 Task: Compose an email with the signature John Baker with the subject Update on a market trend and the message Im reaching out to follow up on the issue we discussed in our last meeting. Has there been any progress? from softage.5@softage.net to softage.4@softage.net, select the message and change font size to small, align the email to left Send the email. Finally, move the email from Sent Items to the label Influencer outreach
Action: Mouse moved to (159, 6)
Screenshot: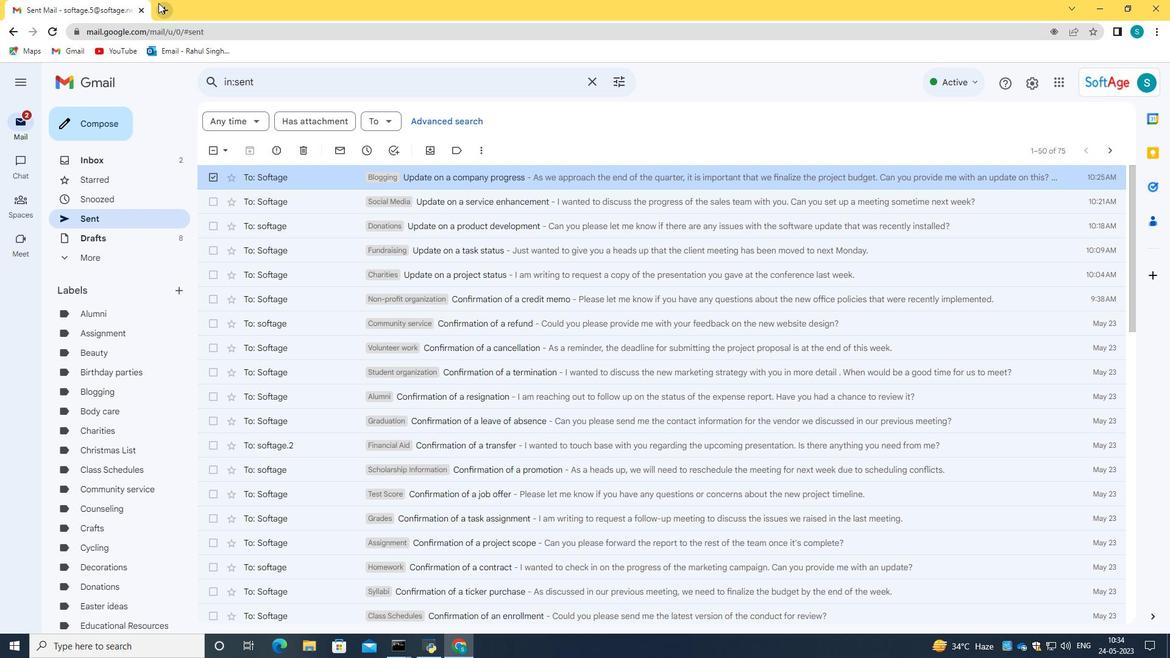
Action: Mouse pressed left at (159, 6)
Screenshot: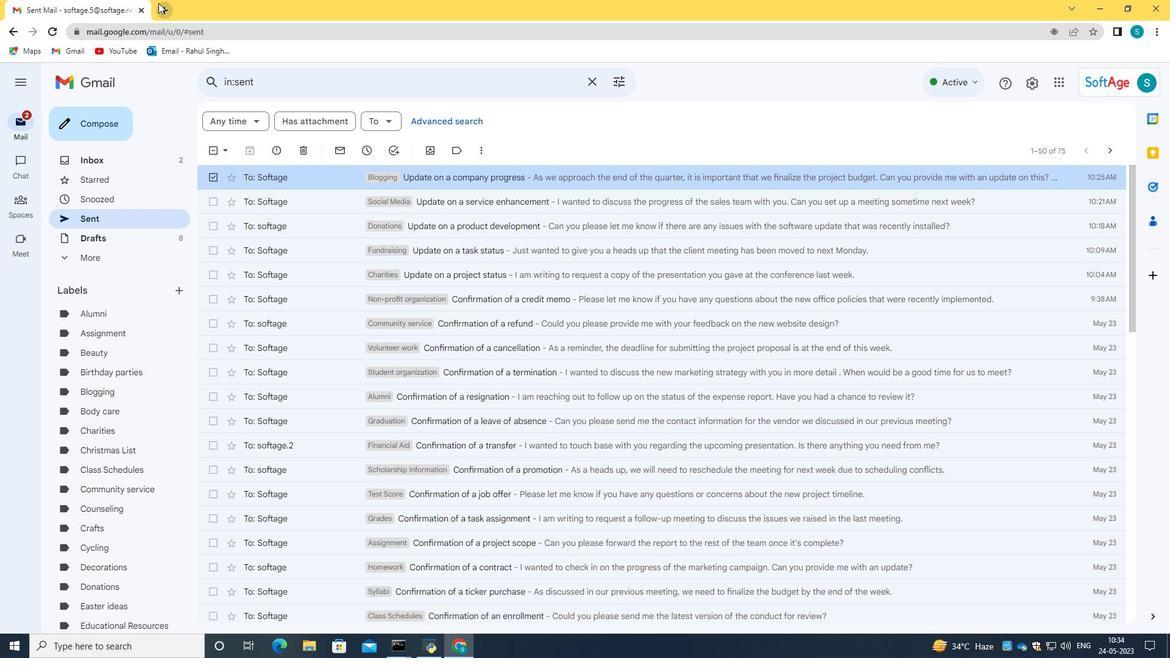 
Action: Mouse moved to (138, 10)
Screenshot: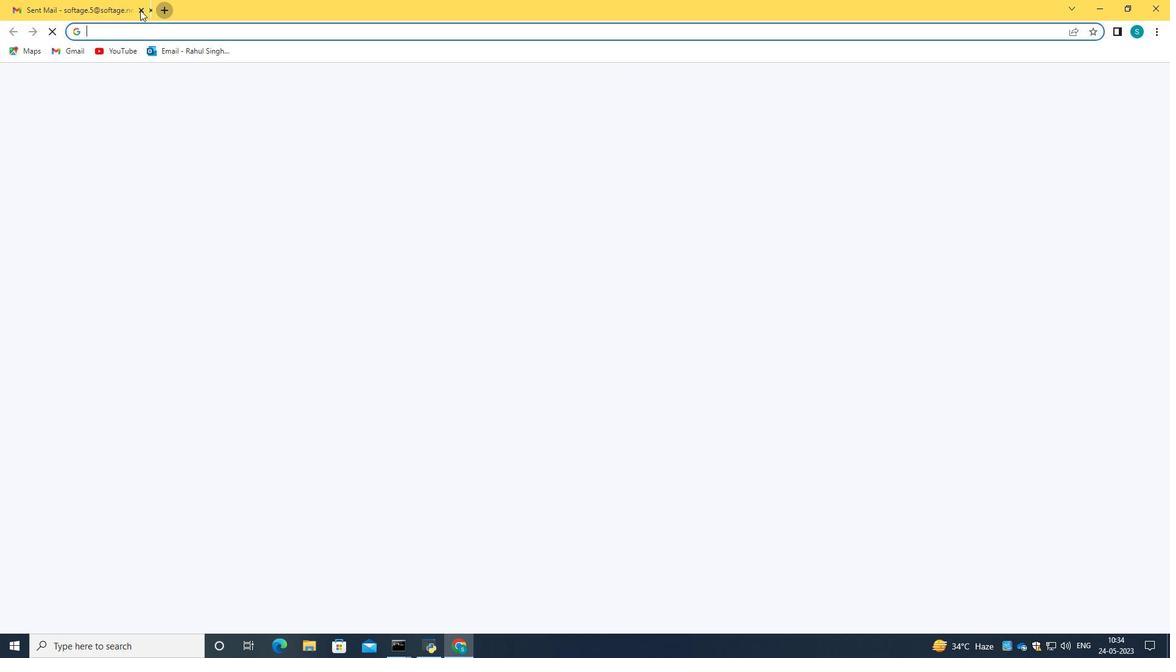 
Action: Mouse pressed left at (138, 10)
Screenshot: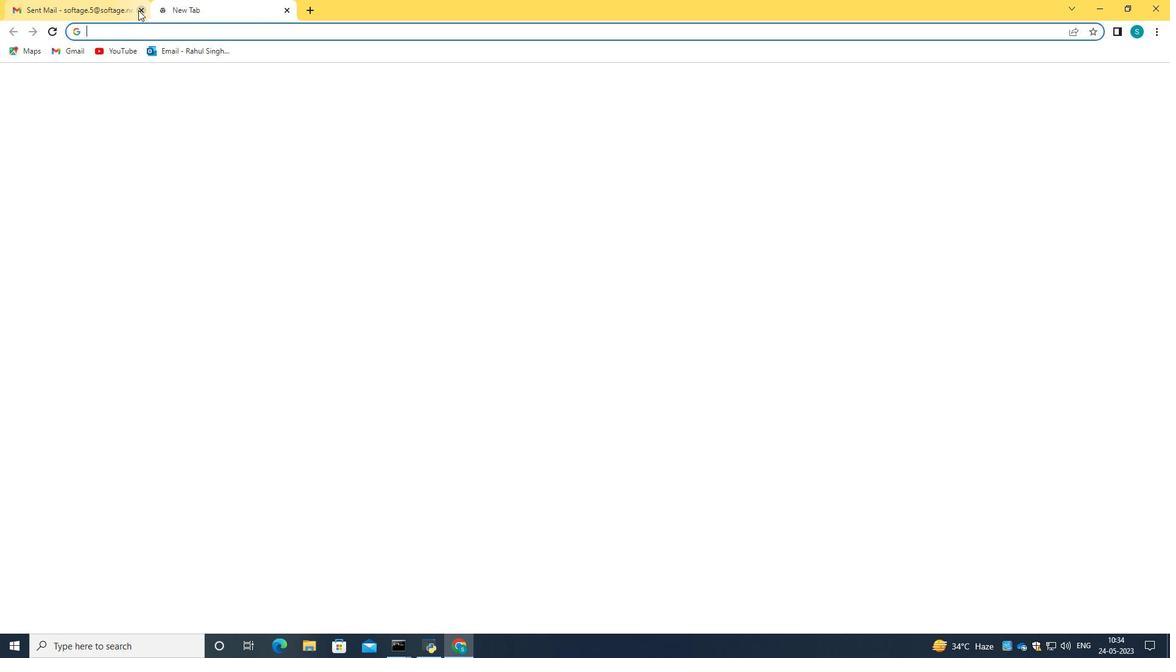 
Action: Mouse moved to (75, 50)
Screenshot: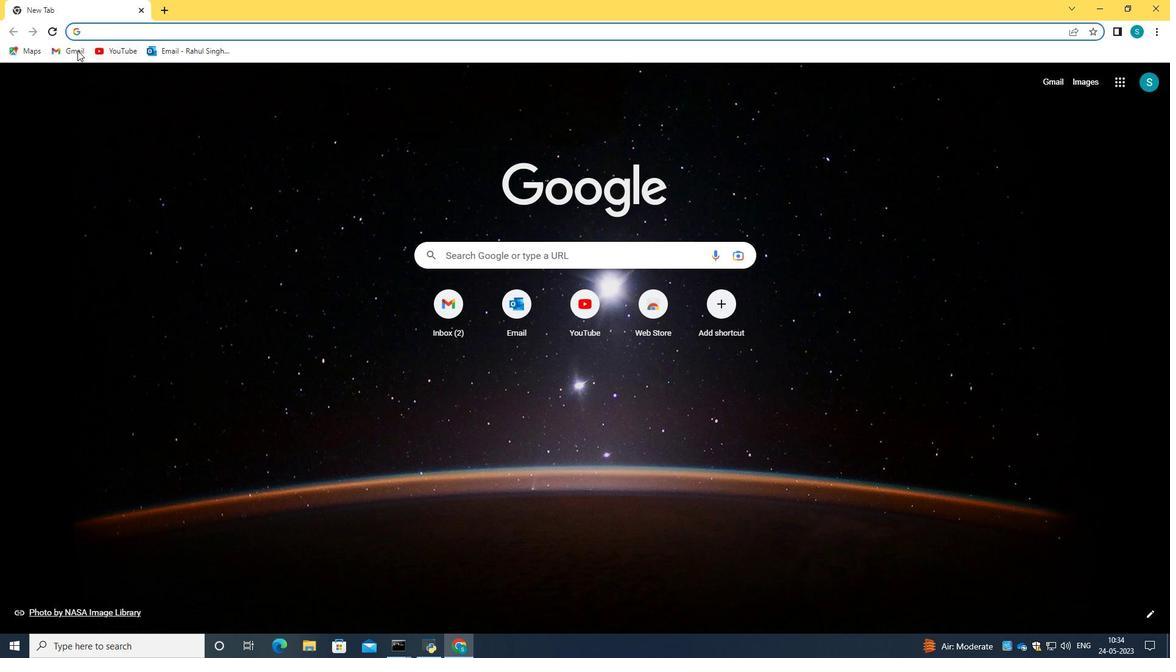 
Action: Mouse pressed left at (75, 50)
Screenshot: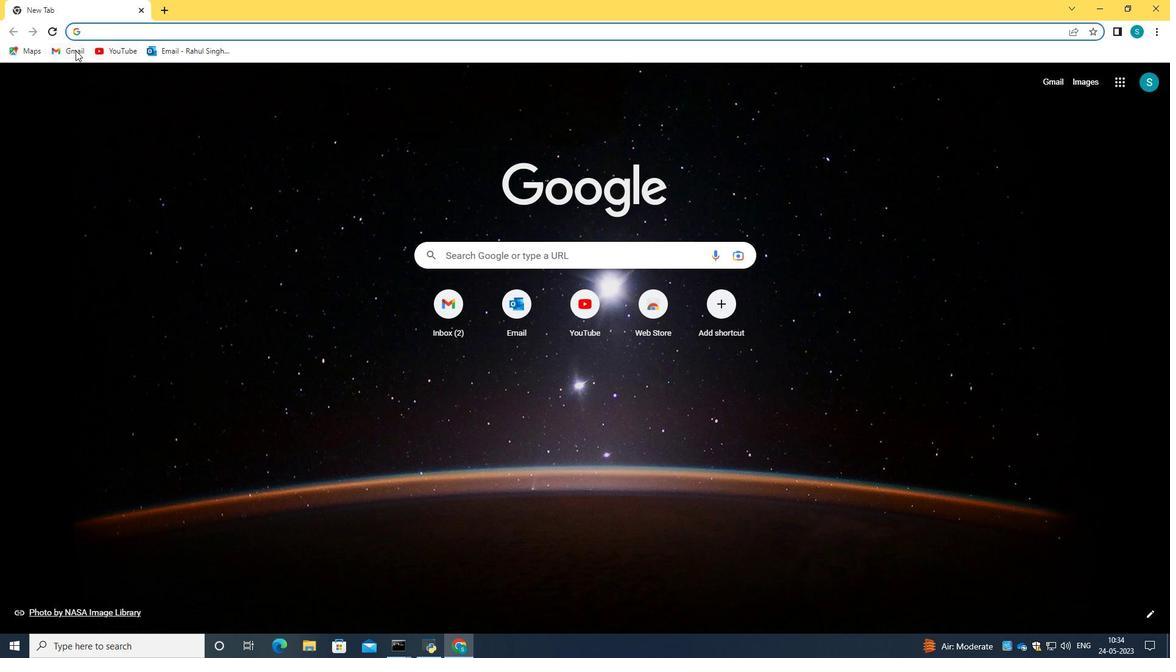 
Action: Mouse moved to (603, 191)
Screenshot: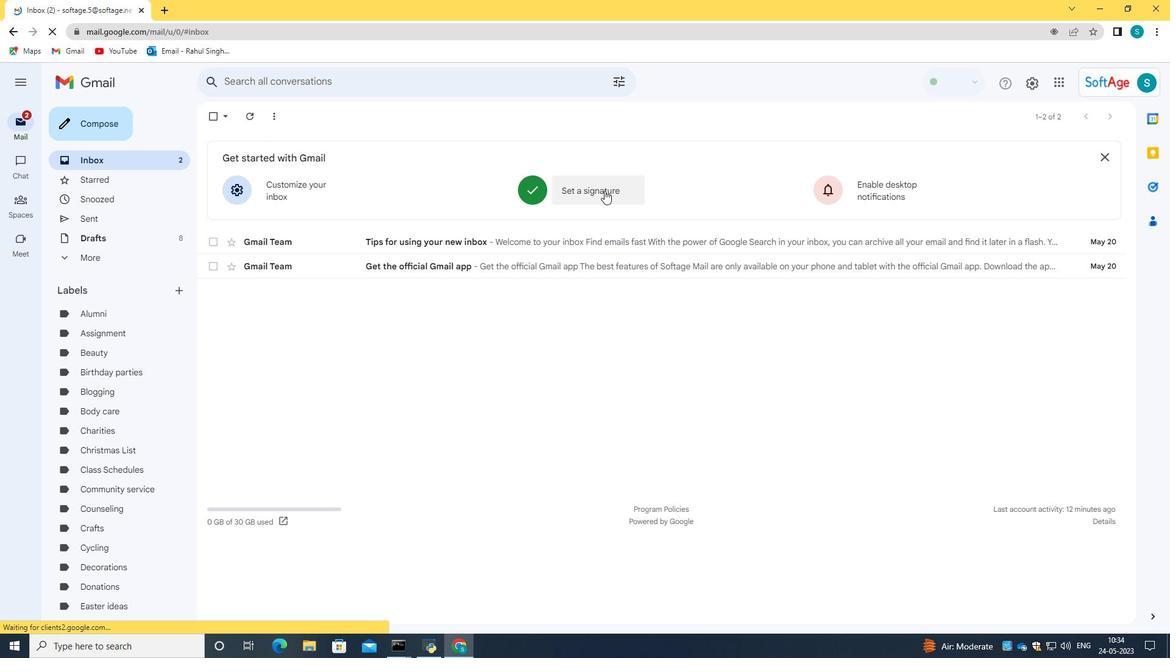 
Action: Mouse pressed left at (603, 191)
Screenshot: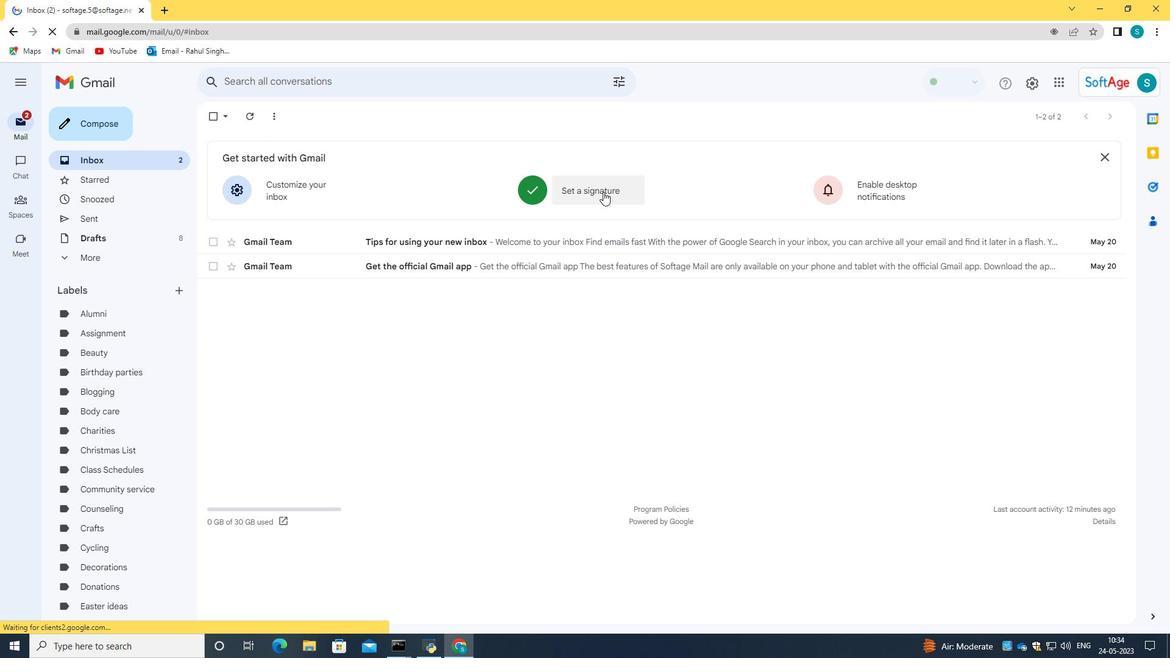 
Action: Mouse moved to (585, 229)
Screenshot: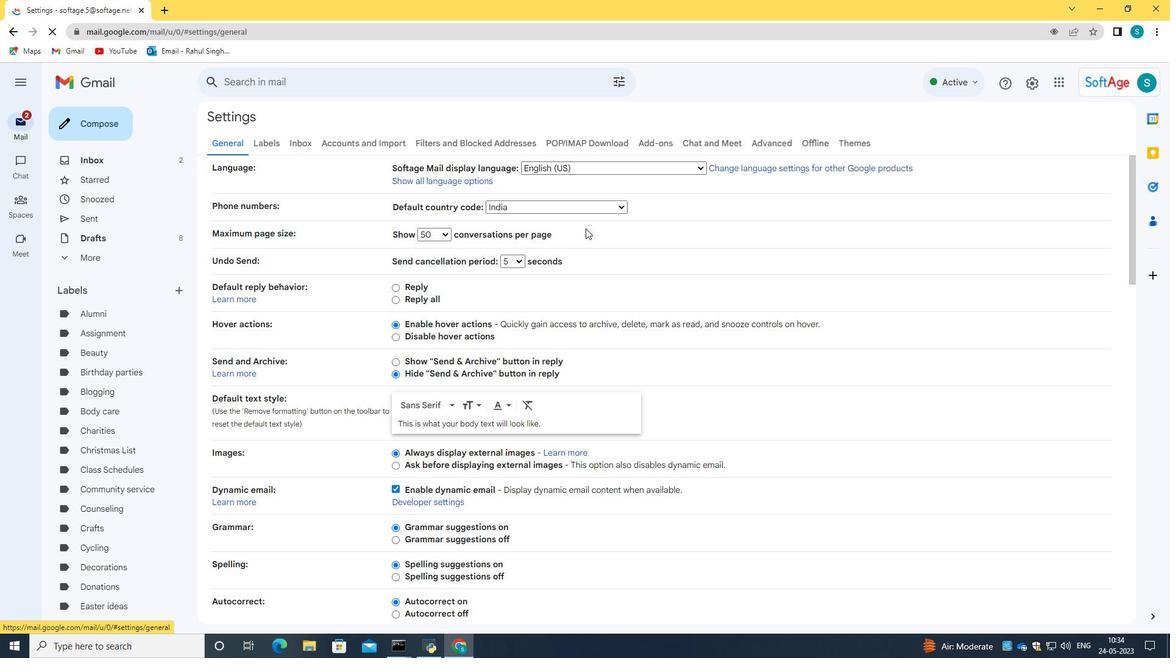 
Action: Mouse scrolled (585, 228) with delta (0, 0)
Screenshot: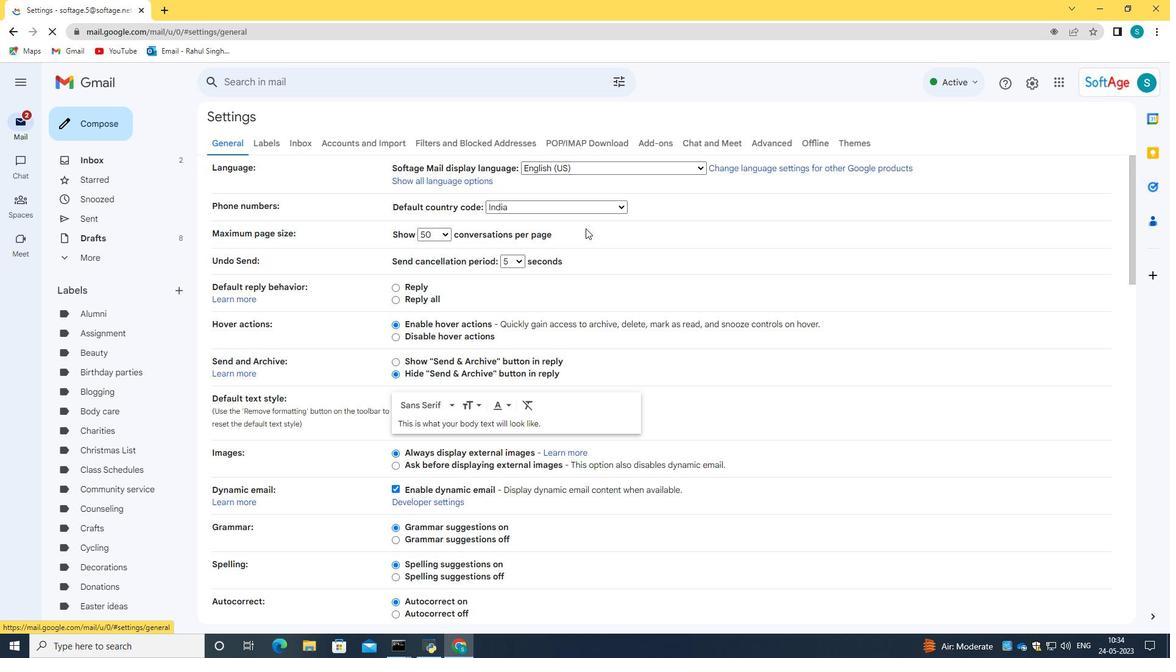 
Action: Mouse moved to (585, 229)
Screenshot: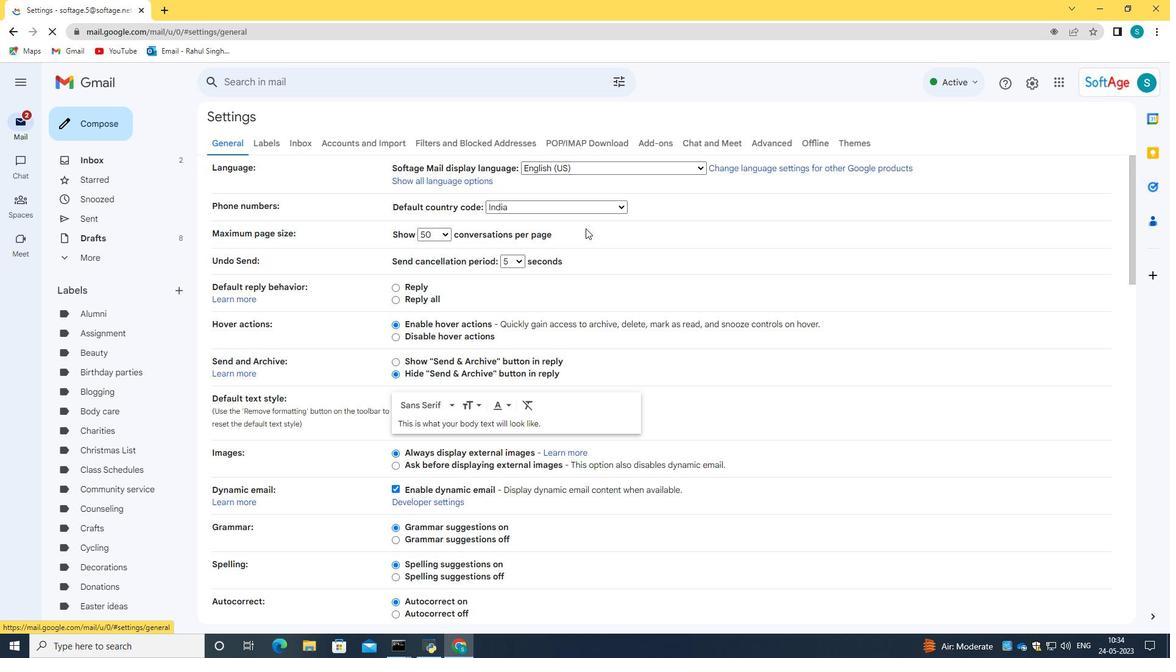
Action: Mouse scrolled (585, 229) with delta (0, 0)
Screenshot: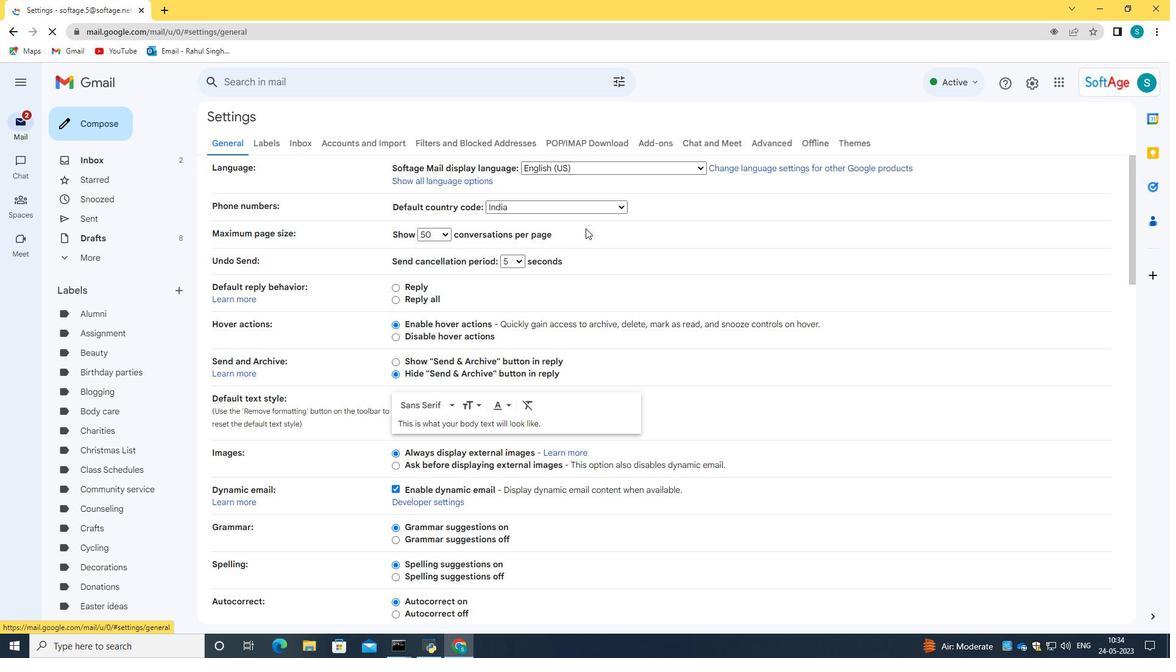 
Action: Mouse scrolled (585, 229) with delta (0, 0)
Screenshot: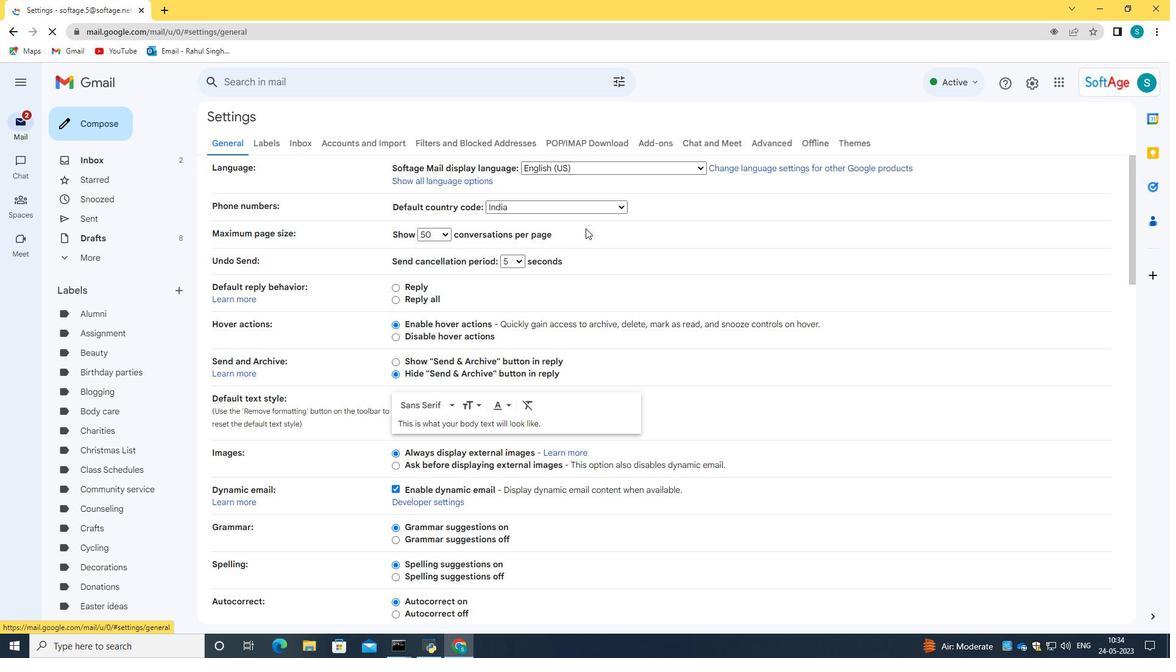 
Action: Mouse scrolled (585, 229) with delta (0, 0)
Screenshot: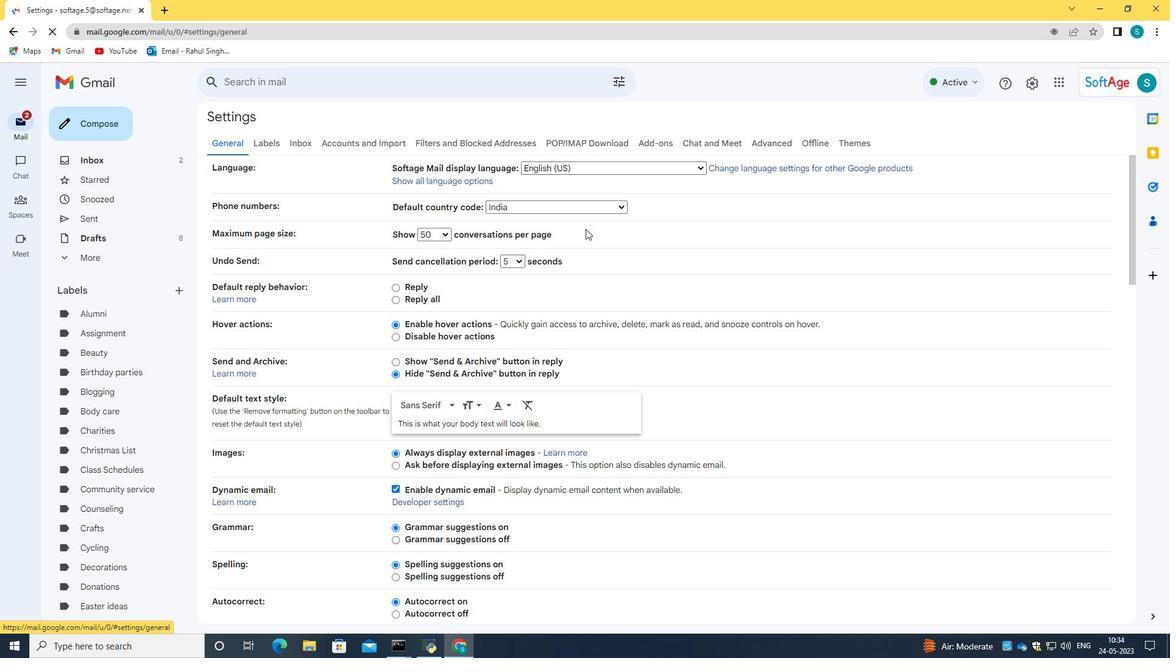 
Action: Mouse moved to (586, 230)
Screenshot: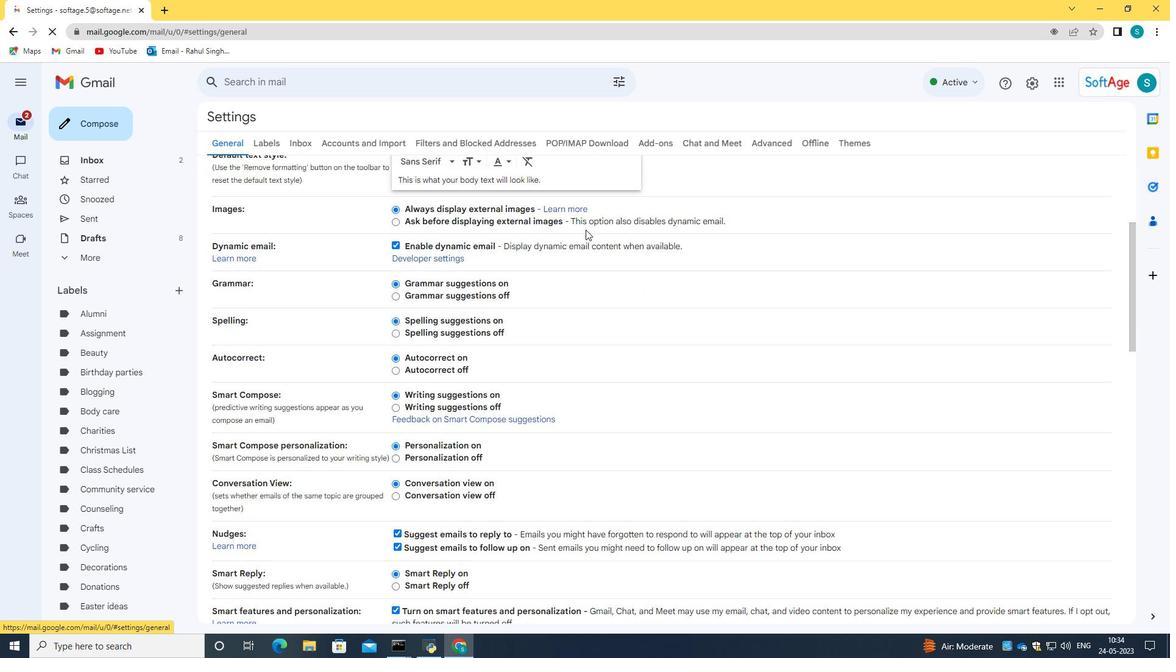
Action: Mouse scrolled (586, 229) with delta (0, 0)
Screenshot: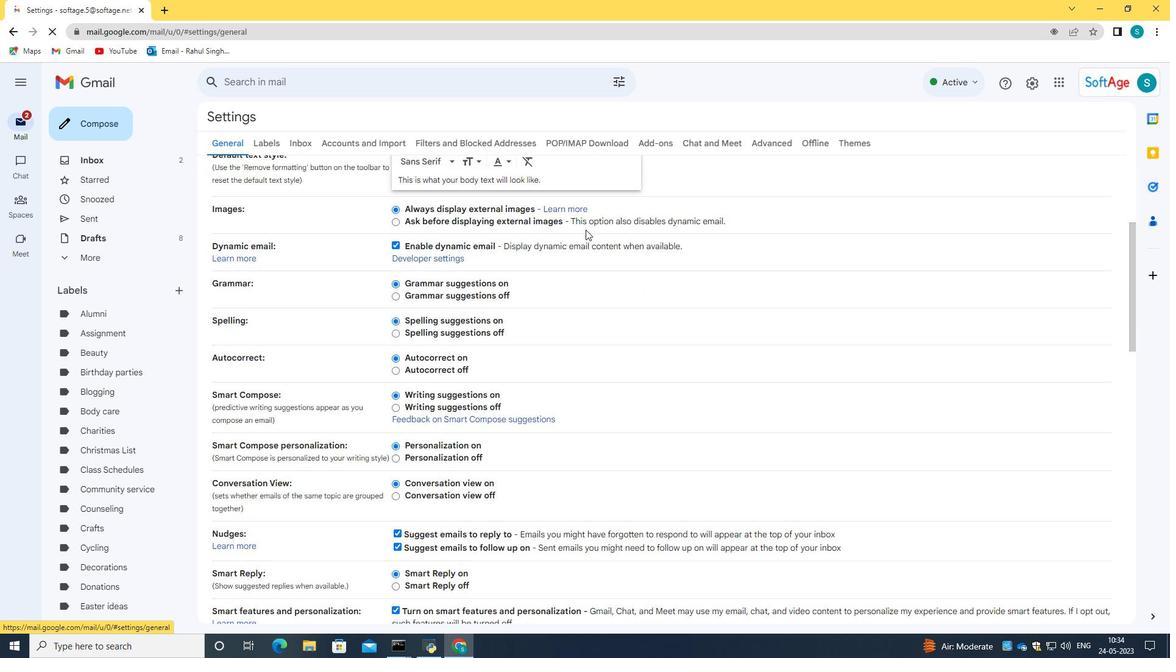 
Action: Mouse scrolled (586, 229) with delta (0, 0)
Screenshot: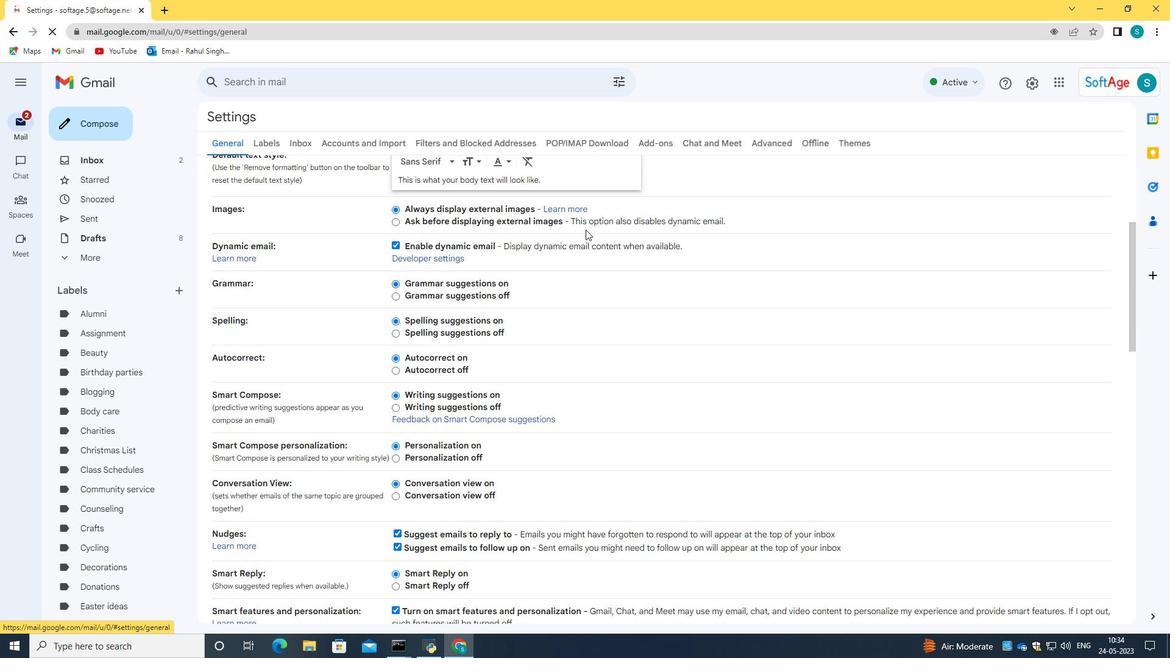 
Action: Mouse scrolled (586, 229) with delta (0, 0)
Screenshot: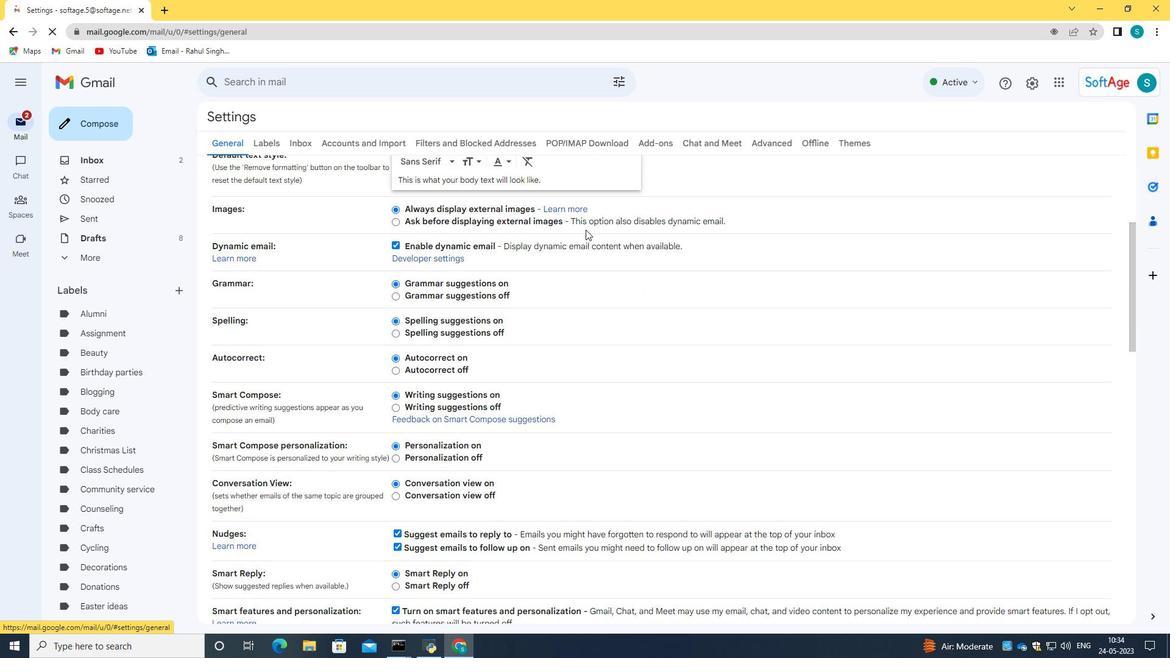 
Action: Mouse scrolled (586, 229) with delta (0, 0)
Screenshot: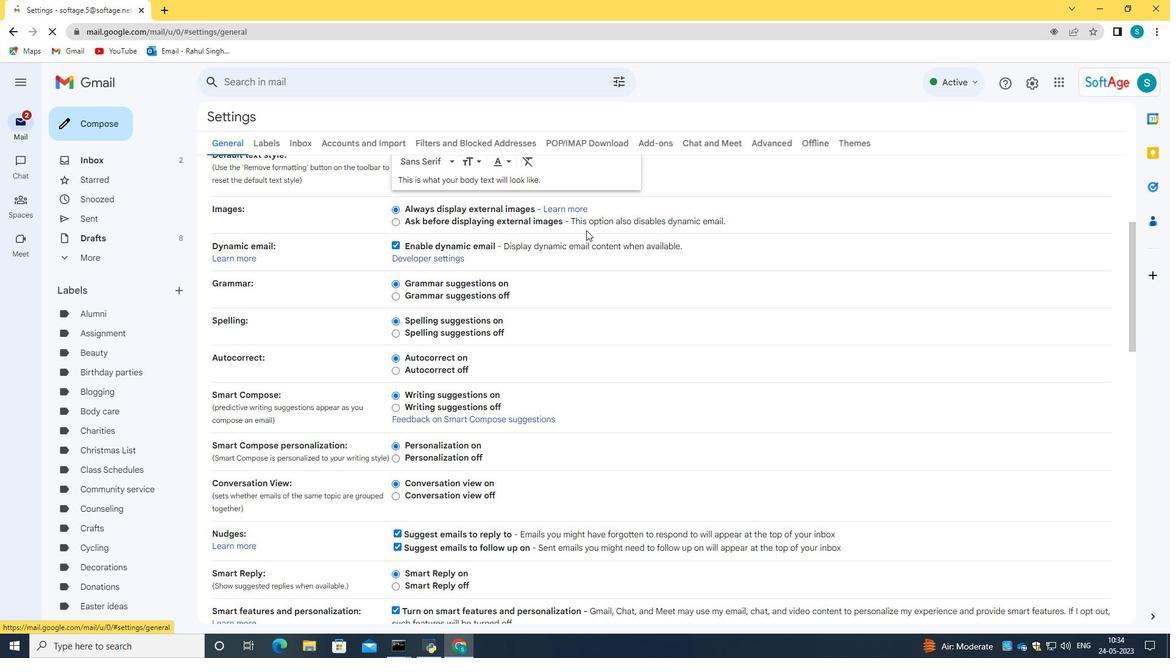 
Action: Mouse scrolled (586, 229) with delta (0, 0)
Screenshot: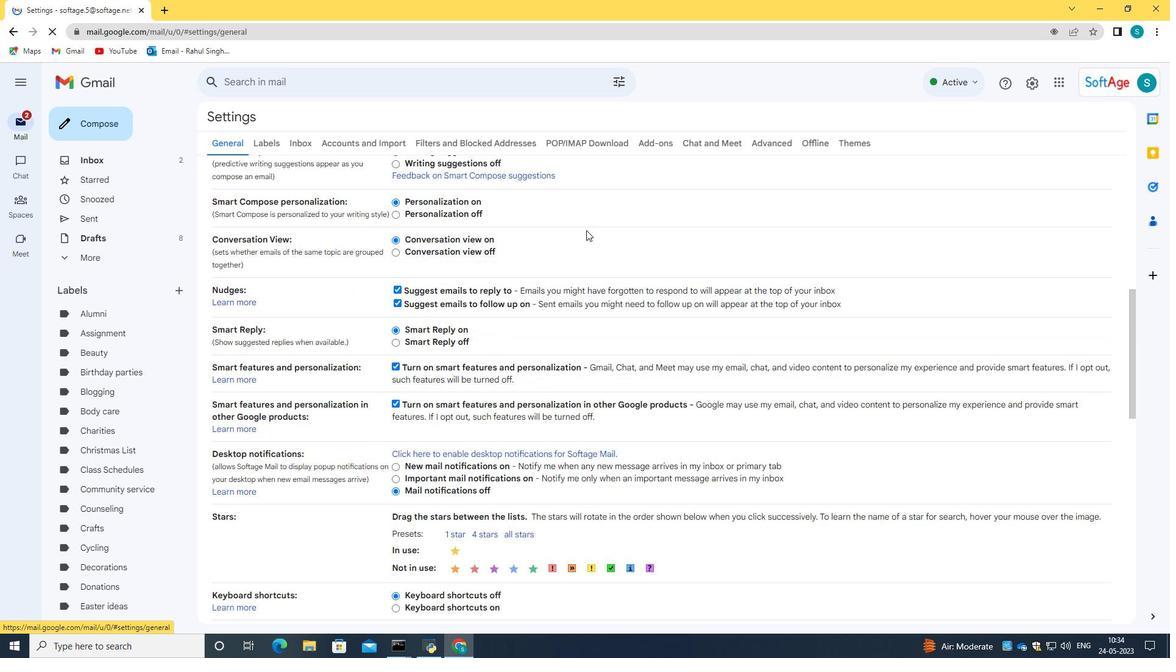 
Action: Mouse scrolled (586, 229) with delta (0, 0)
Screenshot: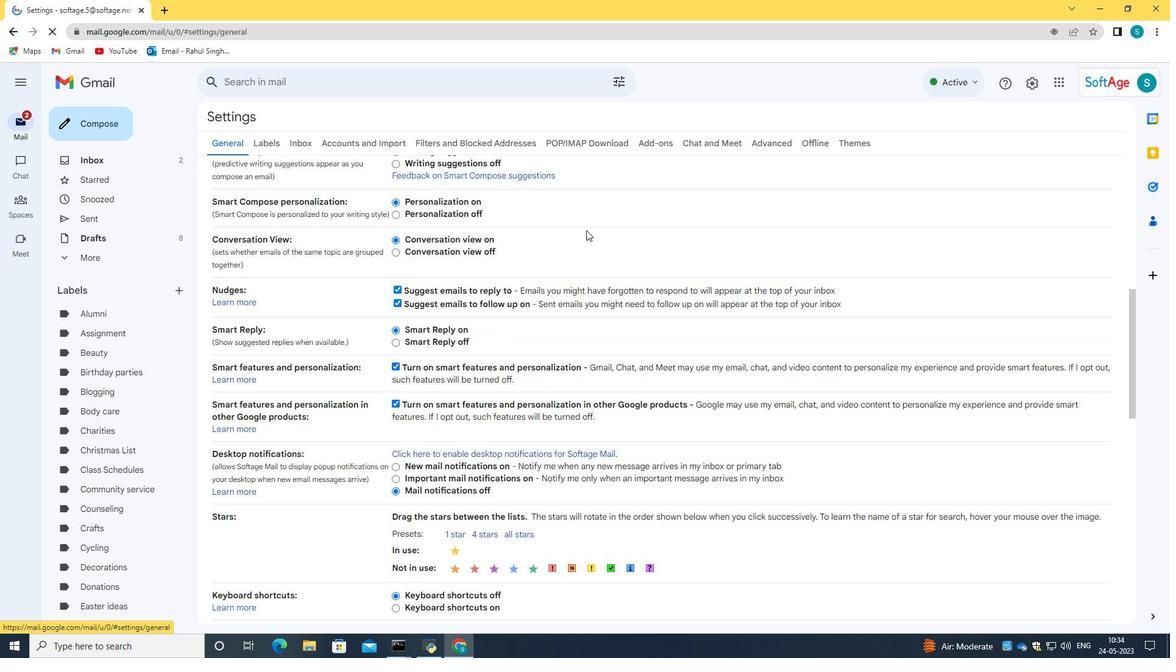 
Action: Mouse scrolled (586, 229) with delta (0, 0)
Screenshot: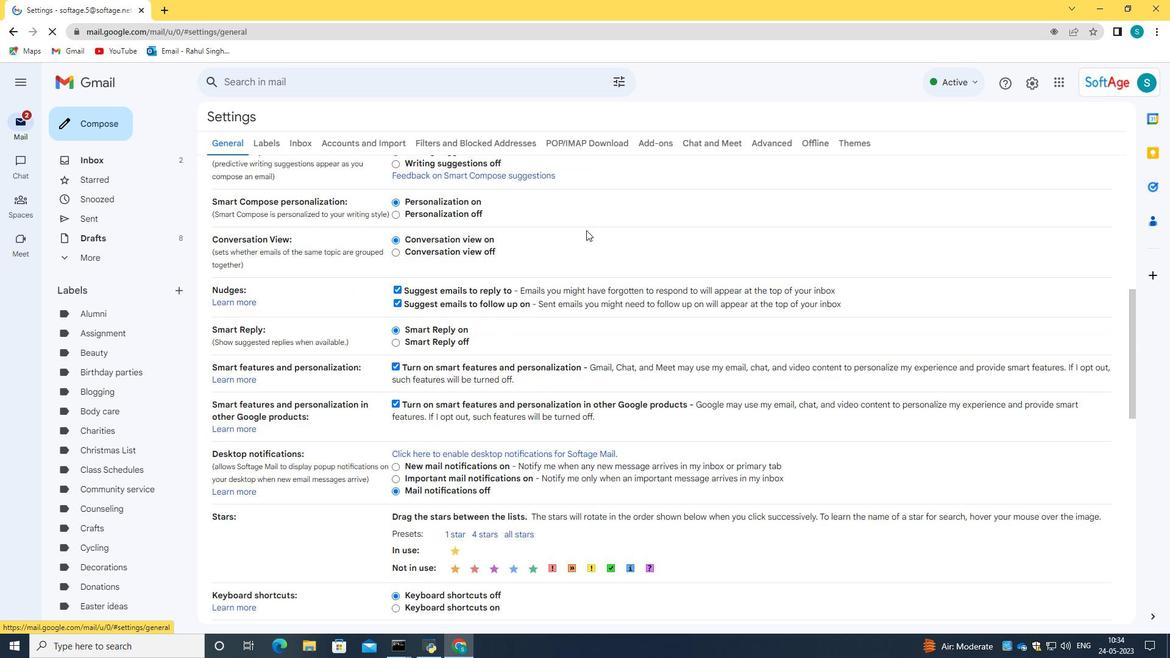
Action: Mouse scrolled (586, 229) with delta (0, 0)
Screenshot: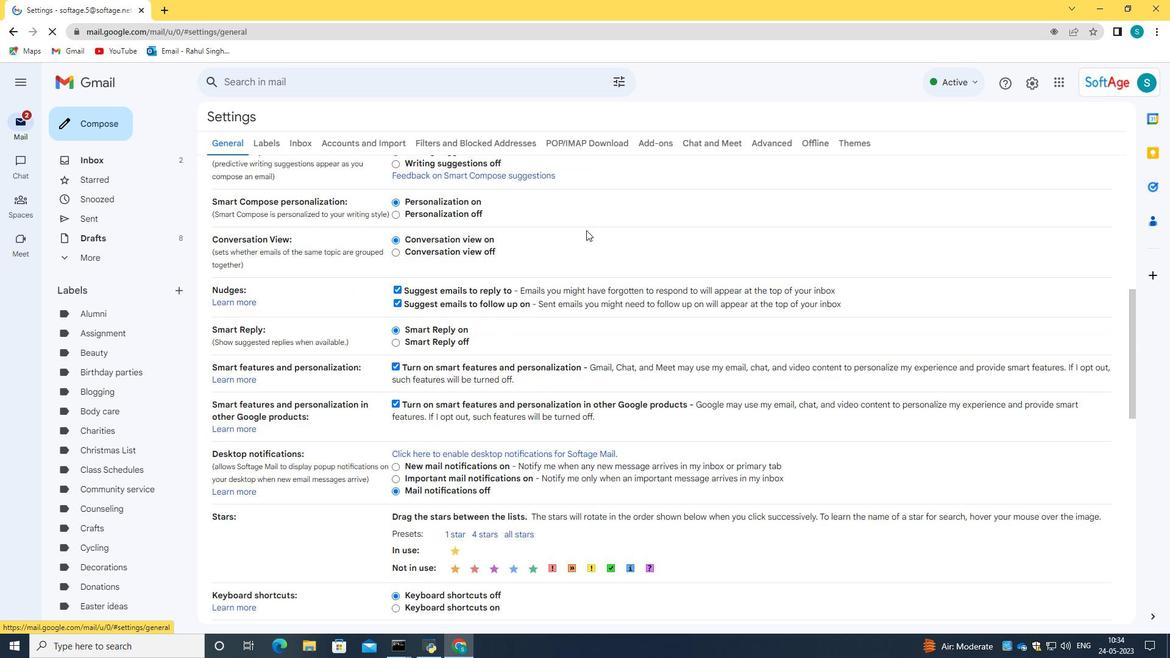 
Action: Mouse moved to (588, 243)
Screenshot: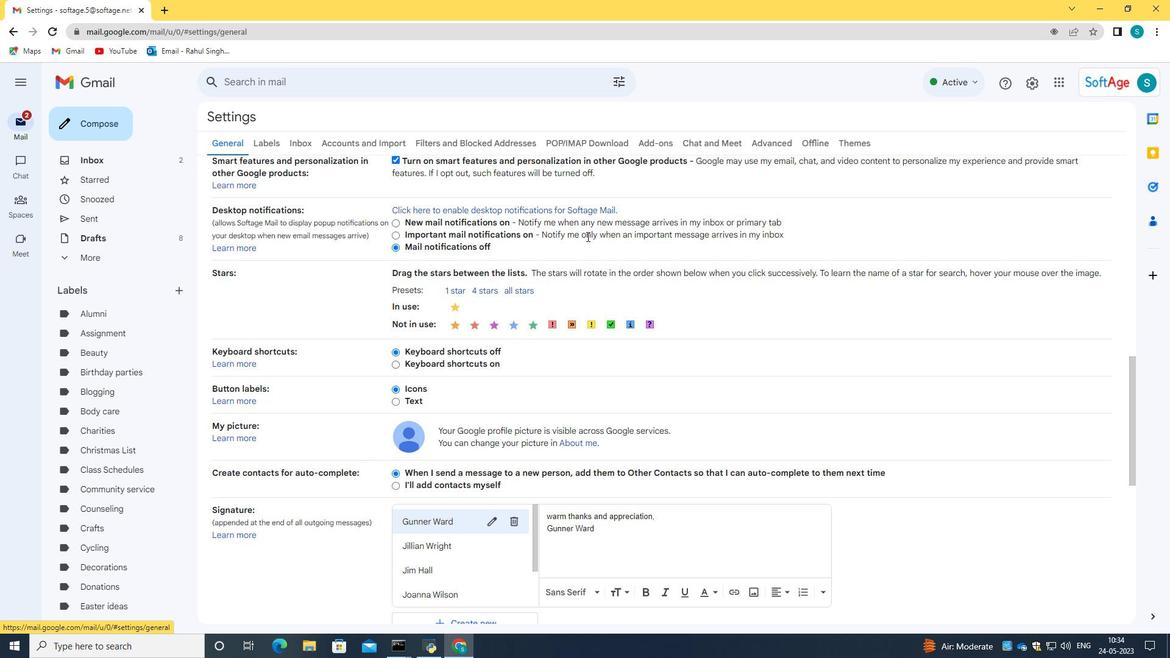 
Action: Mouse scrolled (588, 242) with delta (0, 0)
Screenshot: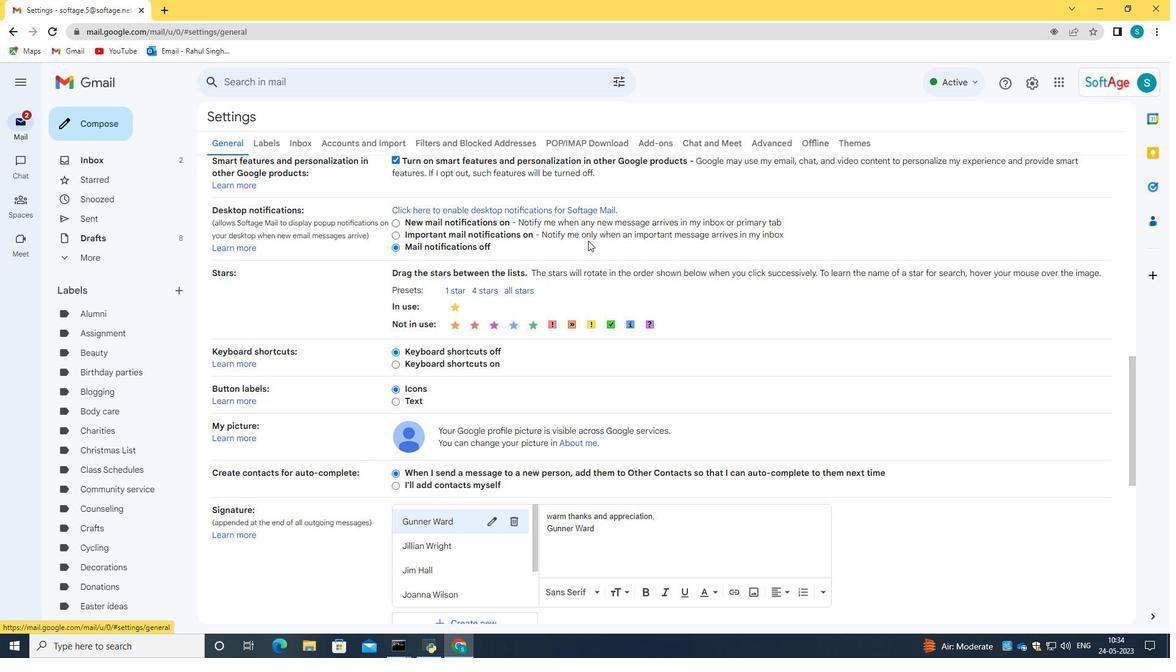 
Action: Mouse moved to (588, 244)
Screenshot: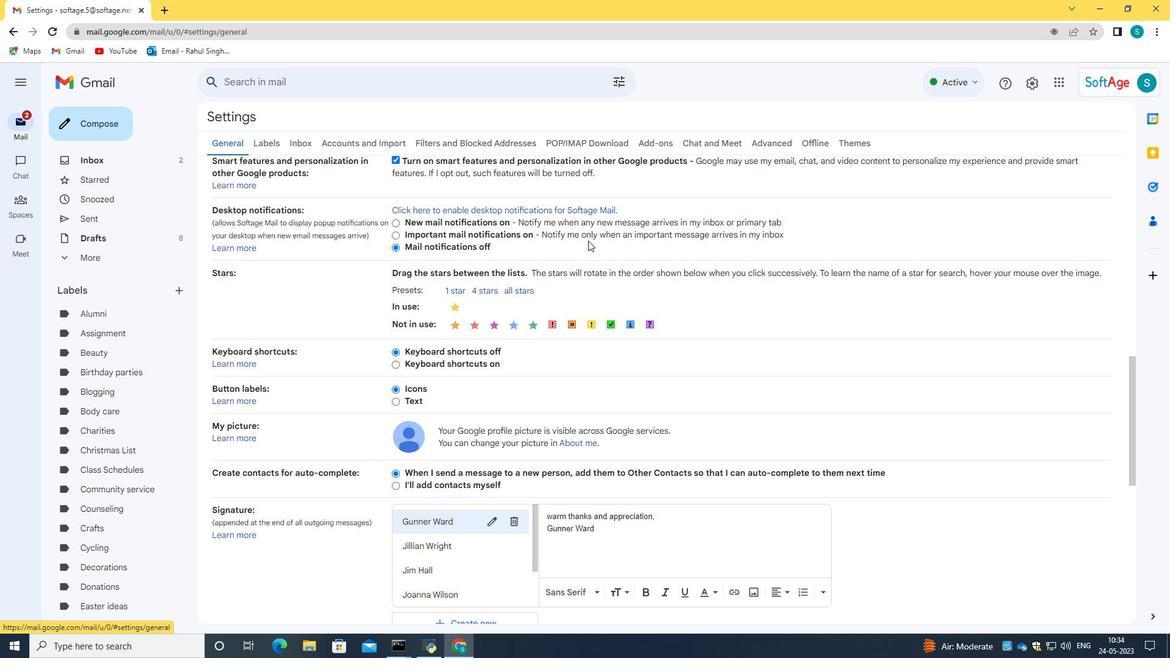 
Action: Mouse scrolled (588, 243) with delta (0, 0)
Screenshot: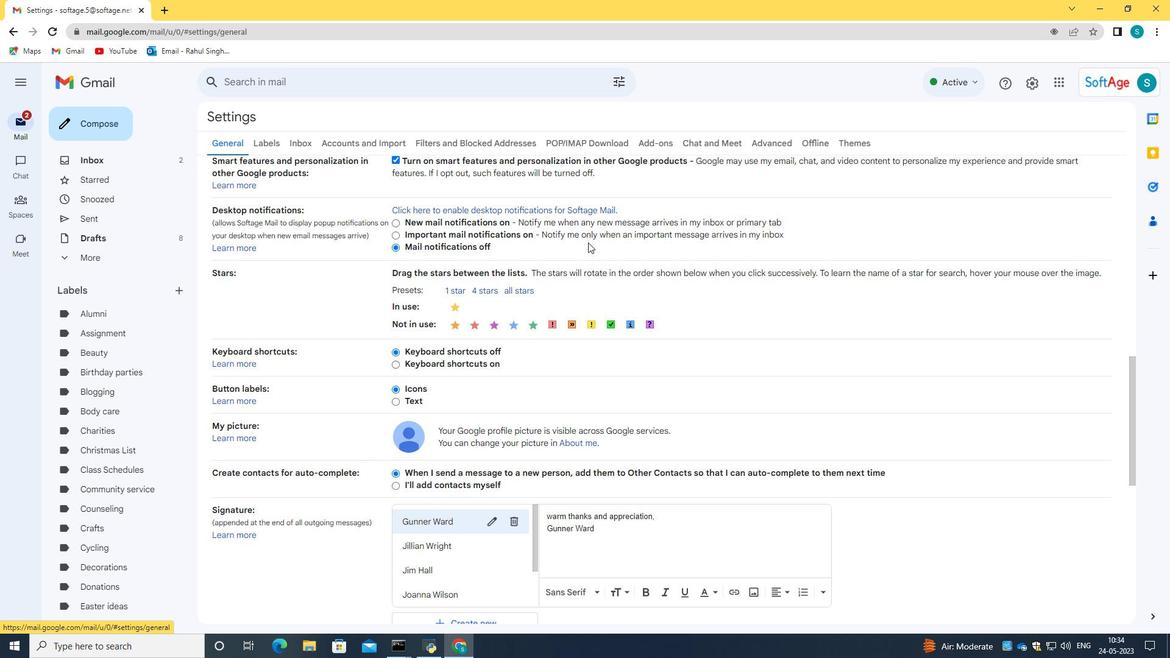 
Action: Mouse scrolled (588, 243) with delta (0, 0)
Screenshot: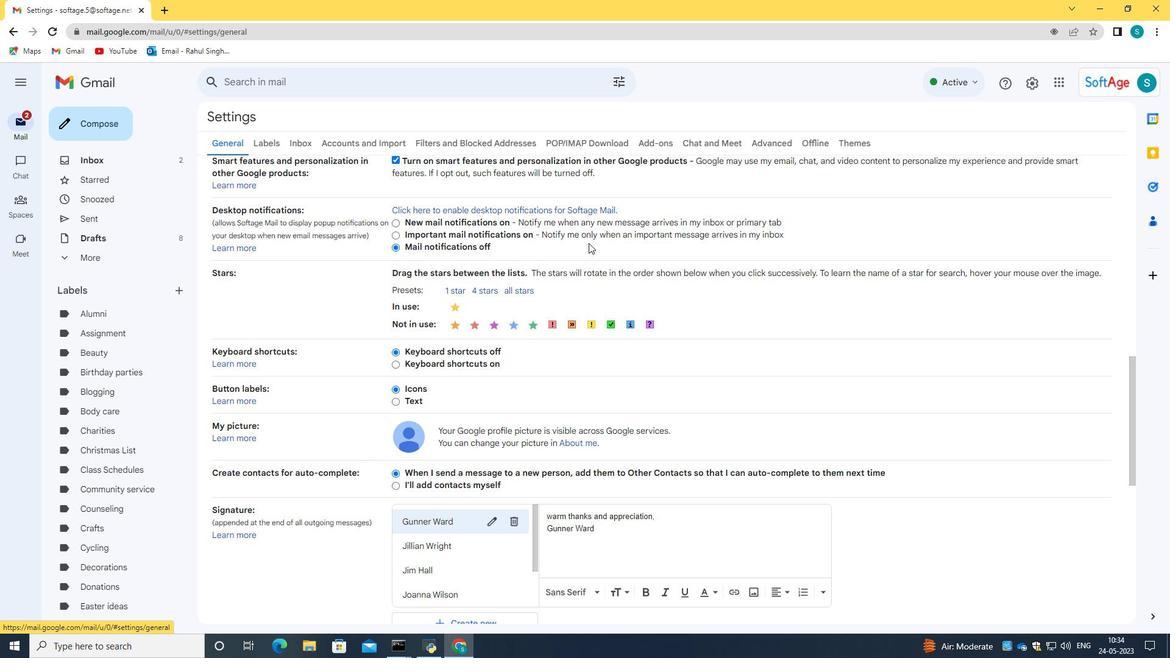 
Action: Mouse moved to (488, 441)
Screenshot: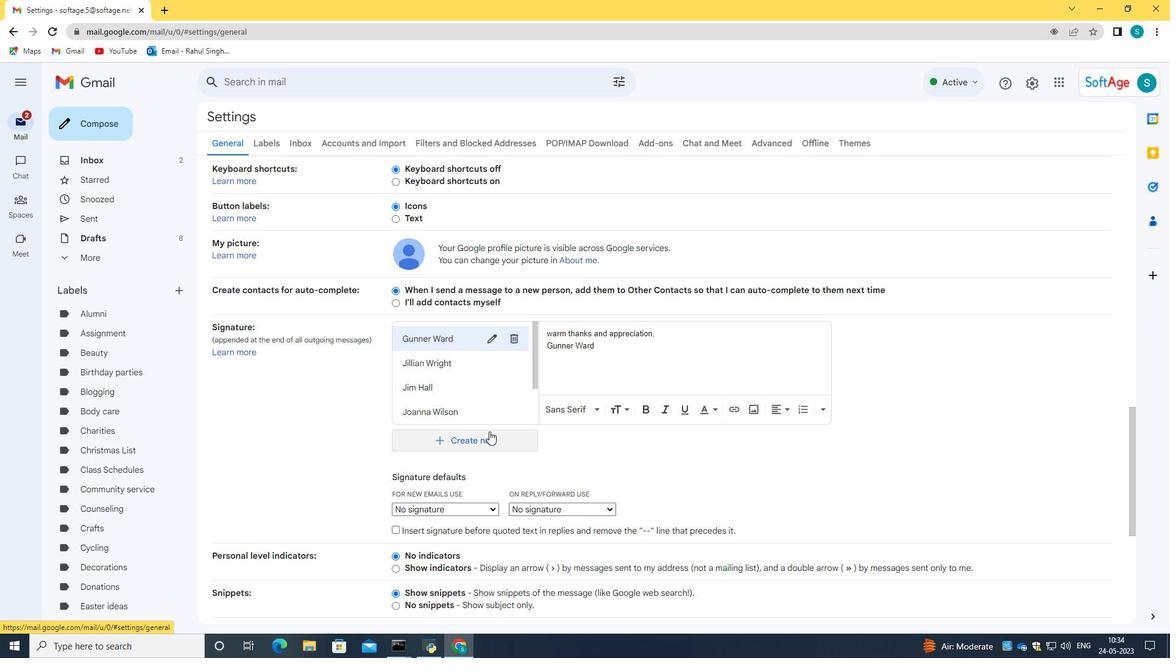 
Action: Mouse pressed left at (488, 441)
Screenshot: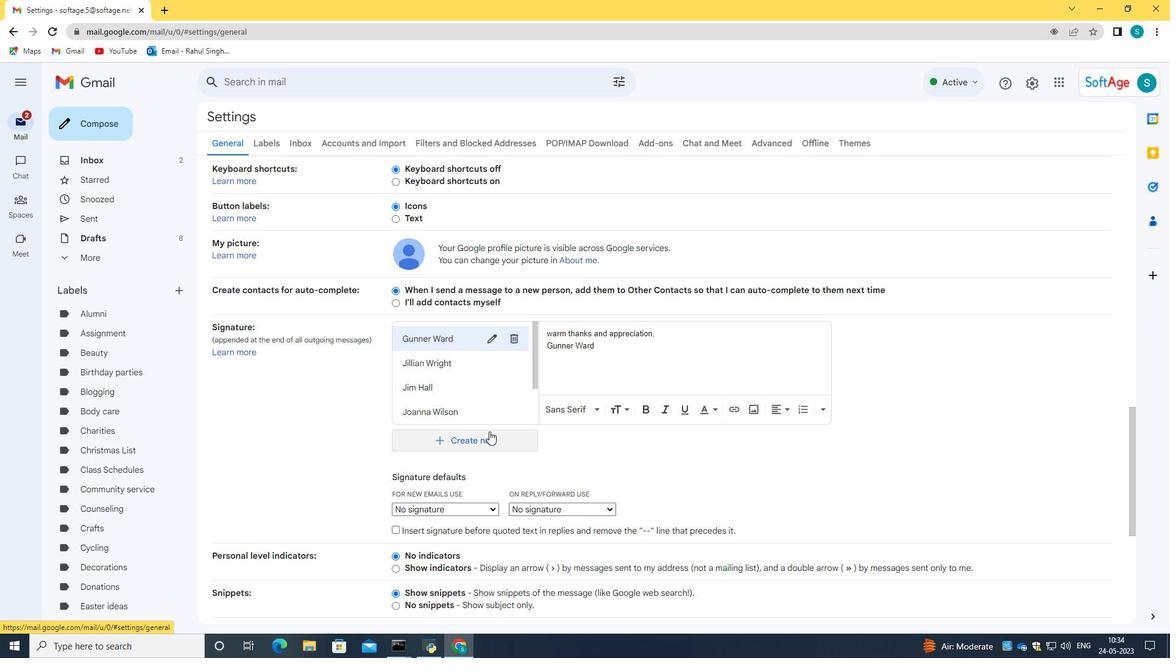 
Action: Mouse moved to (556, 337)
Screenshot: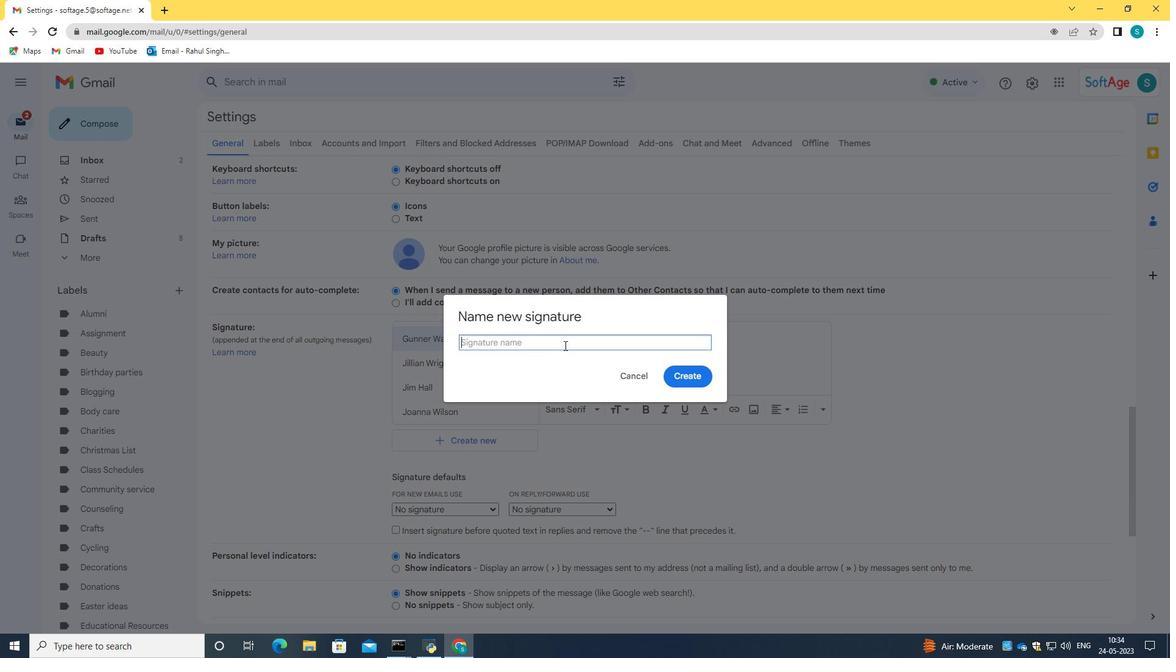 
Action: Key pressed <Key.caps_lock>J<Key.caps_lock>hon<Key.space><Key.caps_lock><Key.backspace><Key.backspace><Key.backspace><Key.backspace>OHN<Key.space><Key.backspace><Key.backspace><Key.backspace><Key.backspace><Key.caps_lock>ohn<Key.space><Key.caps_lock>B<Key.caps_lock>aker
Screenshot: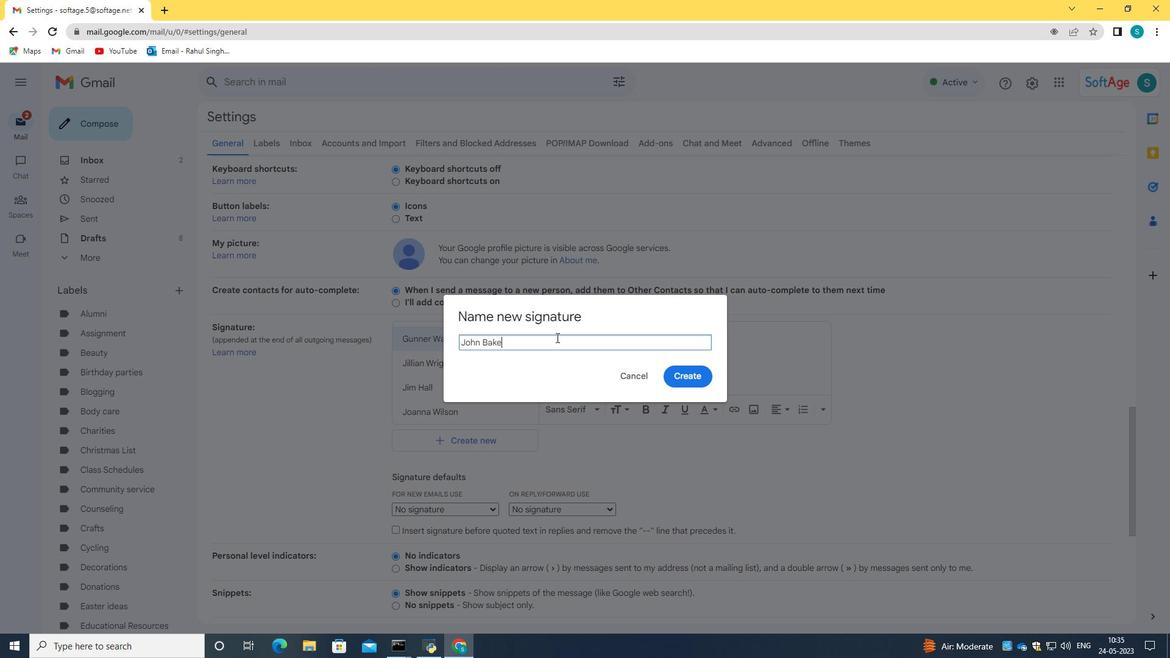 
Action: Mouse moved to (689, 377)
Screenshot: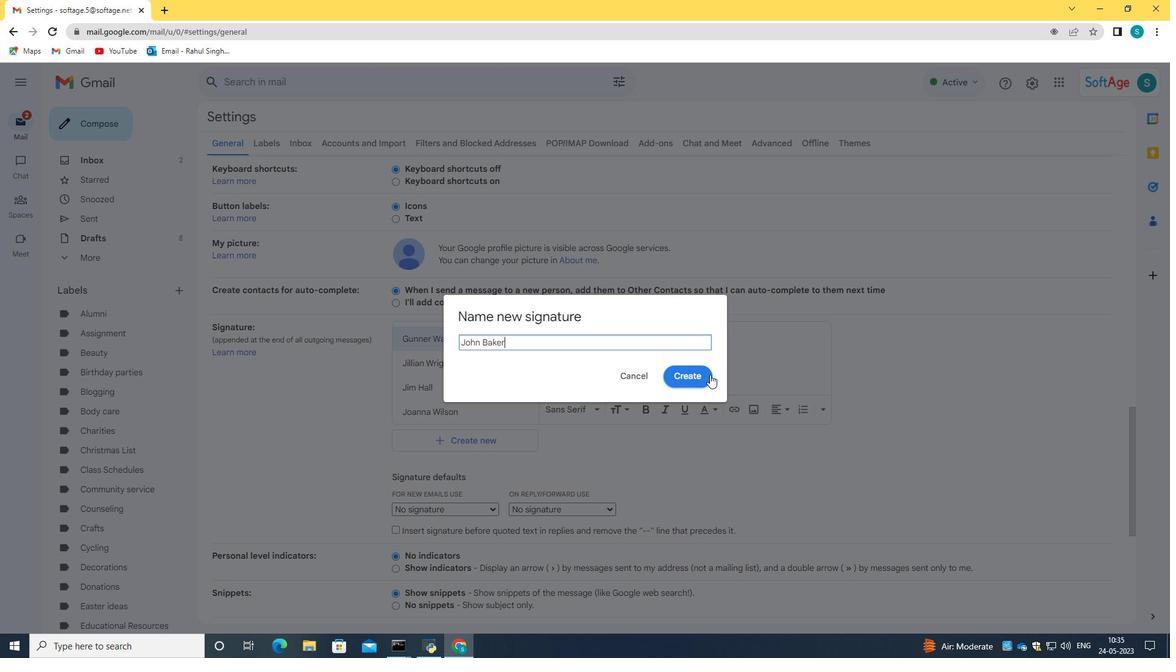 
Action: Mouse pressed left at (689, 377)
Screenshot: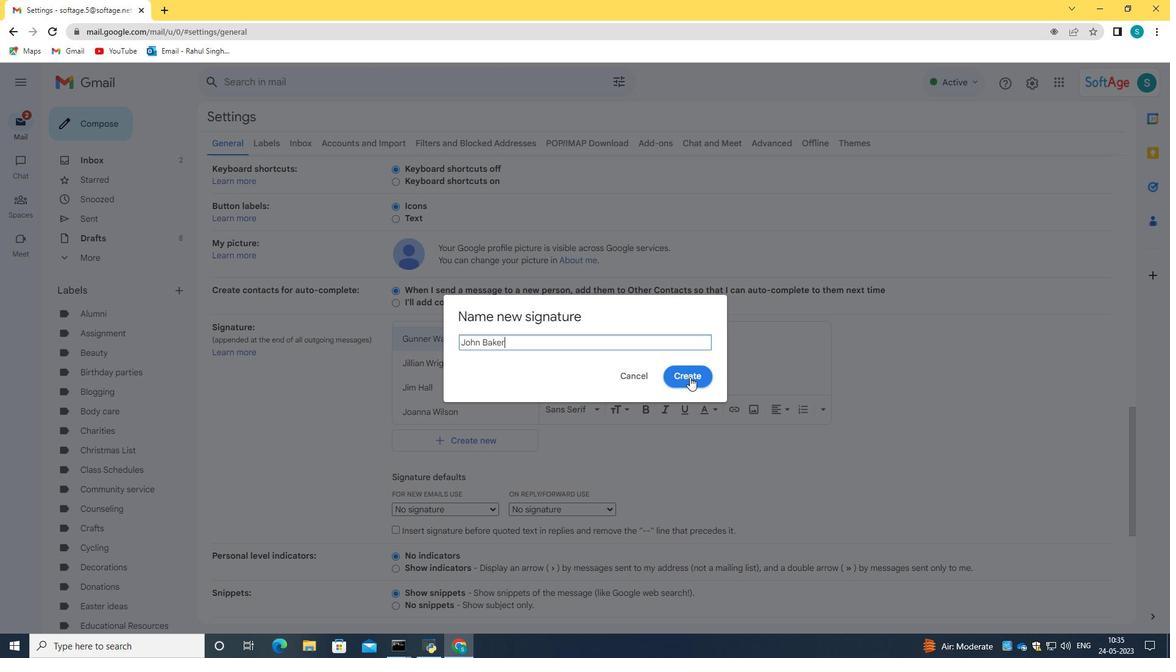 
Action: Mouse moved to (688, 362)
Screenshot: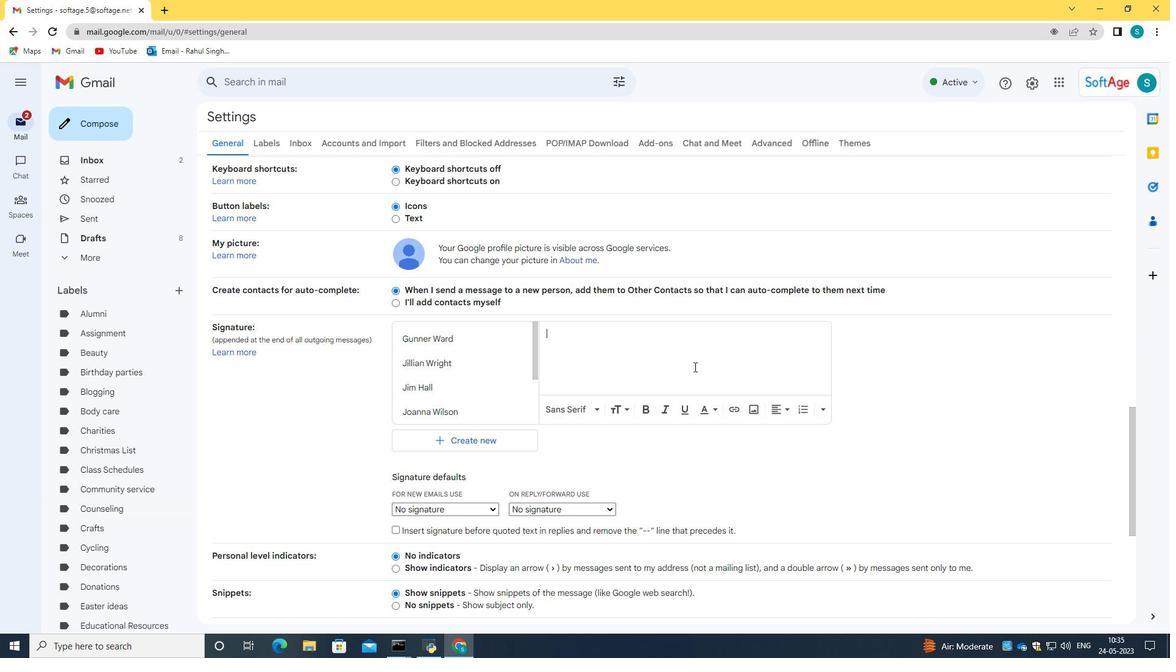 
Action: Mouse pressed left at (688, 362)
Screenshot: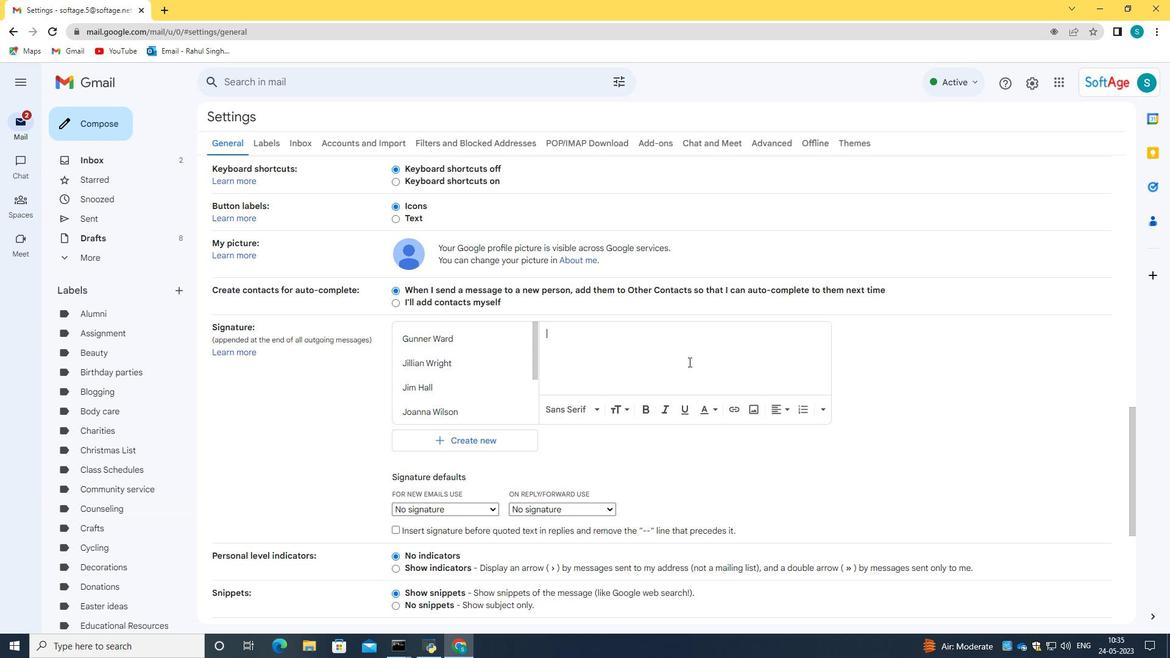 
Action: Key pressed <Key.caps_lock>J<Key.caps_lock>oha<Key.backspace>n<Key.space><Key.caps_lock>B<Key.caps_lock>aker
Screenshot: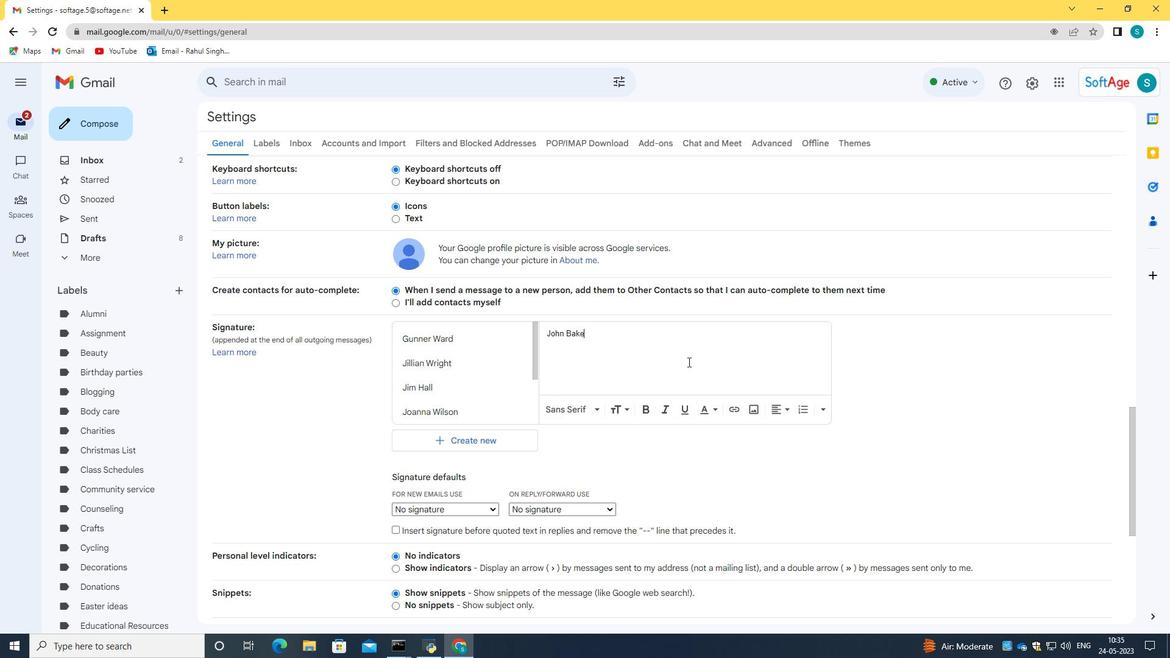 
Action: Mouse scrolled (688, 361) with delta (0, 0)
Screenshot: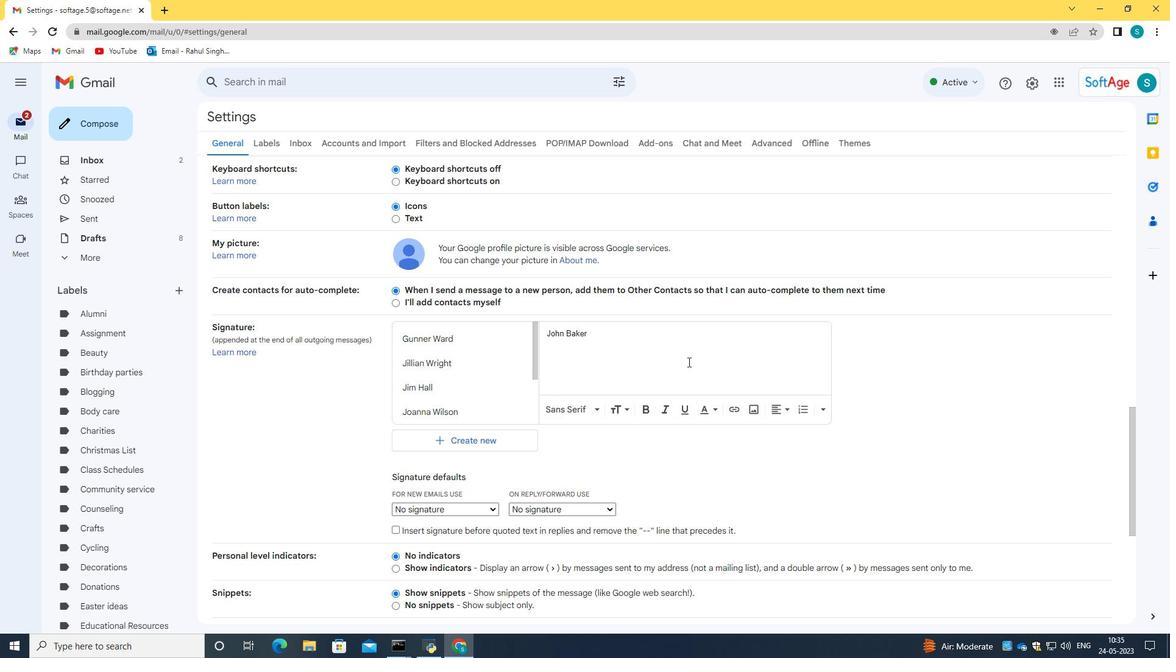
Action: Mouse scrolled (688, 361) with delta (0, 0)
Screenshot: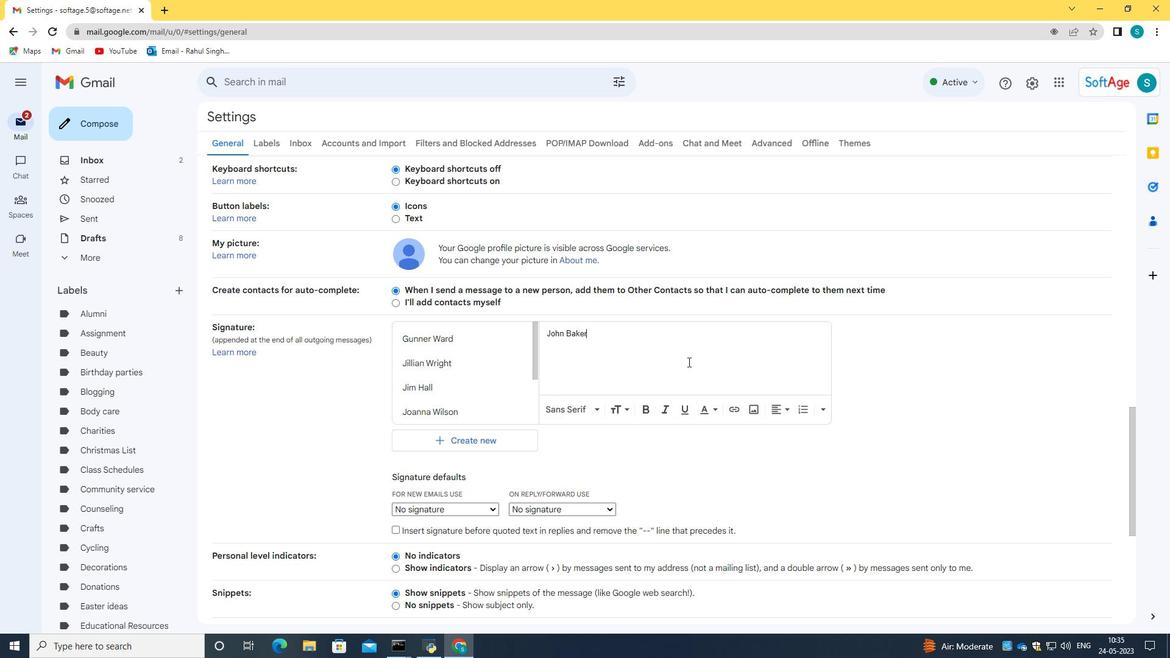 
Action: Mouse scrolled (688, 361) with delta (0, 0)
Screenshot: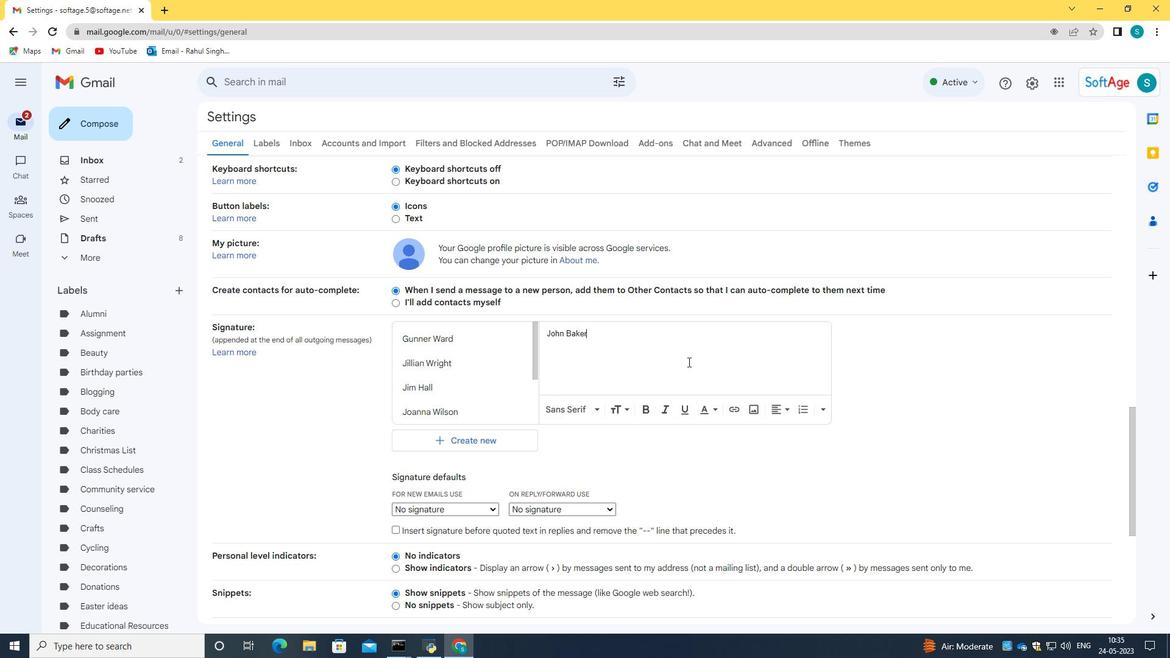
Action: Mouse scrolled (688, 361) with delta (0, 0)
Screenshot: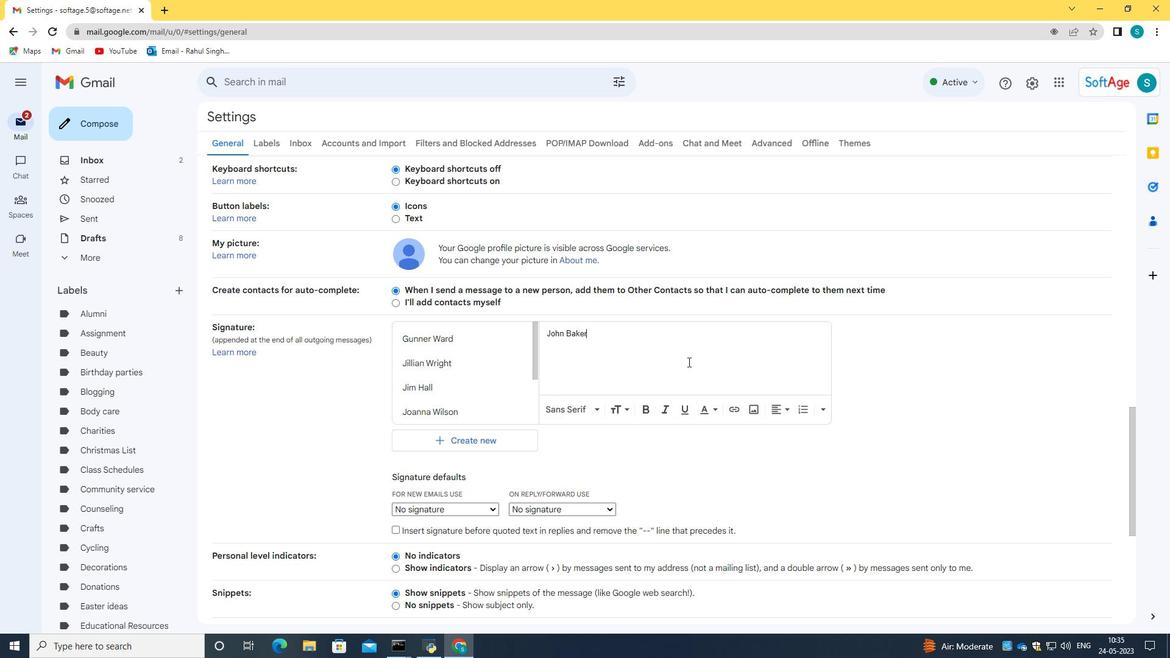 
Action: Mouse scrolled (688, 361) with delta (0, 0)
Screenshot: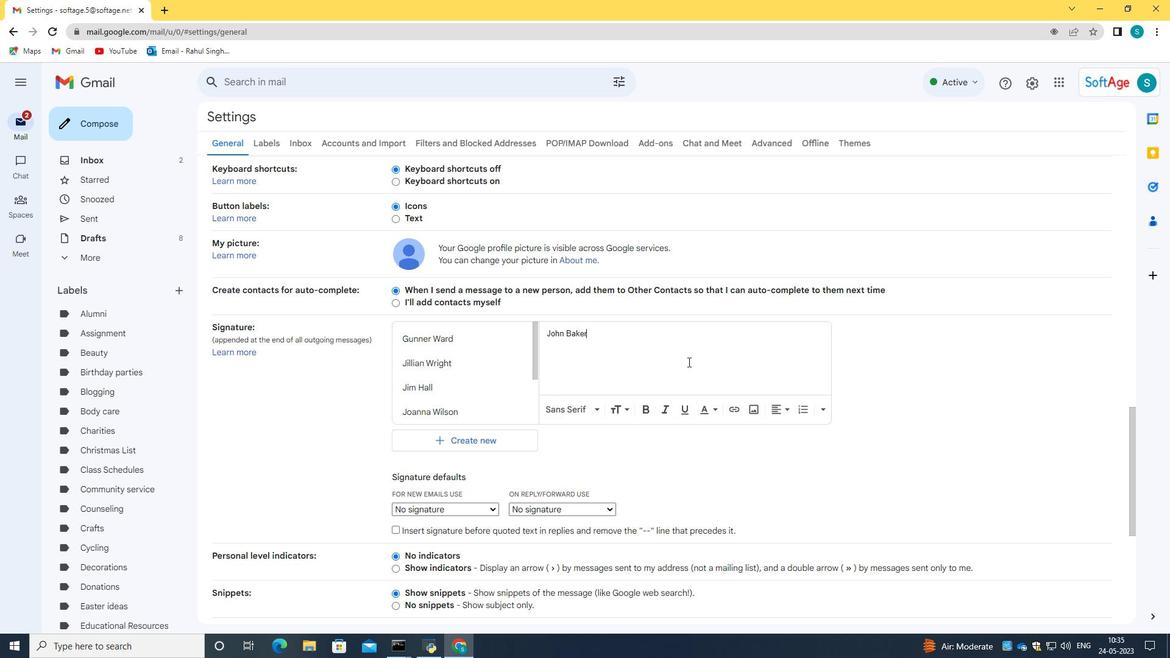 
Action: Mouse scrolled (688, 361) with delta (0, 0)
Screenshot: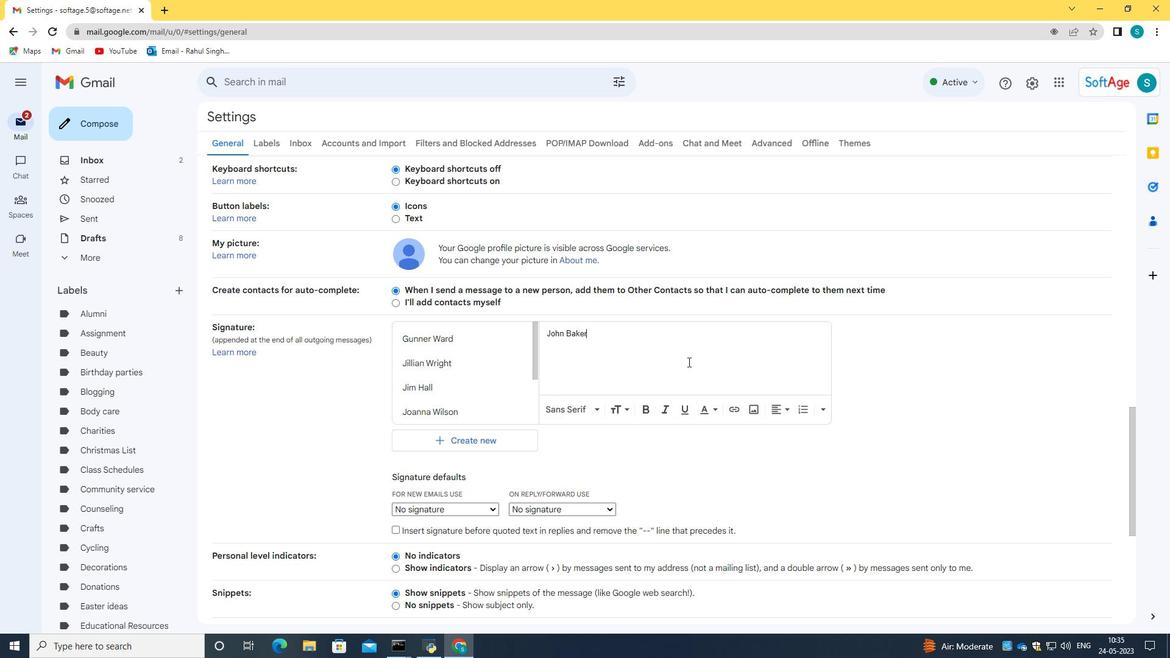 
Action: Mouse scrolled (688, 361) with delta (0, 0)
Screenshot: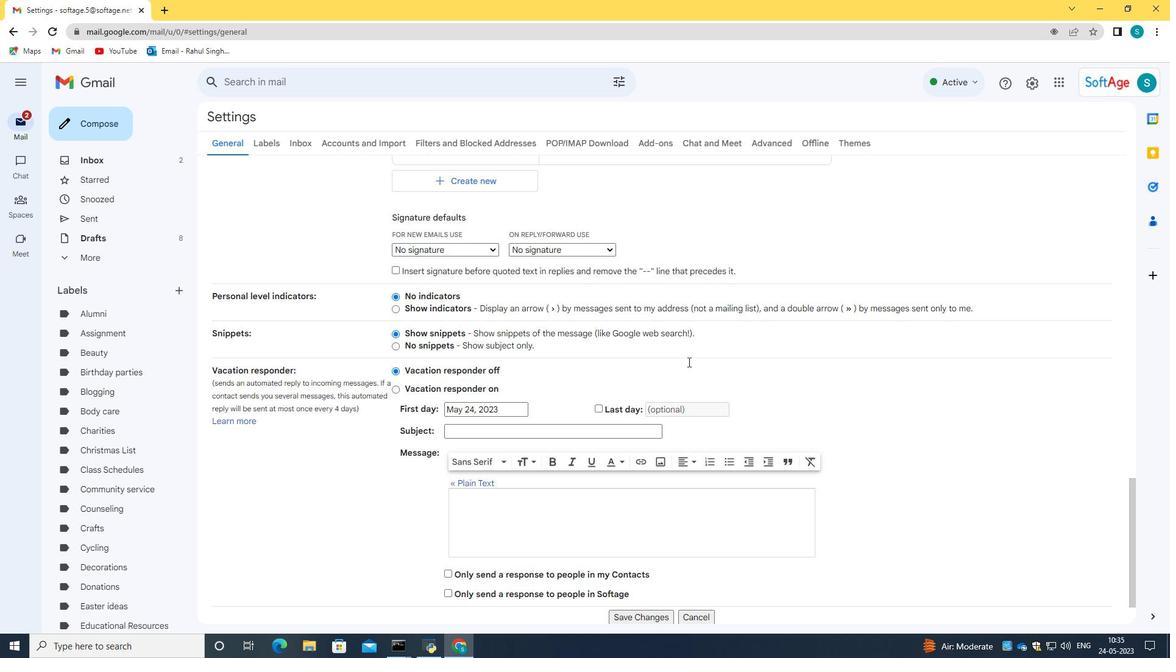
Action: Mouse scrolled (688, 361) with delta (0, 0)
Screenshot: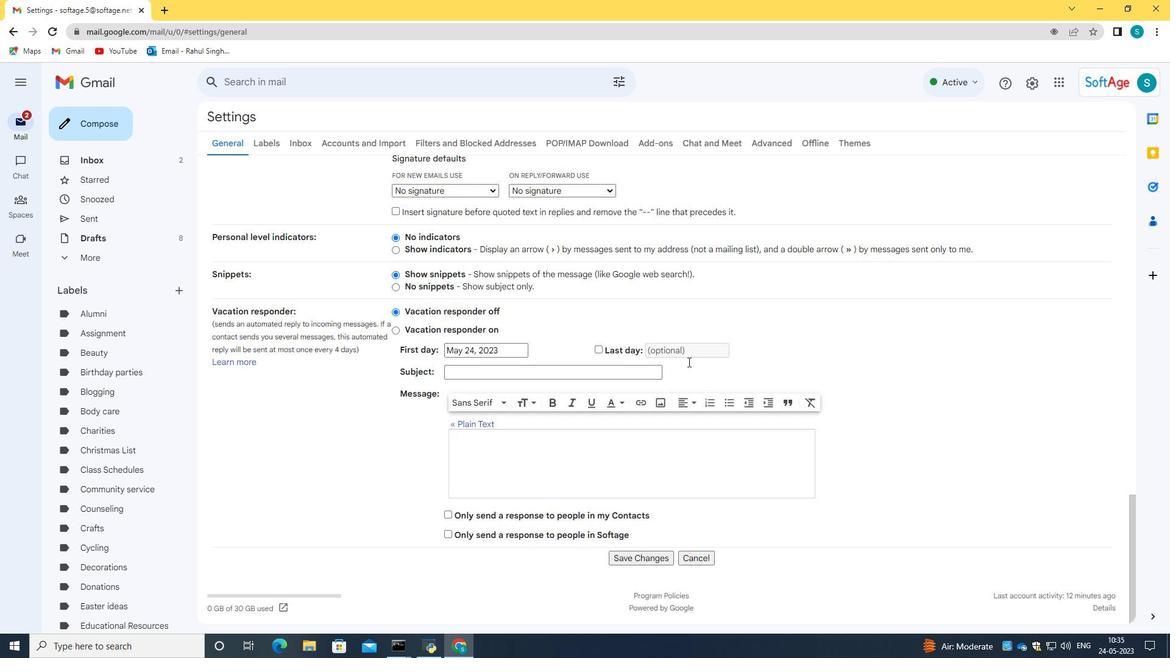
Action: Mouse scrolled (688, 361) with delta (0, 0)
Screenshot: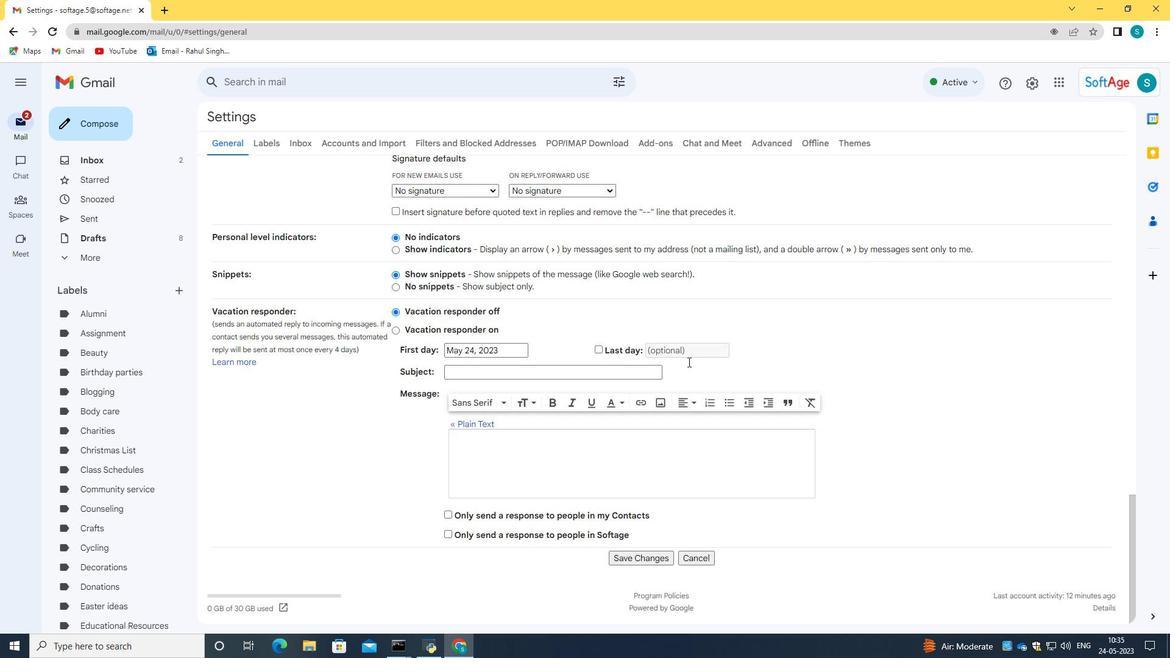 
Action: Mouse moved to (643, 563)
Screenshot: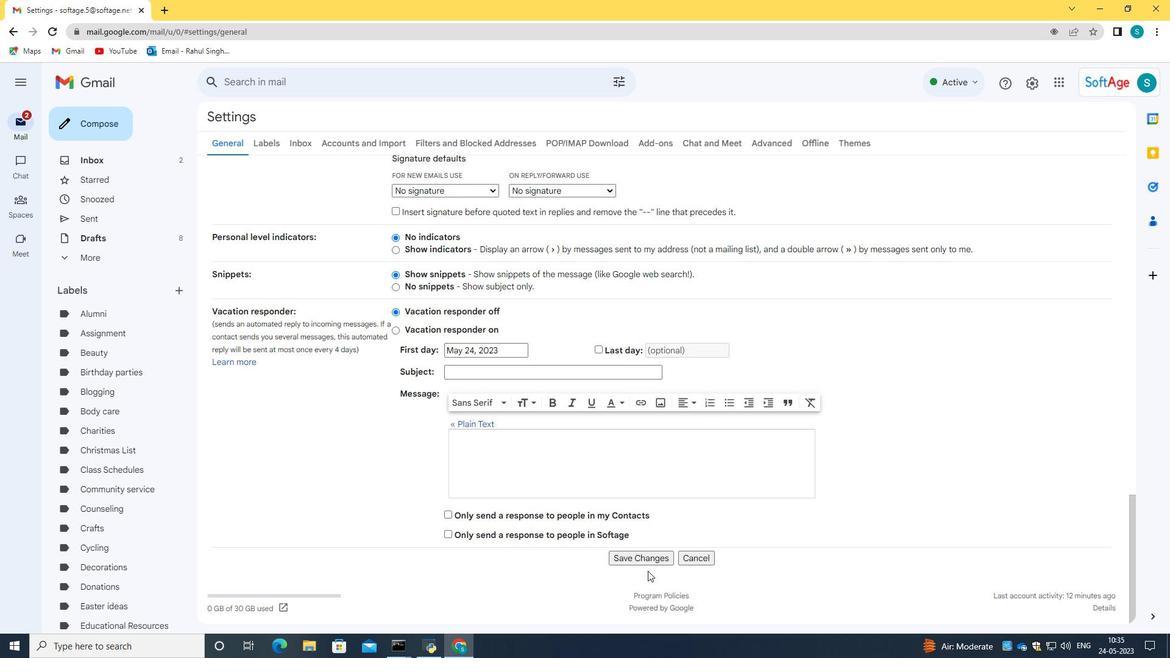 
Action: Mouse pressed left at (643, 563)
Screenshot: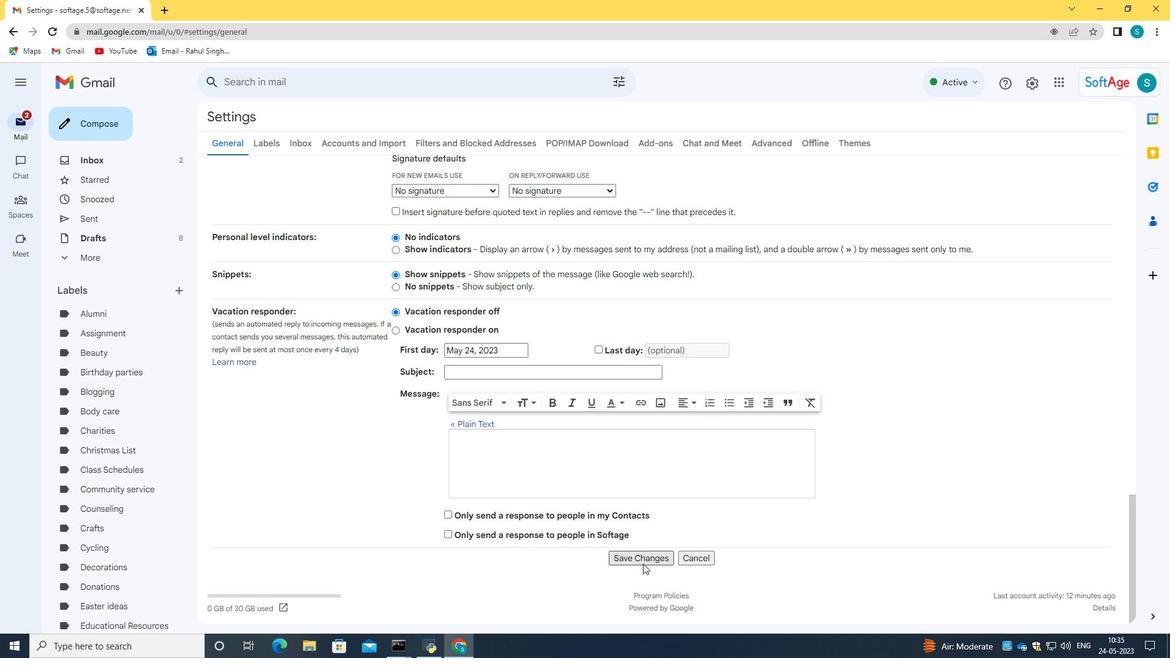 
Action: Mouse moved to (619, 446)
Screenshot: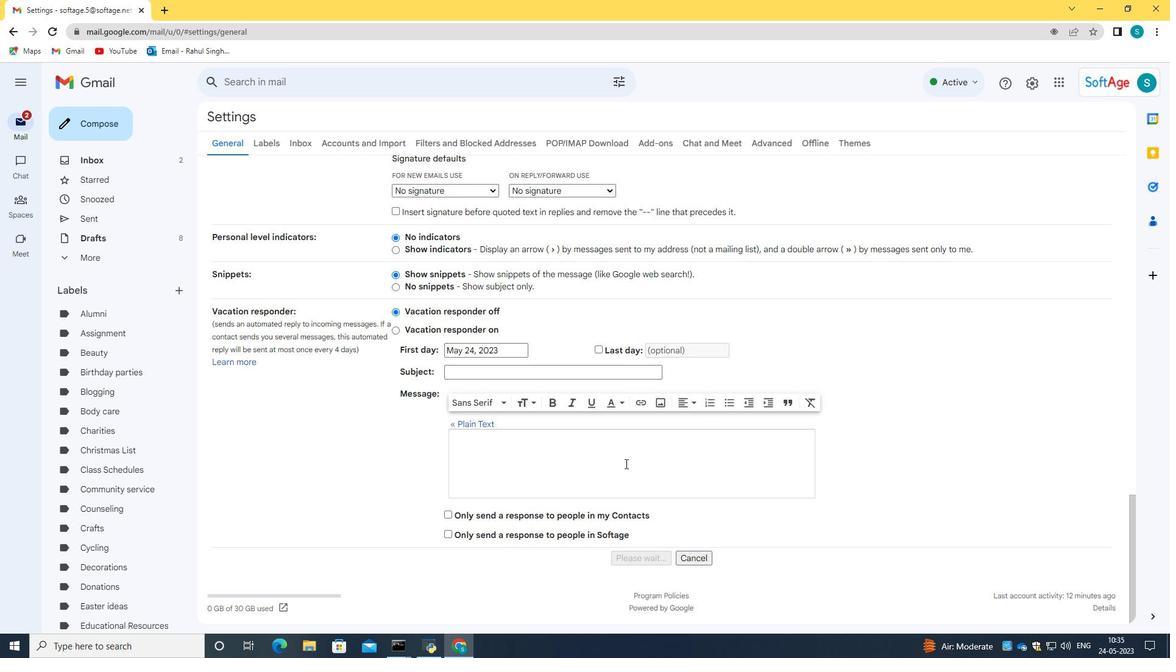 
Action: Mouse scrolled (619, 446) with delta (0, 0)
Screenshot: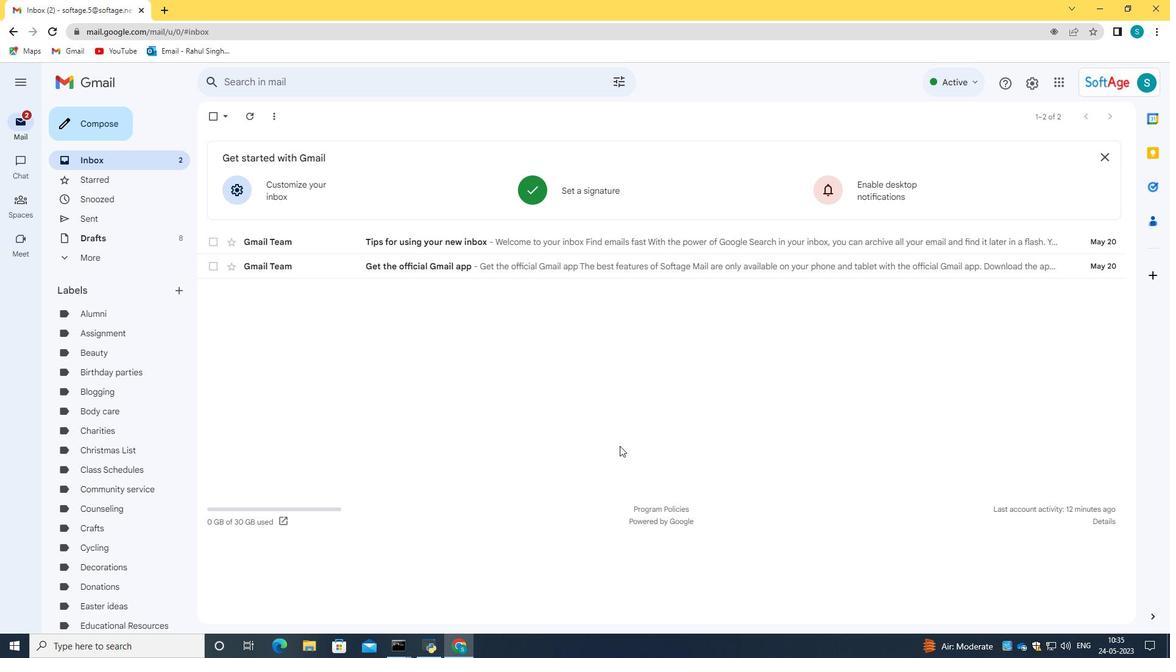 
Action: Mouse scrolled (619, 446) with delta (0, 0)
Screenshot: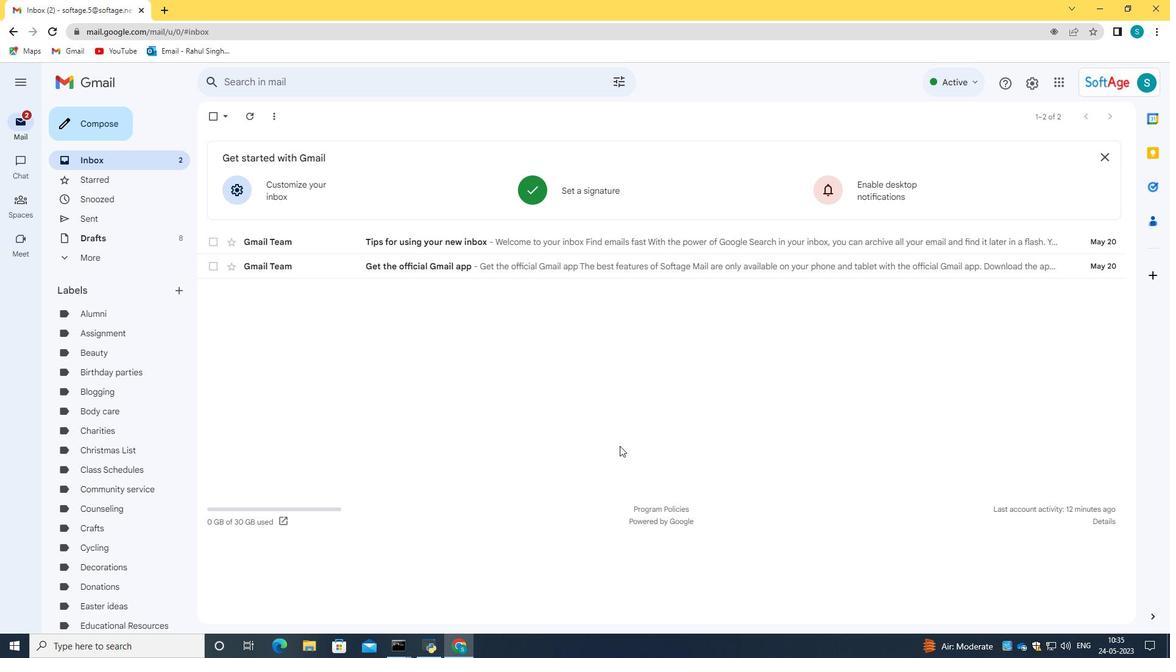
Action: Mouse moved to (124, 219)
Screenshot: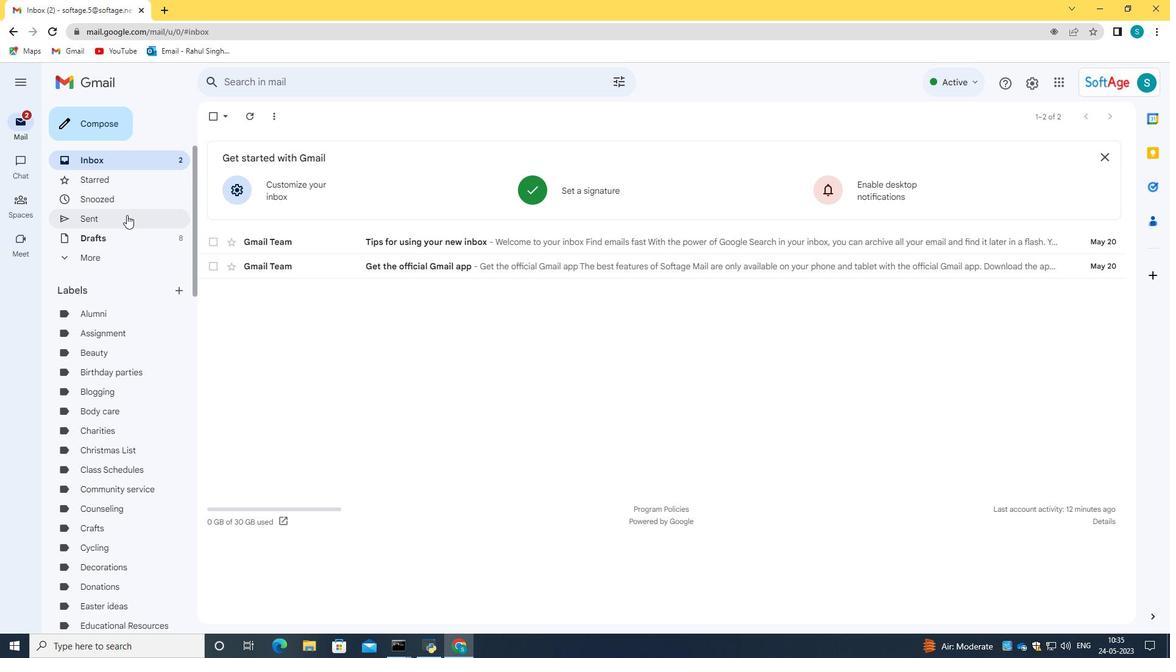 
Action: Mouse pressed left at (124, 219)
Screenshot: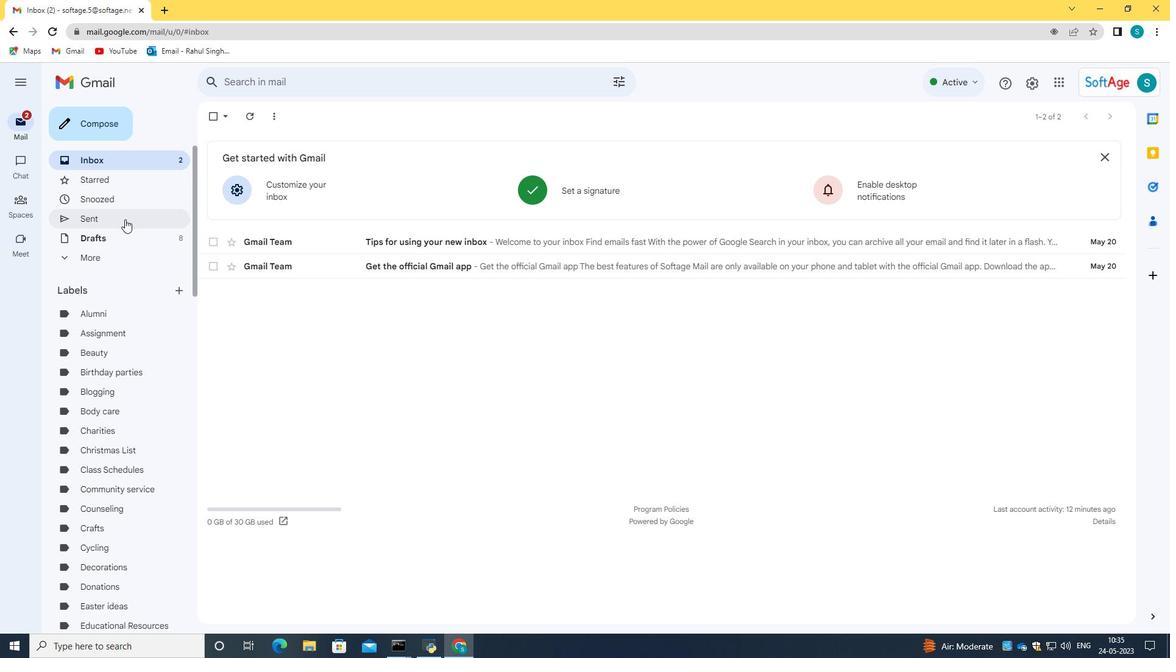 
Action: Mouse moved to (109, 159)
Screenshot: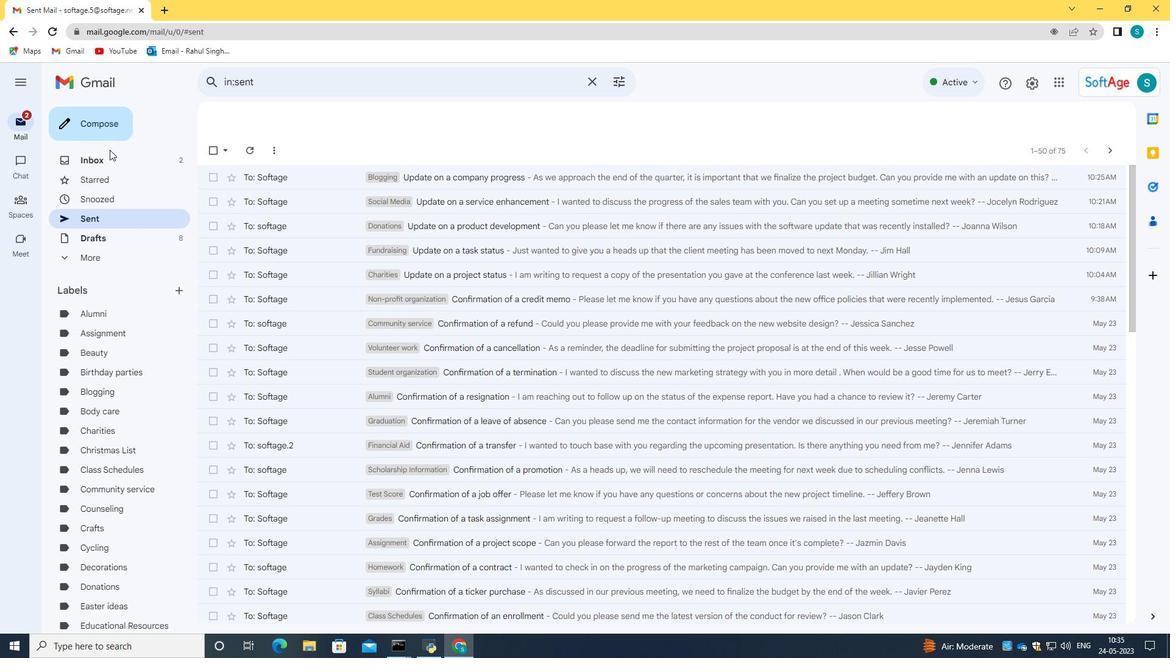 
Action: Mouse pressed left at (109, 159)
Screenshot: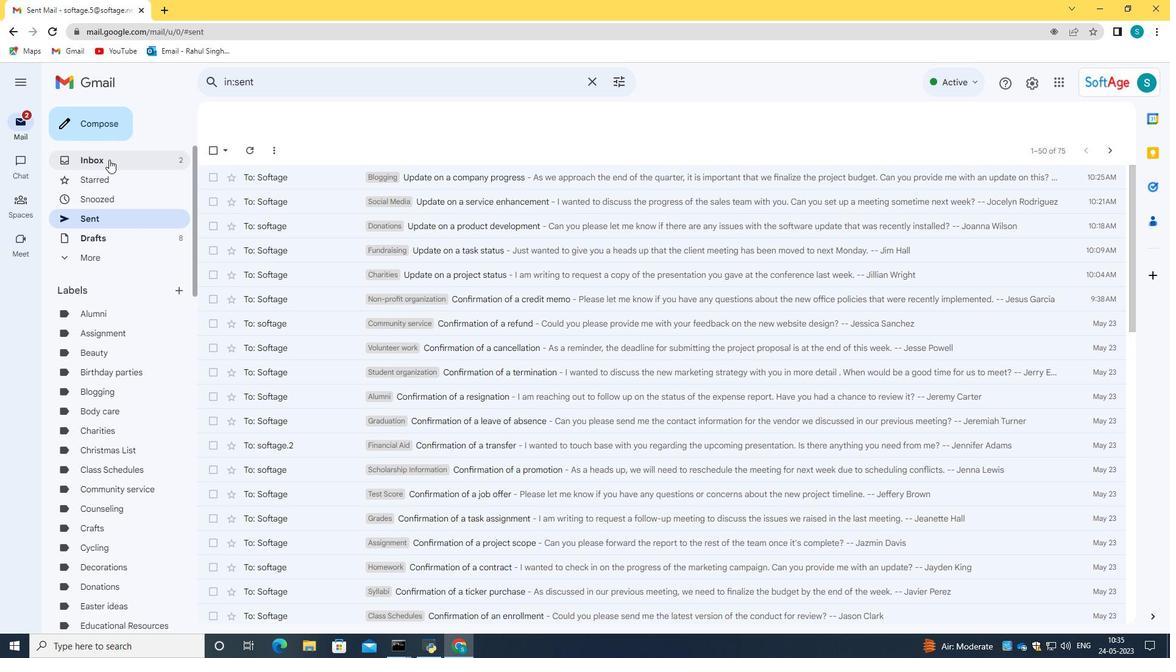 
Action: Mouse moved to (99, 120)
Screenshot: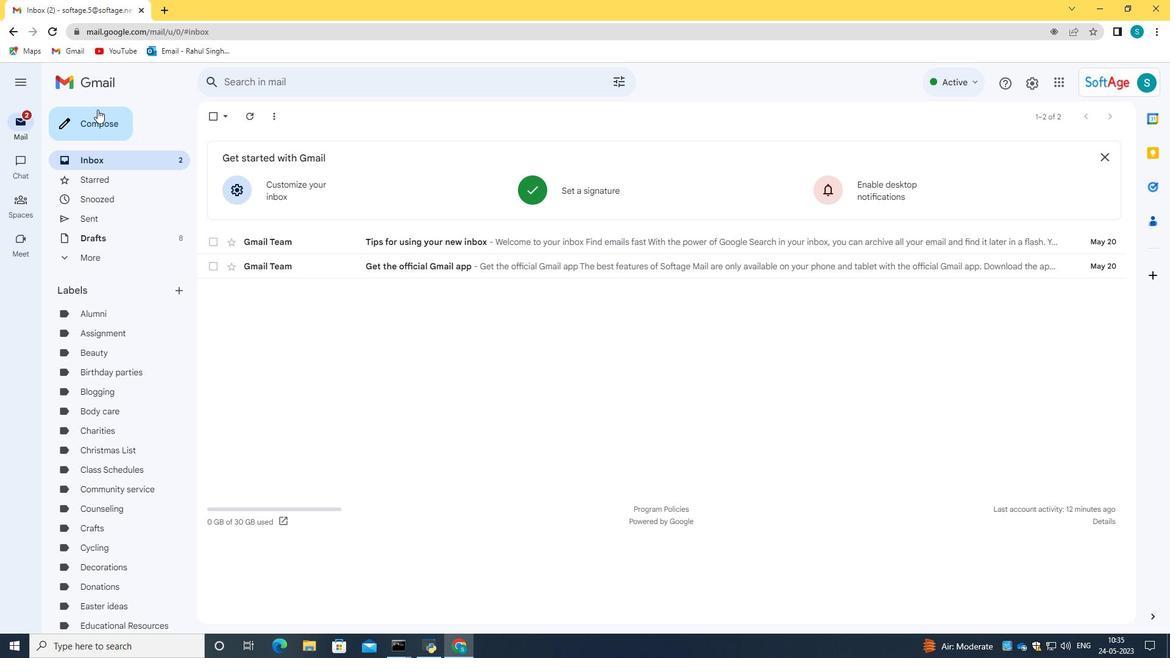 
Action: Mouse pressed left at (99, 120)
Screenshot: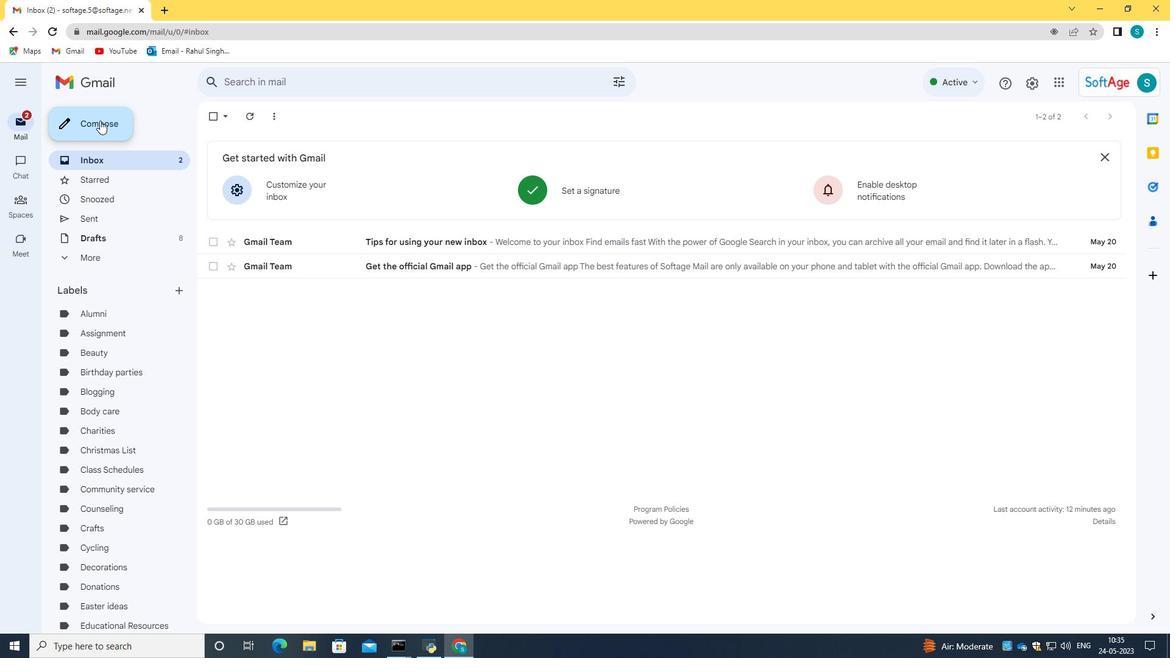 
Action: Mouse moved to (1101, 270)
Screenshot: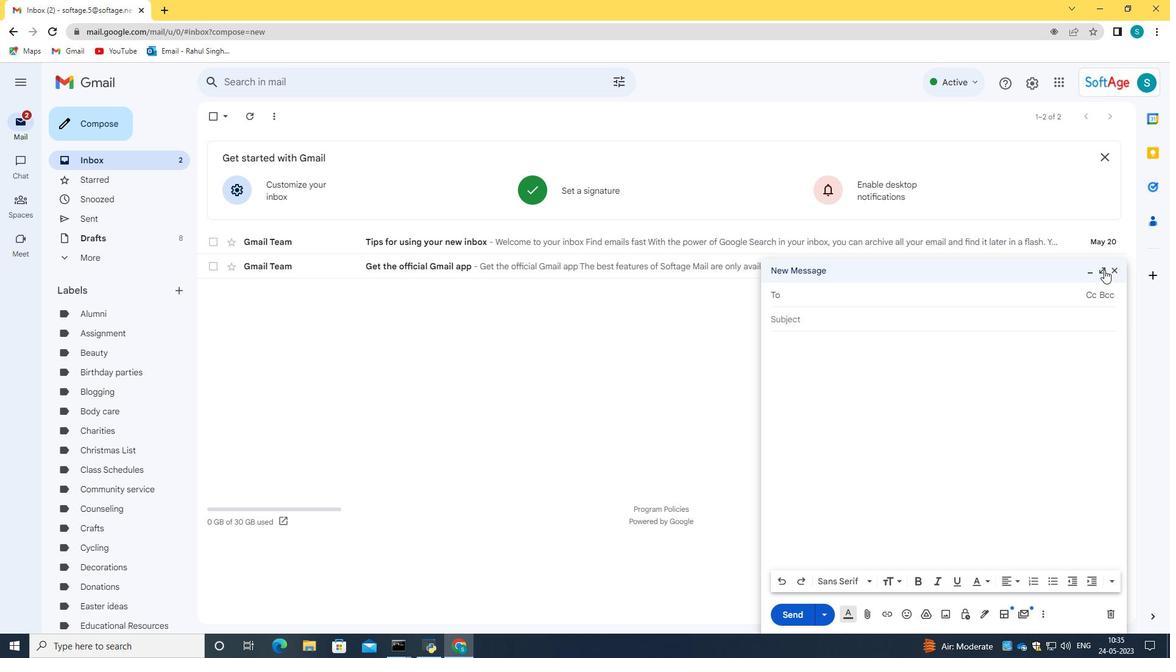 
Action: Mouse pressed left at (1101, 270)
Screenshot: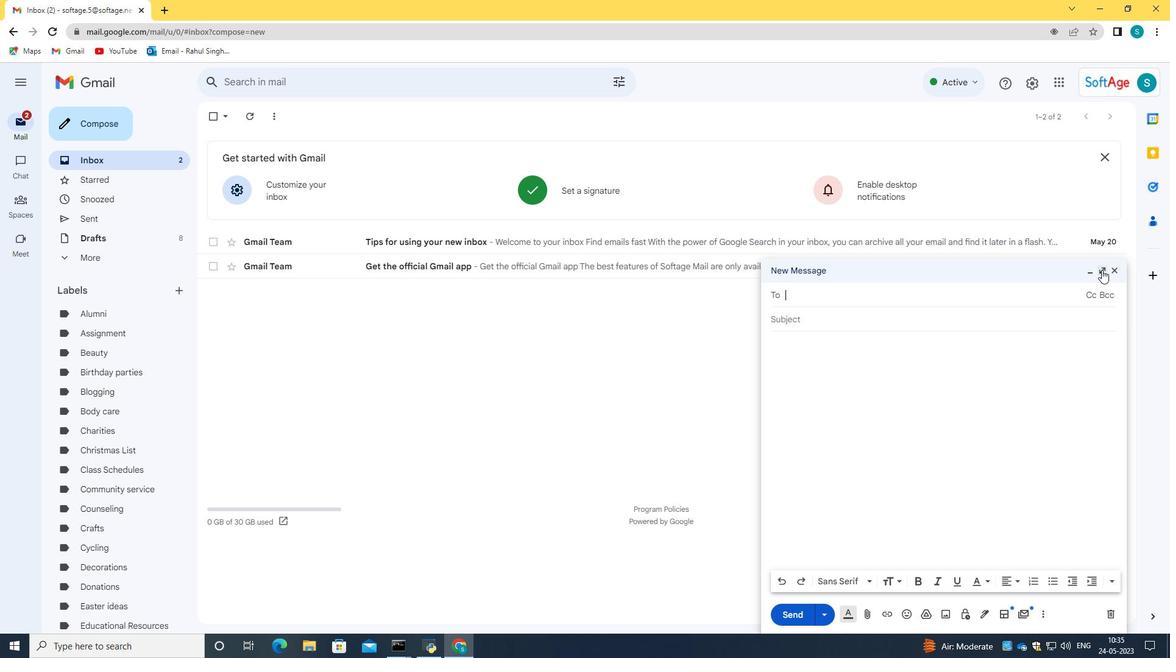 
Action: Mouse moved to (163, 143)
Screenshot: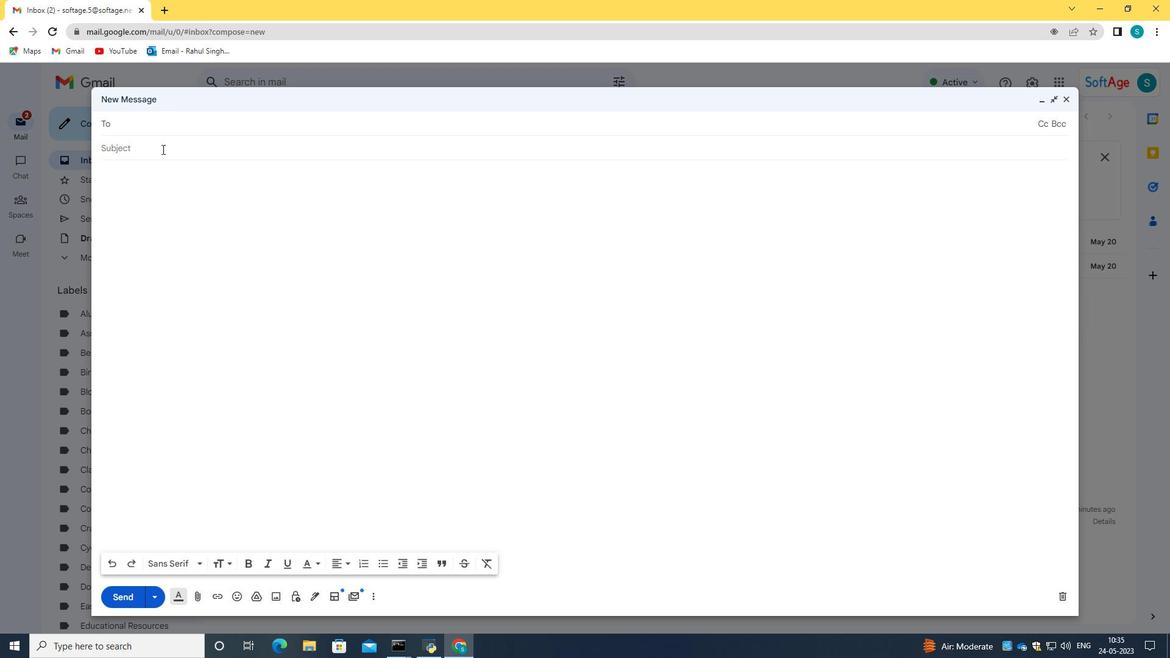 
Action: Mouse pressed left at (163, 143)
Screenshot: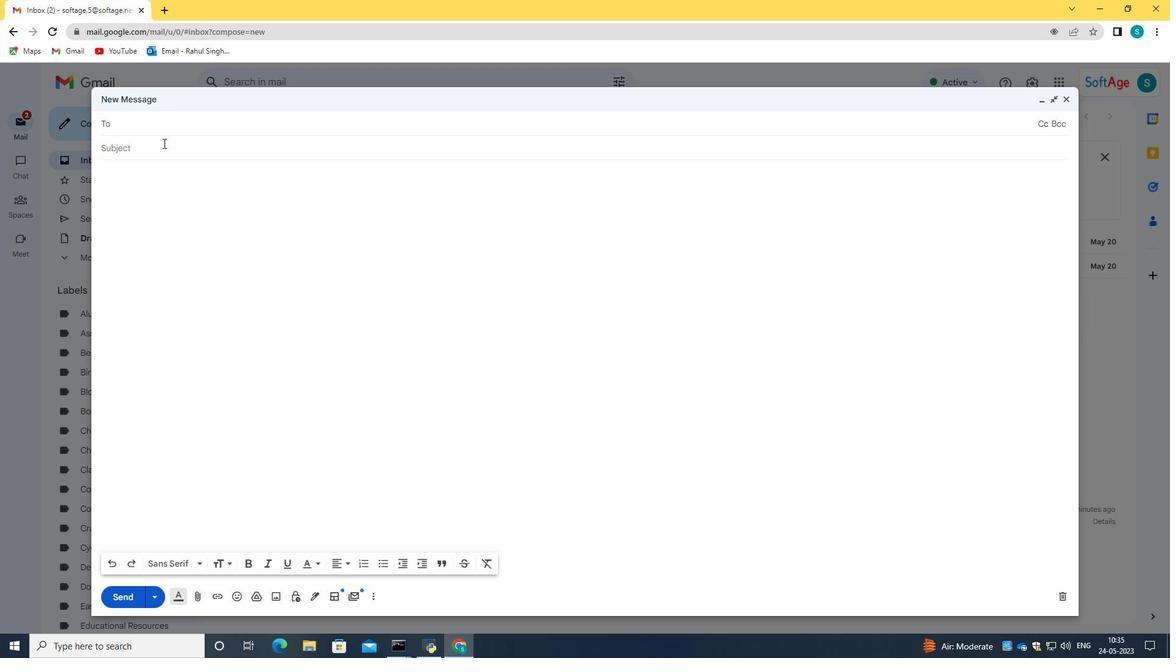 
Action: Mouse moved to (149, 237)
Screenshot: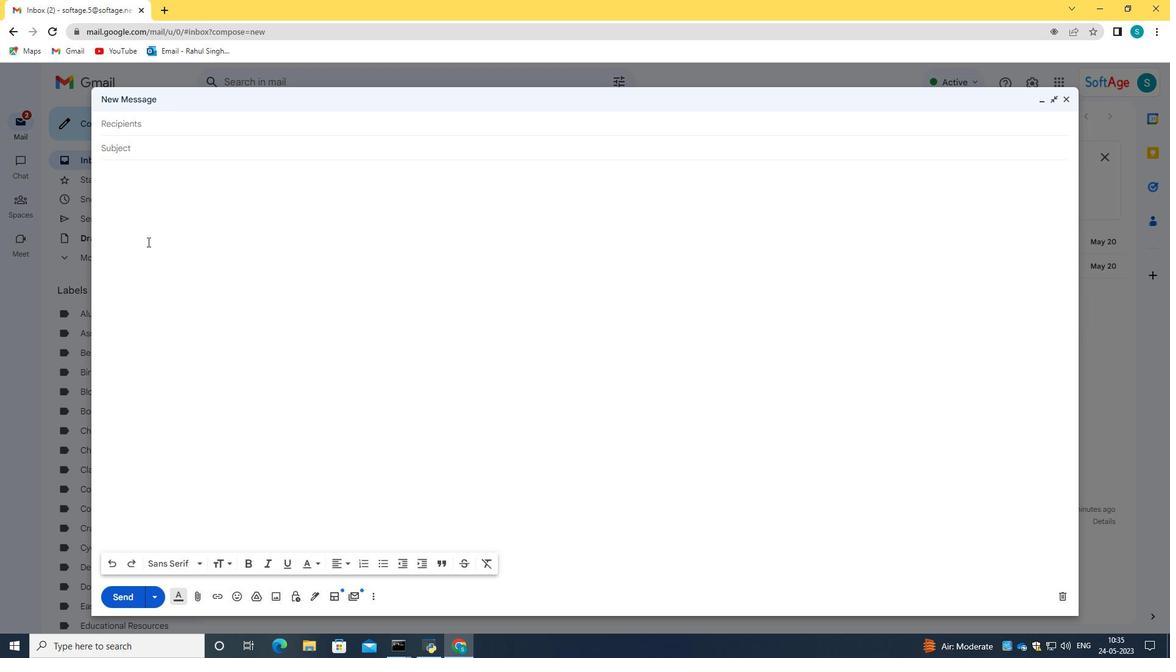 
Action: Mouse pressed left at (149, 237)
Screenshot: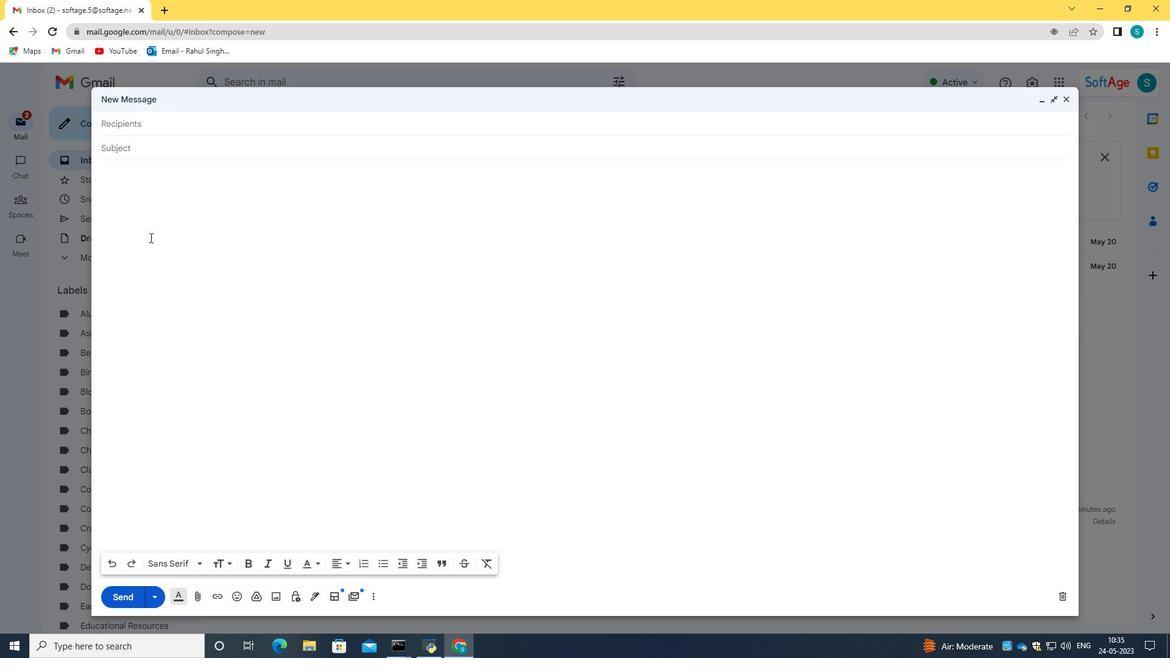 
Action: Mouse moved to (307, 596)
Screenshot: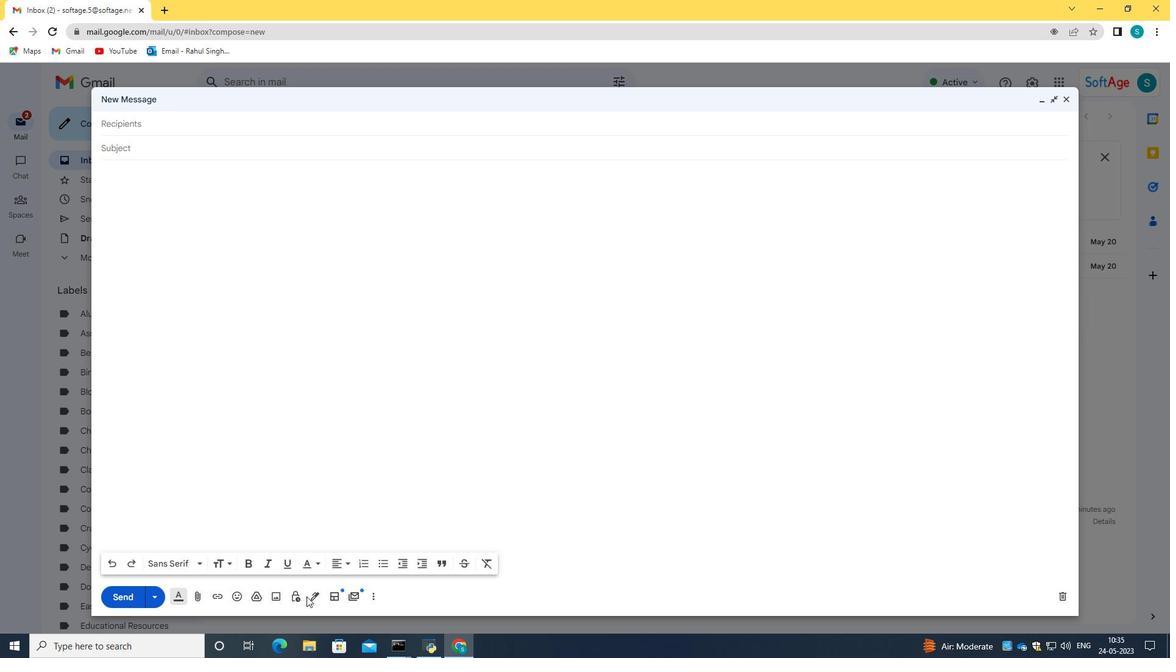 
Action: Mouse pressed left at (307, 596)
Screenshot: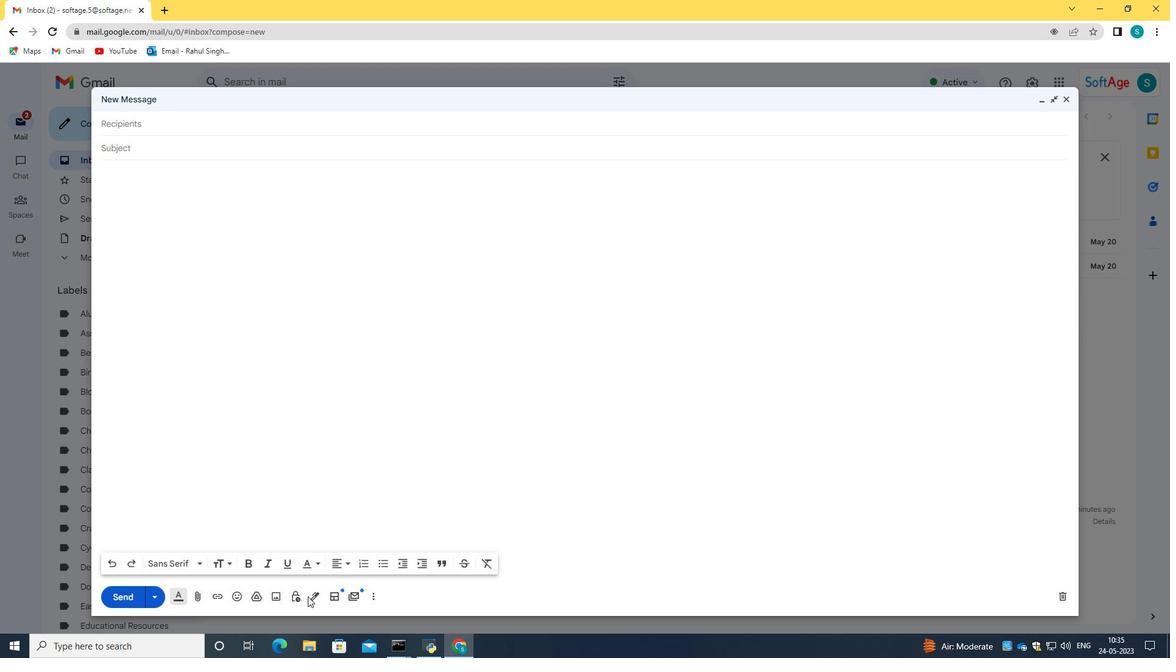 
Action: Mouse moved to (312, 597)
Screenshot: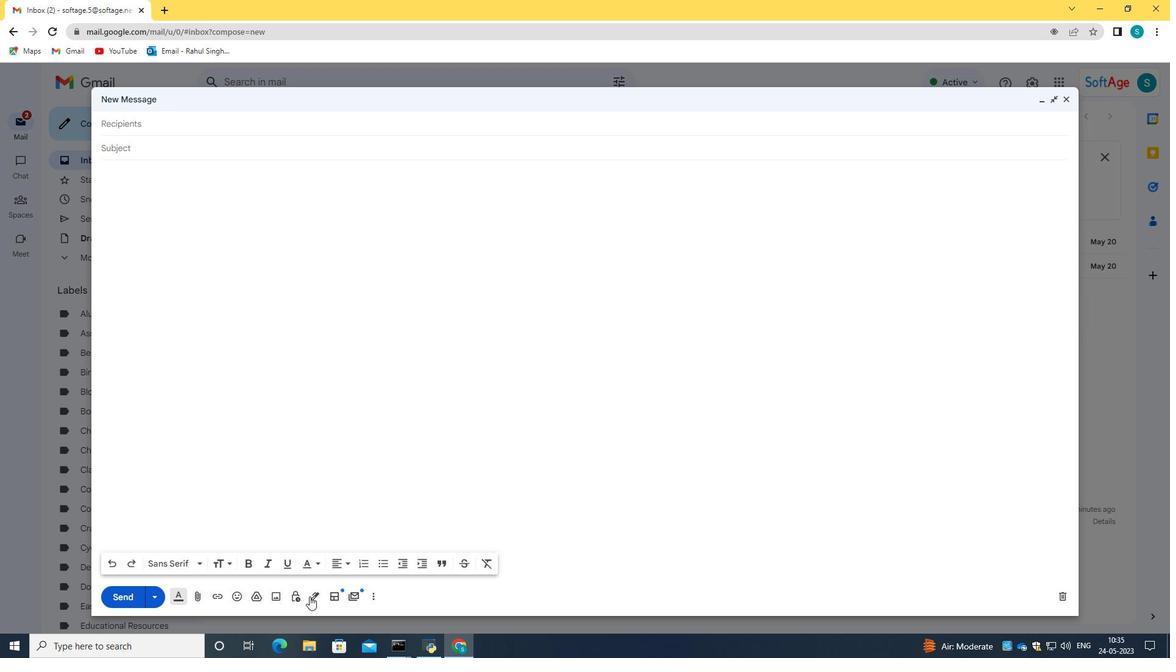 
Action: Mouse pressed left at (312, 597)
Screenshot: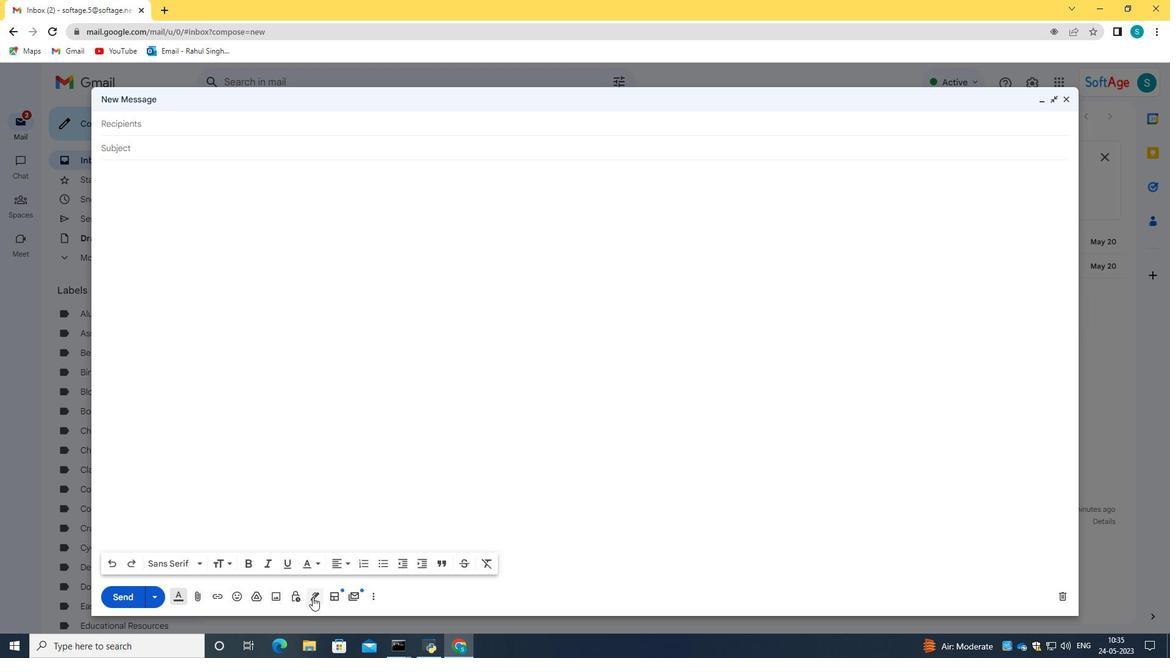 
Action: Mouse moved to (343, 577)
Screenshot: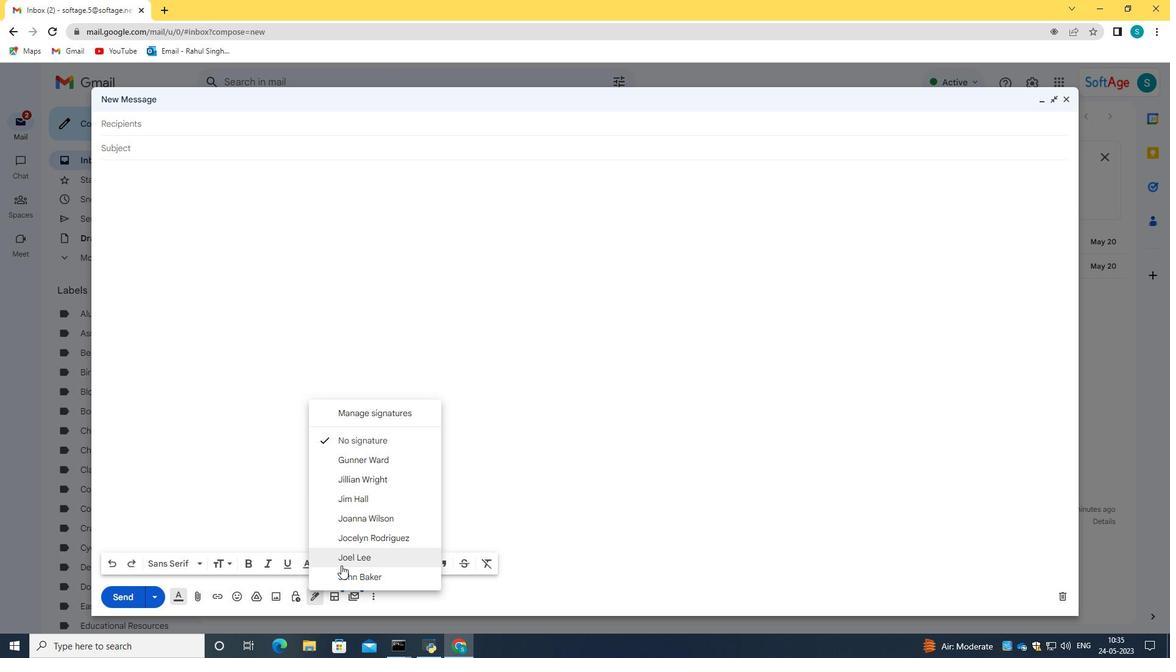 
Action: Mouse pressed left at (343, 577)
Screenshot: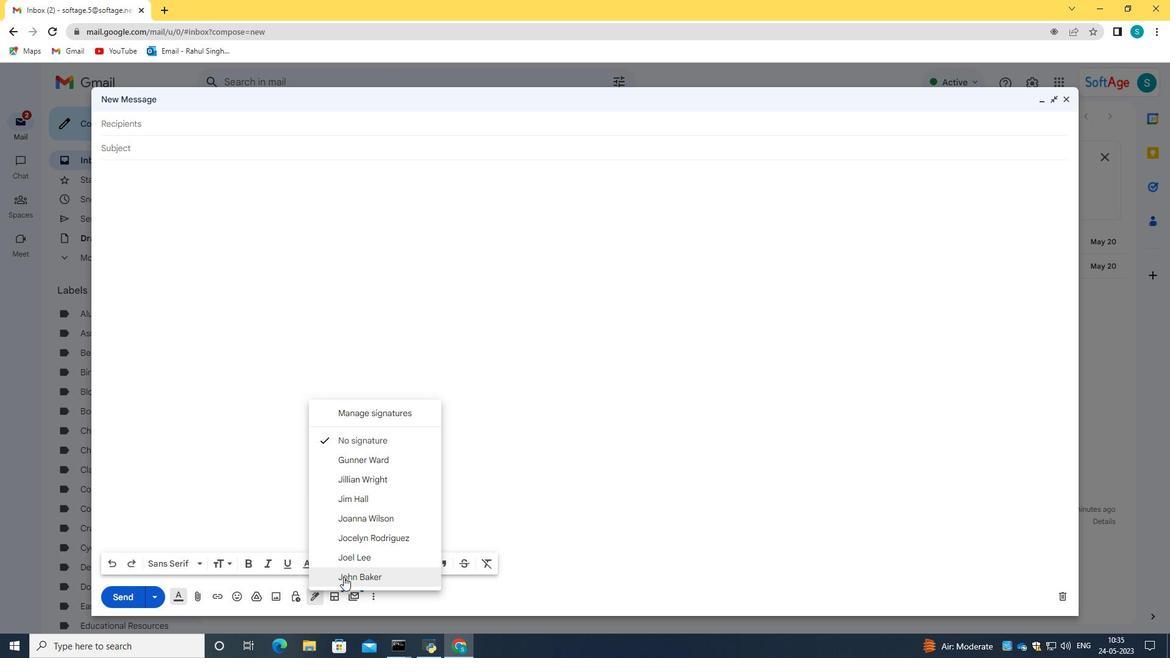 
Action: Mouse moved to (160, 187)
Screenshot: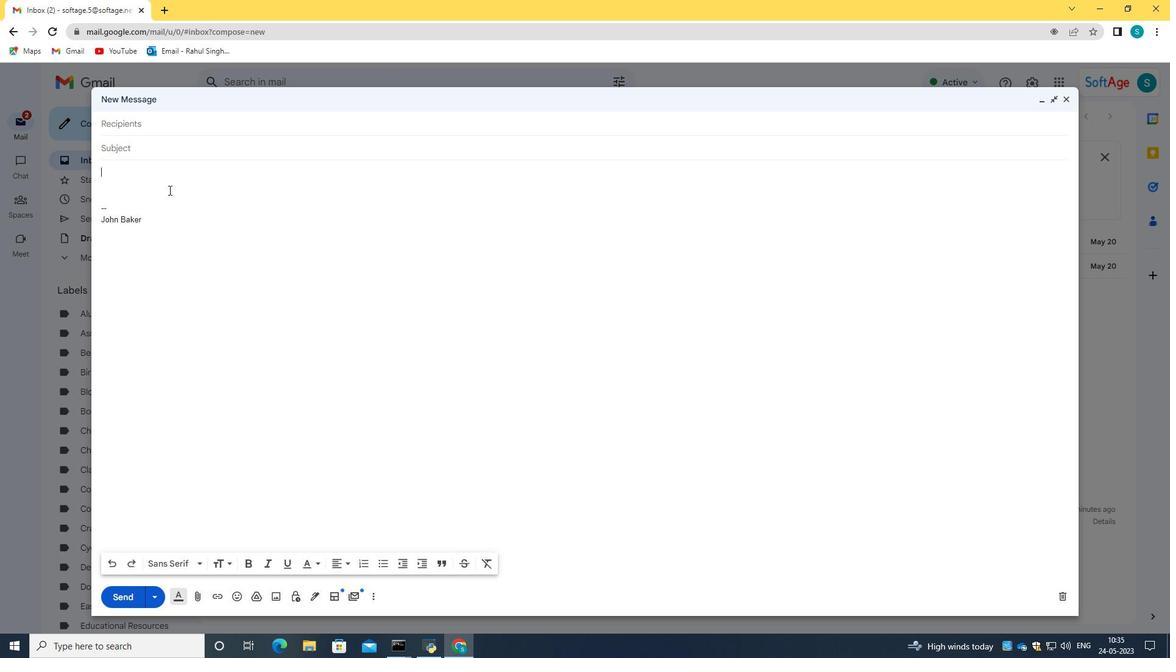 
Action: Key pressed <Key.caps_lock>
Screenshot: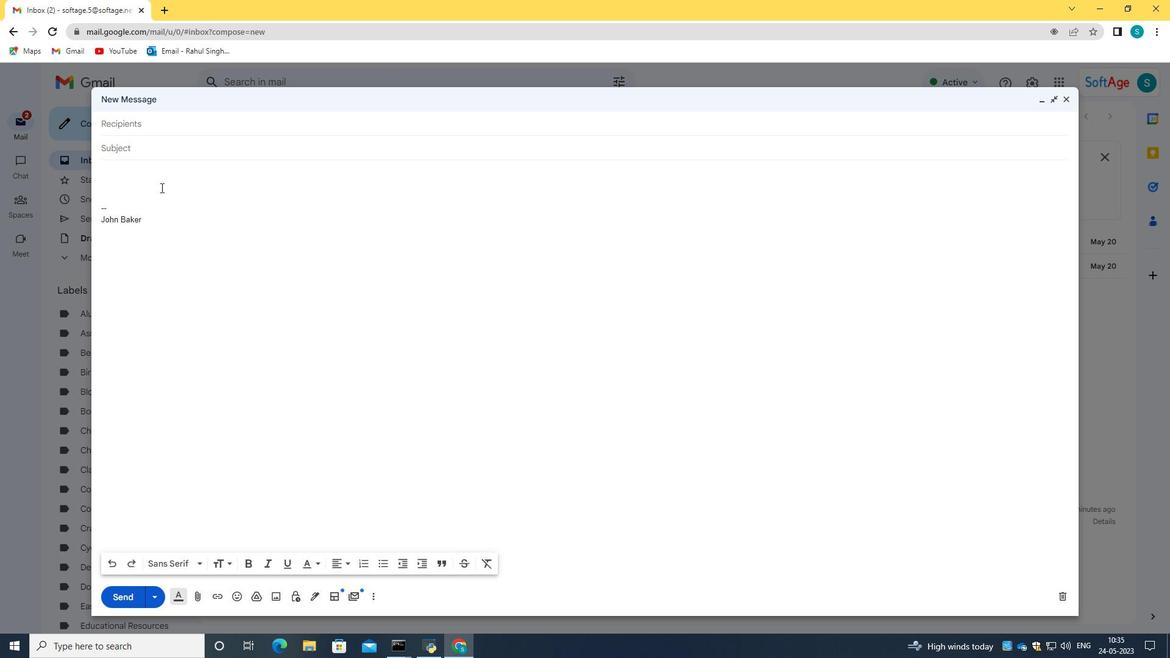 
Action: Mouse moved to (154, 151)
Screenshot: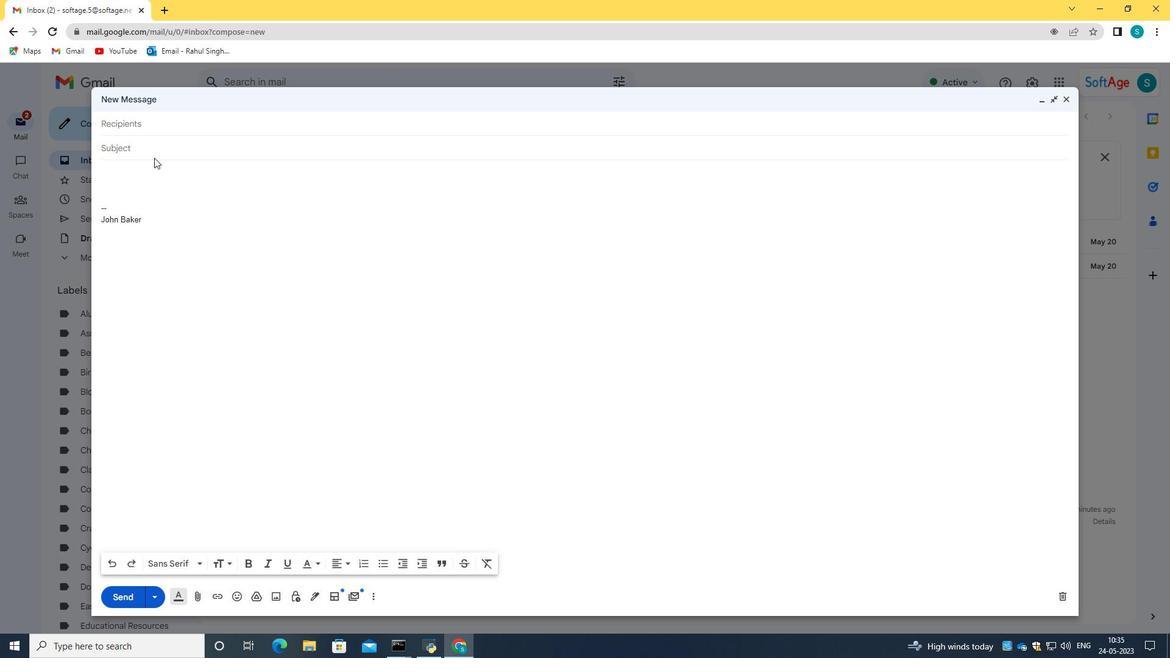 
Action: Mouse pressed left at (154, 151)
Screenshot: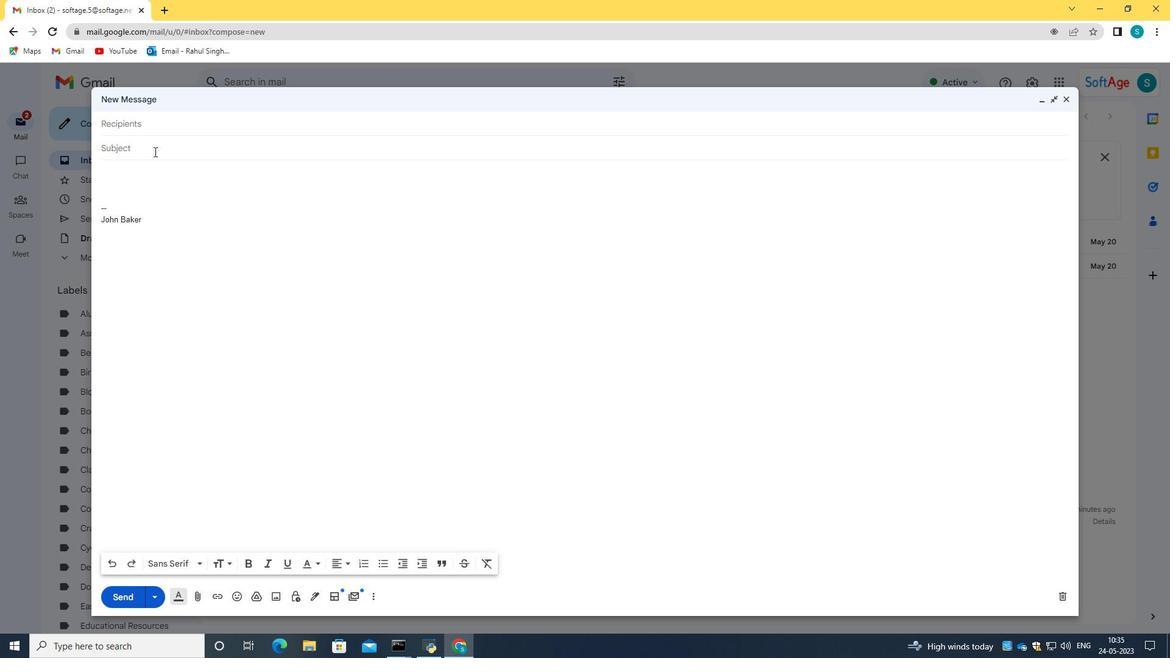 
Action: Key pressed <Key.caps_lock>u<Key.caps_lock>P<Key.backspace><Key.backspace>U<Key.caps_lock>pdate<Key.space>on<Key.space>a<Key.space>market<Key.space>trend
Screenshot: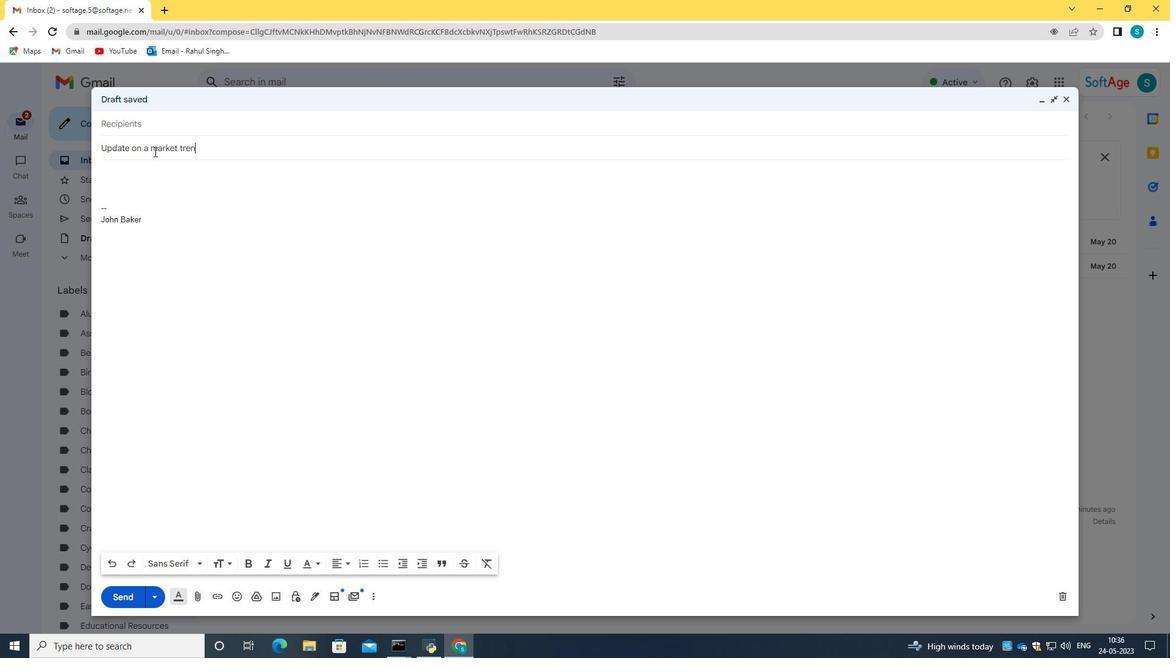 
Action: Mouse moved to (156, 184)
Screenshot: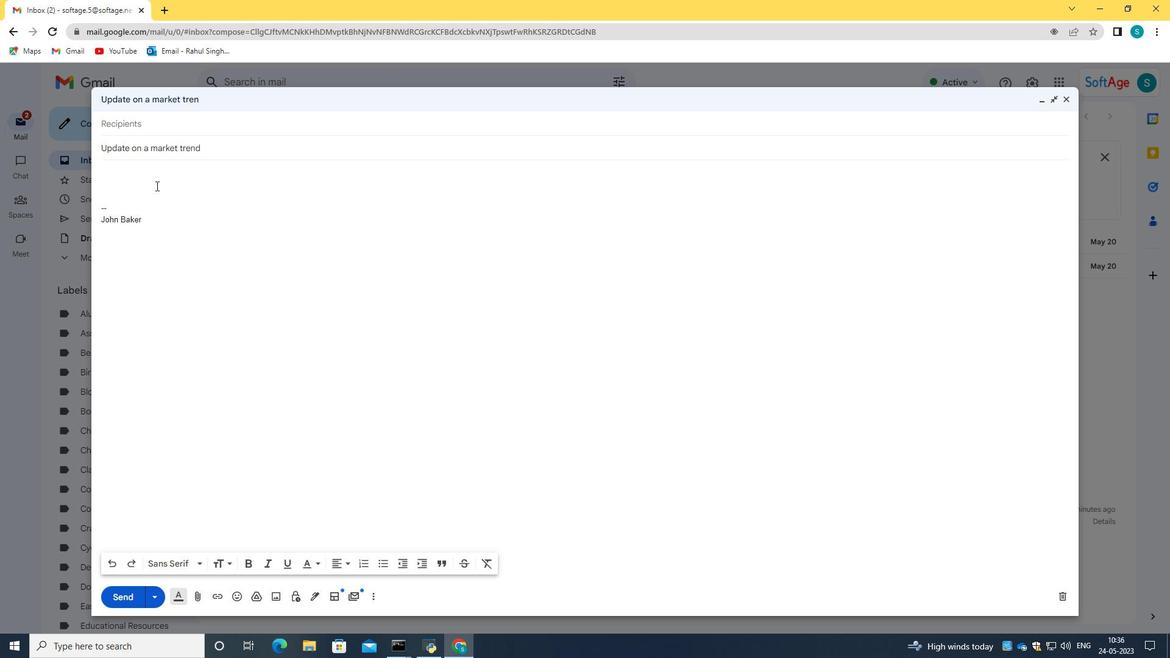
Action: Mouse pressed left at (156, 184)
Screenshot: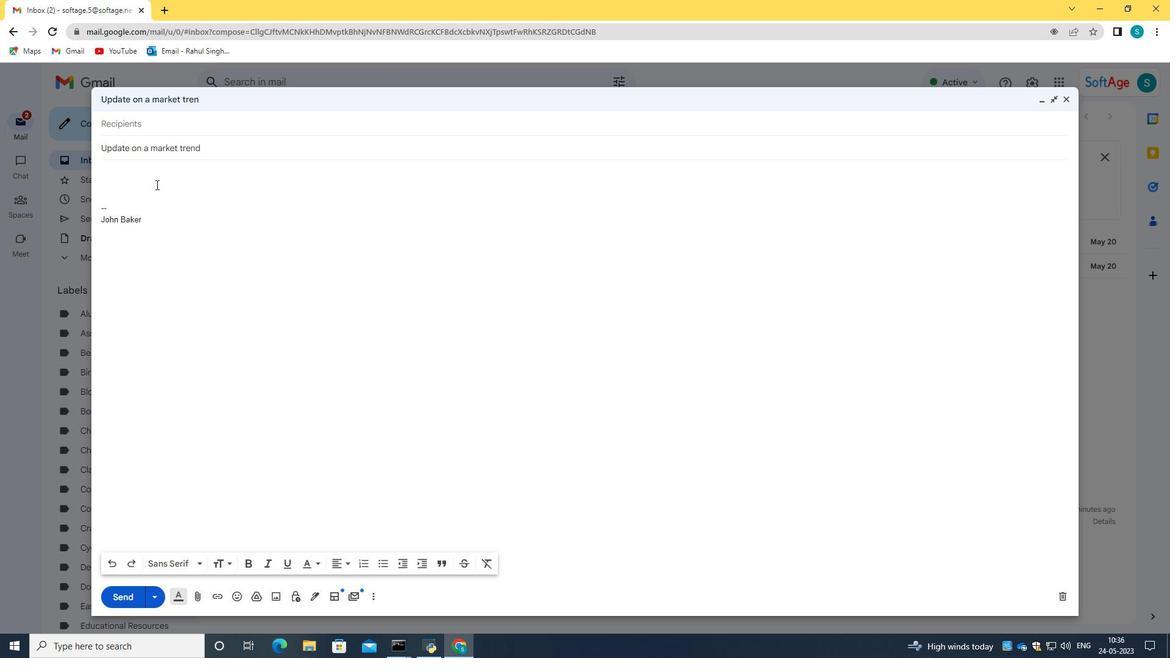
Action: Mouse moved to (126, 166)
Screenshot: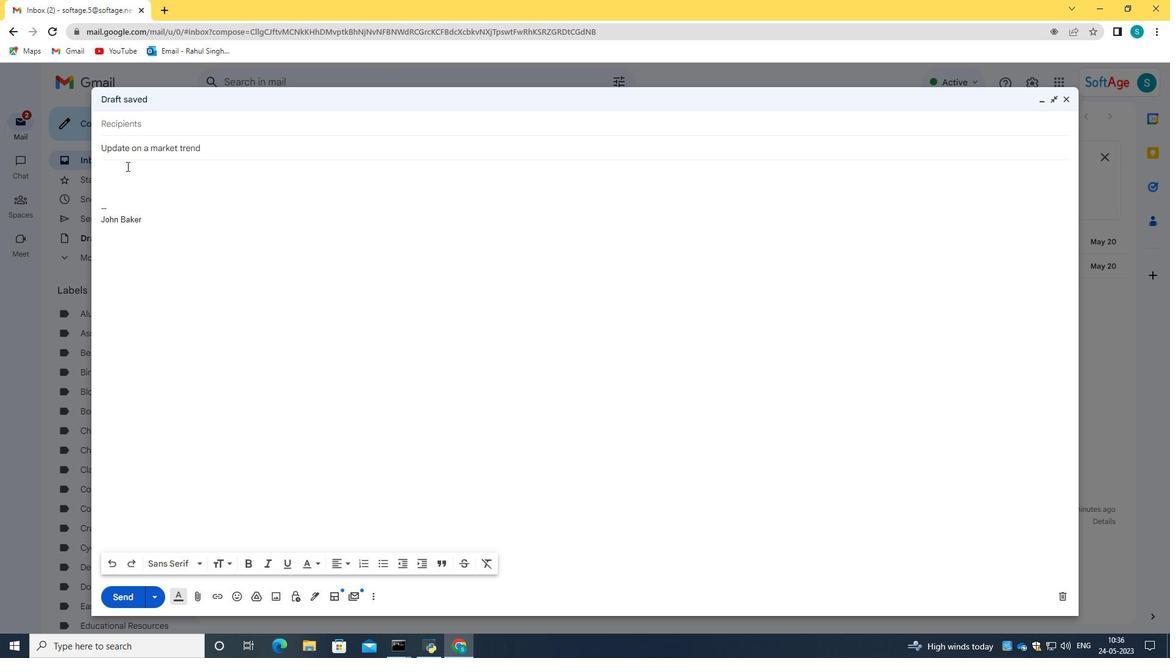 
Action: Mouse pressed left at (126, 166)
Screenshot: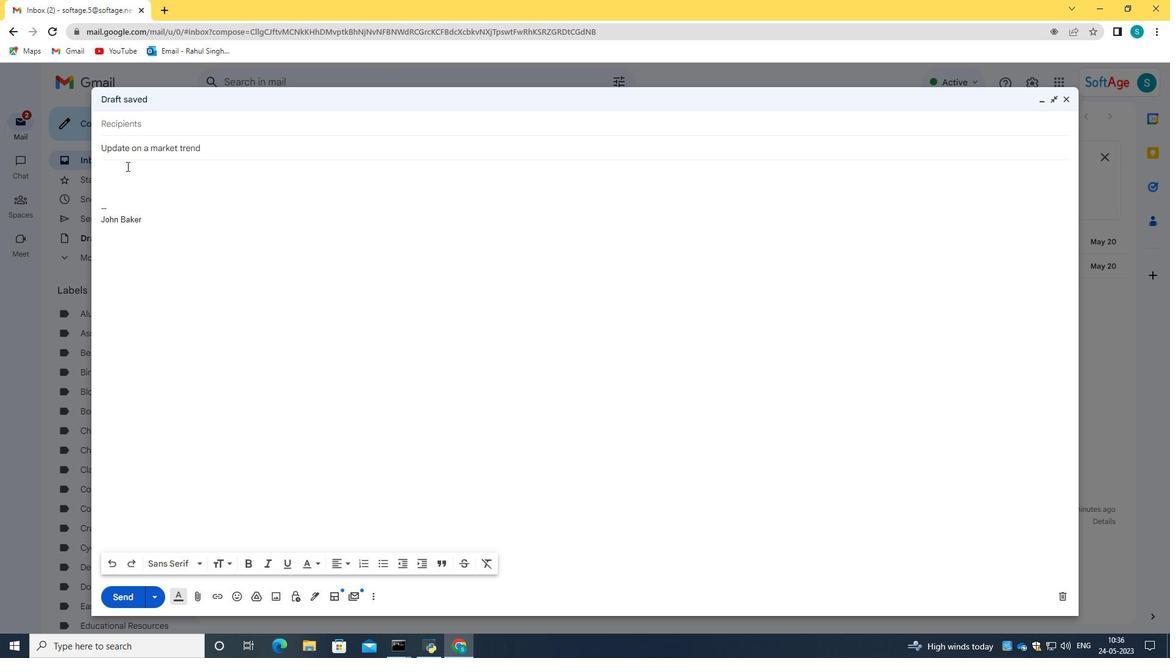 
Action: Mouse moved to (117, 182)
Screenshot: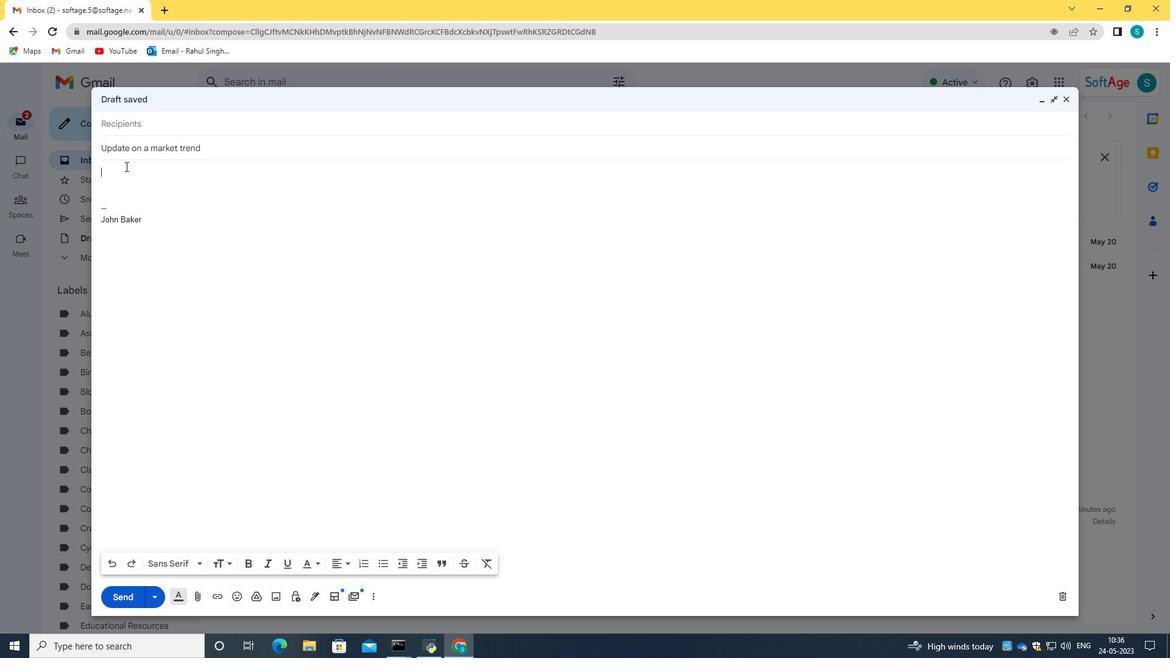 
Action: Key pressed <Key.caps_lock>I<Key.caps_lock><Key.space>am<Key.space>reaching<Key.space>out<Key.space>to<Key.space>follow<Key.space>up<Key.space>on<Key.space>the<Key.space>issue<Key.space>we<Key.space>di<Key.backspace>iscussed<Key.space><Key.space>in<Key.space>our<Key.space>last<Key.space>meeting.
Screenshot: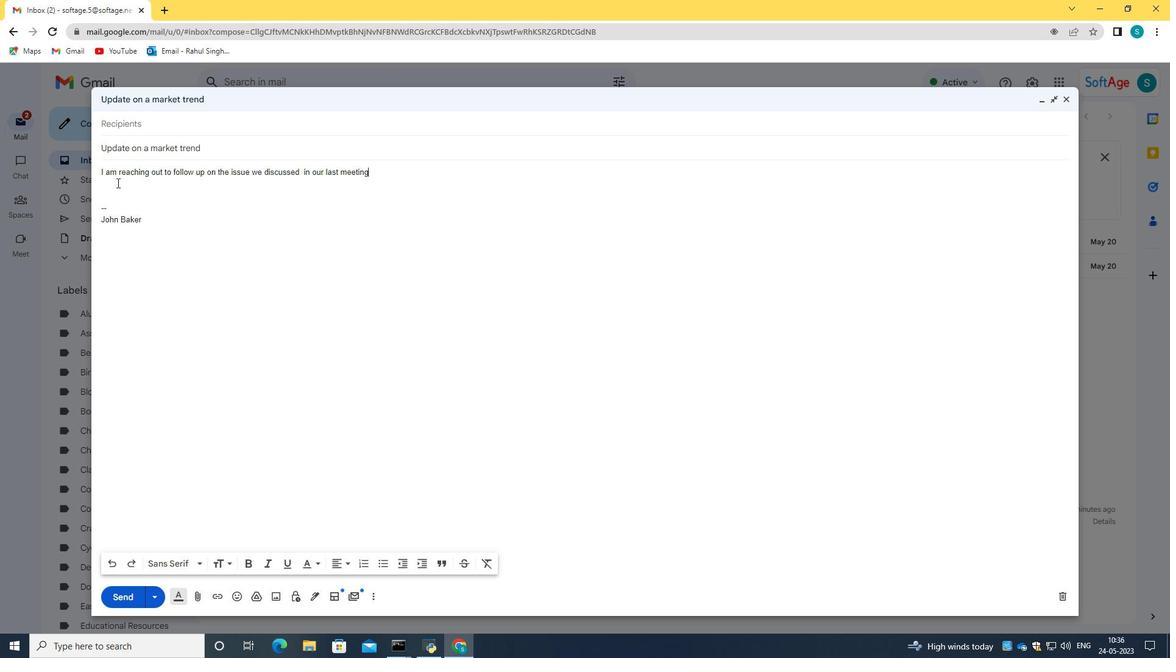 
Action: Mouse moved to (197, 187)
Screenshot: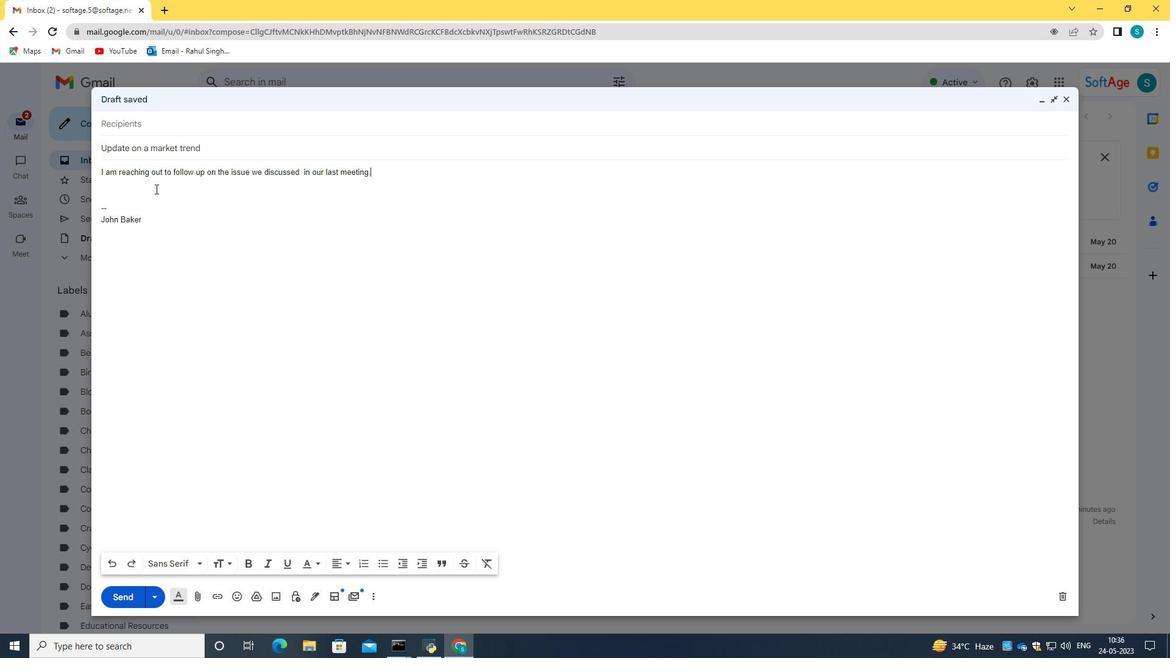 
Action: Key pressed <Key.space><Key.caps_lock>H<Key.caps_lock>as<Key.space>there<Key.space>been<Key.space>any<Key.space>progress<Key.shift_r>?
Screenshot: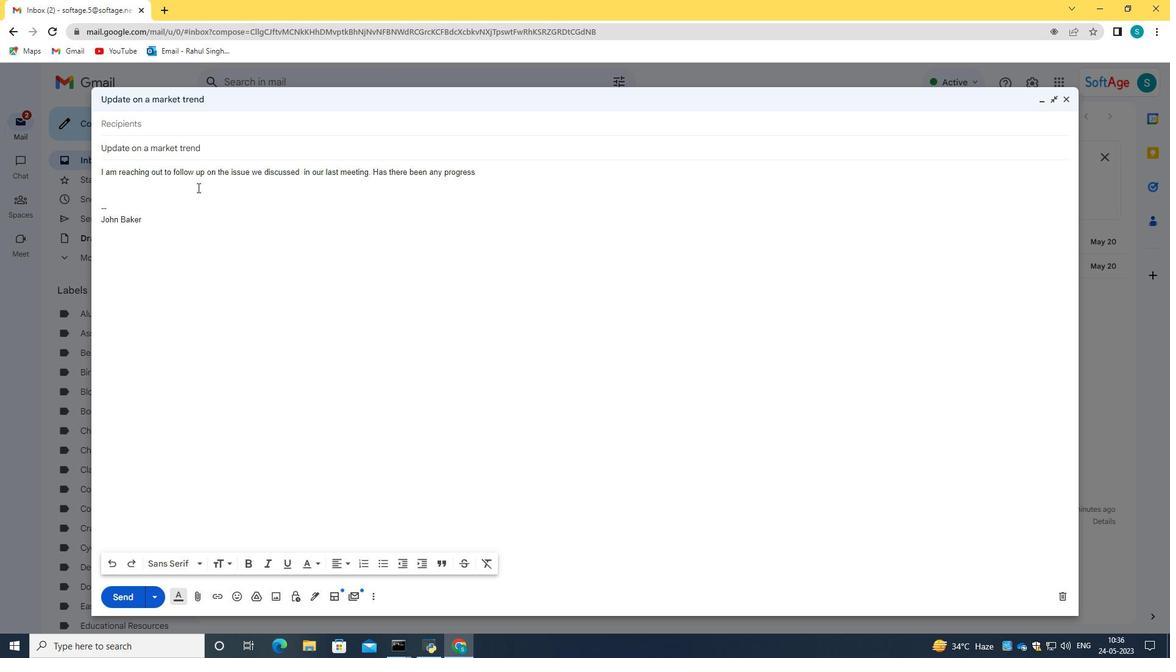 
Action: Mouse moved to (197, 187)
Screenshot: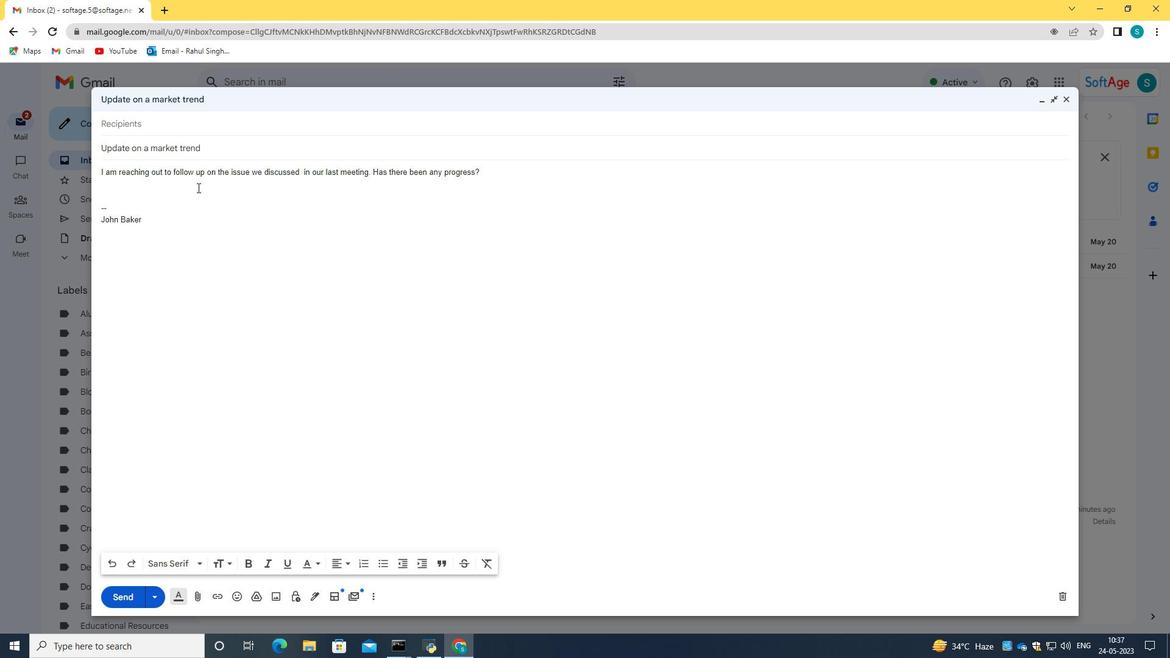 
Action: Mouse scrolled (197, 187) with delta (0, 0)
Screenshot: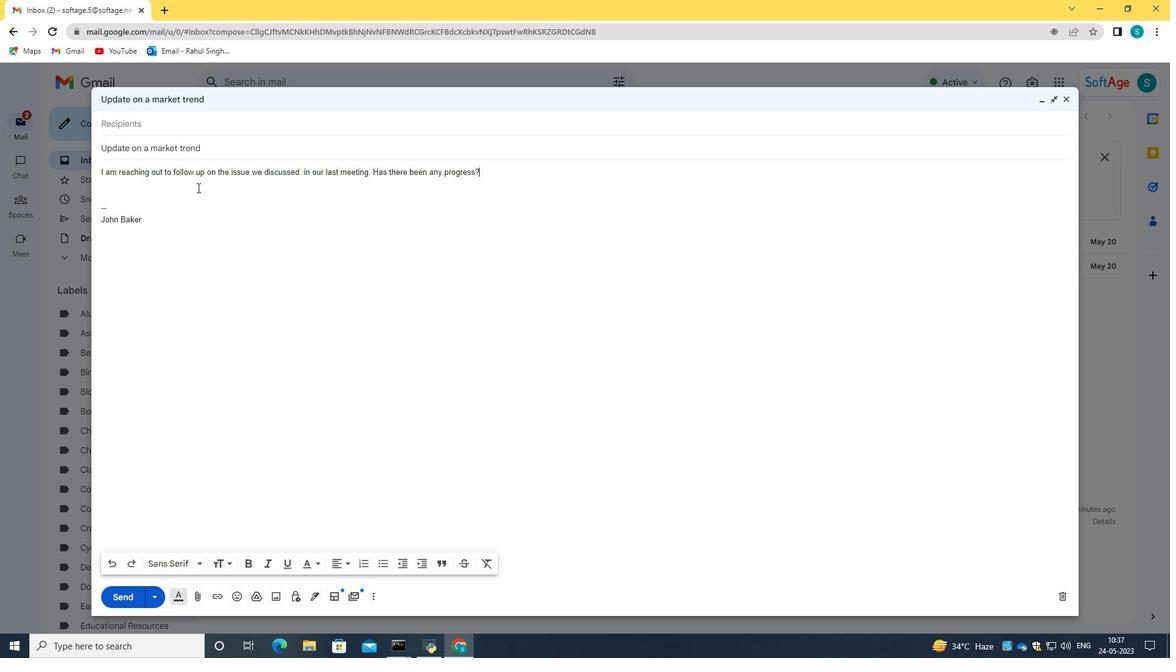 
Action: Mouse moved to (160, 129)
Screenshot: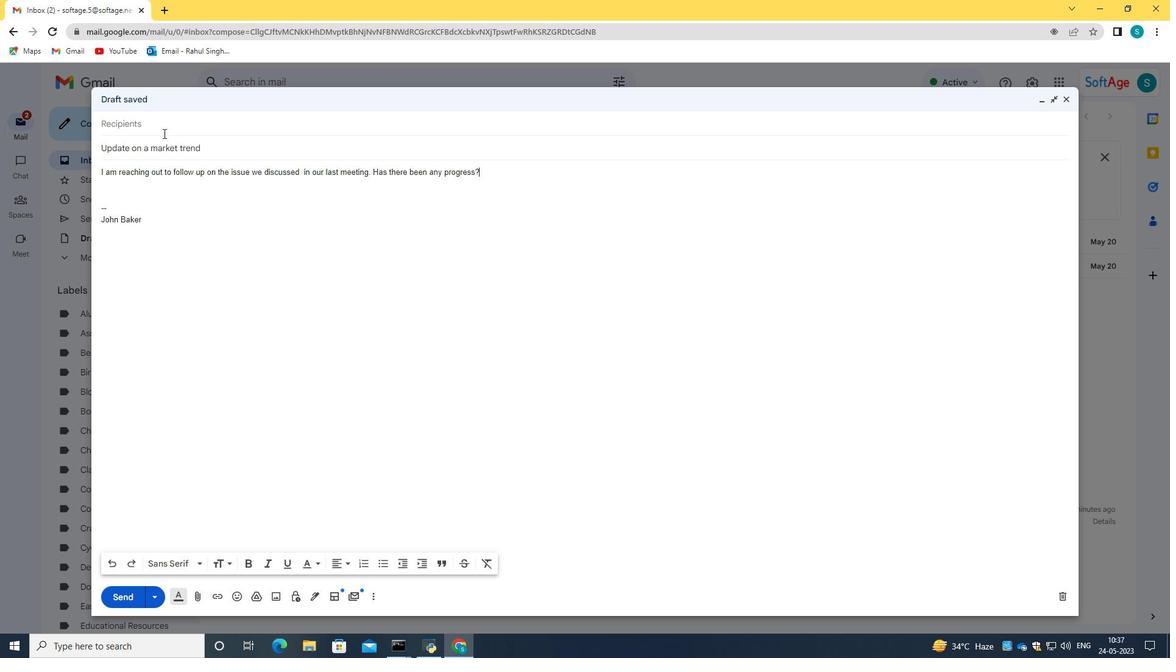 
Action: Mouse pressed left at (160, 129)
Screenshot: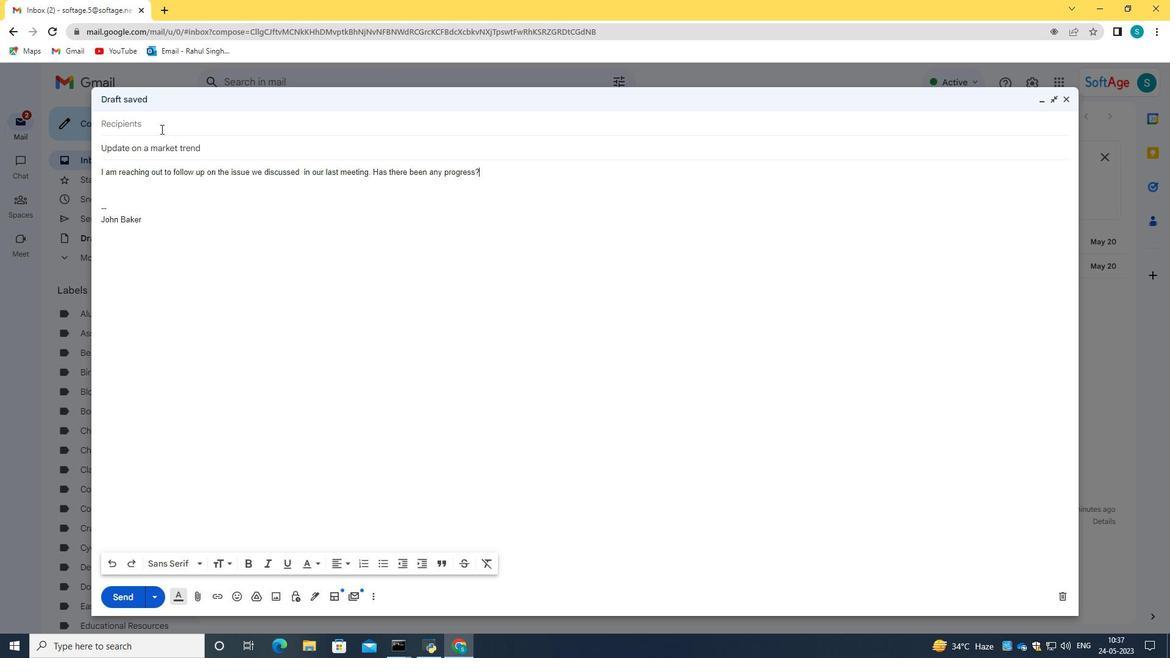 
Action: Key pressed softage.4<Key.shift>@softage.net
Screenshot: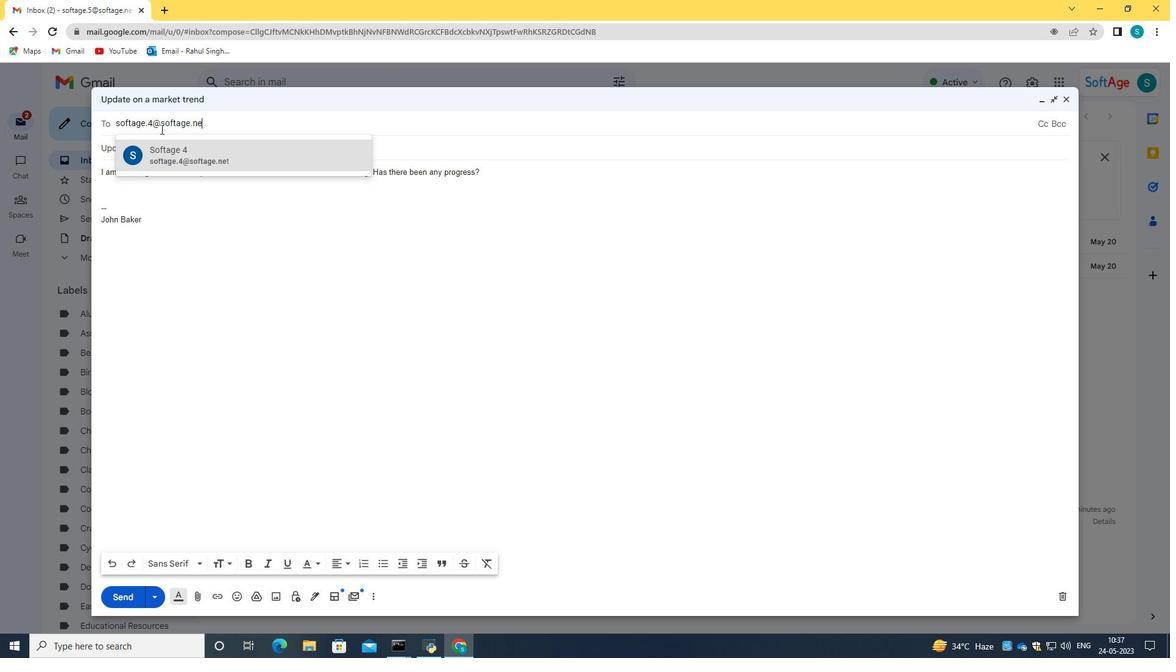 
Action: Mouse moved to (155, 157)
Screenshot: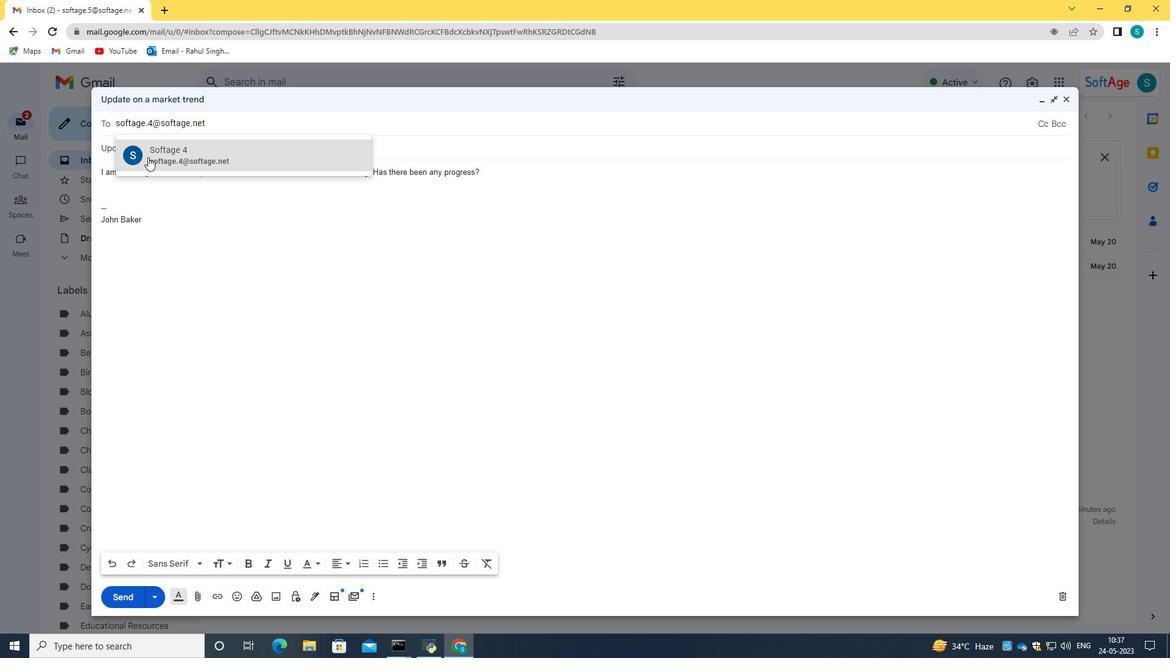 
Action: Mouse pressed left at (155, 157)
Screenshot: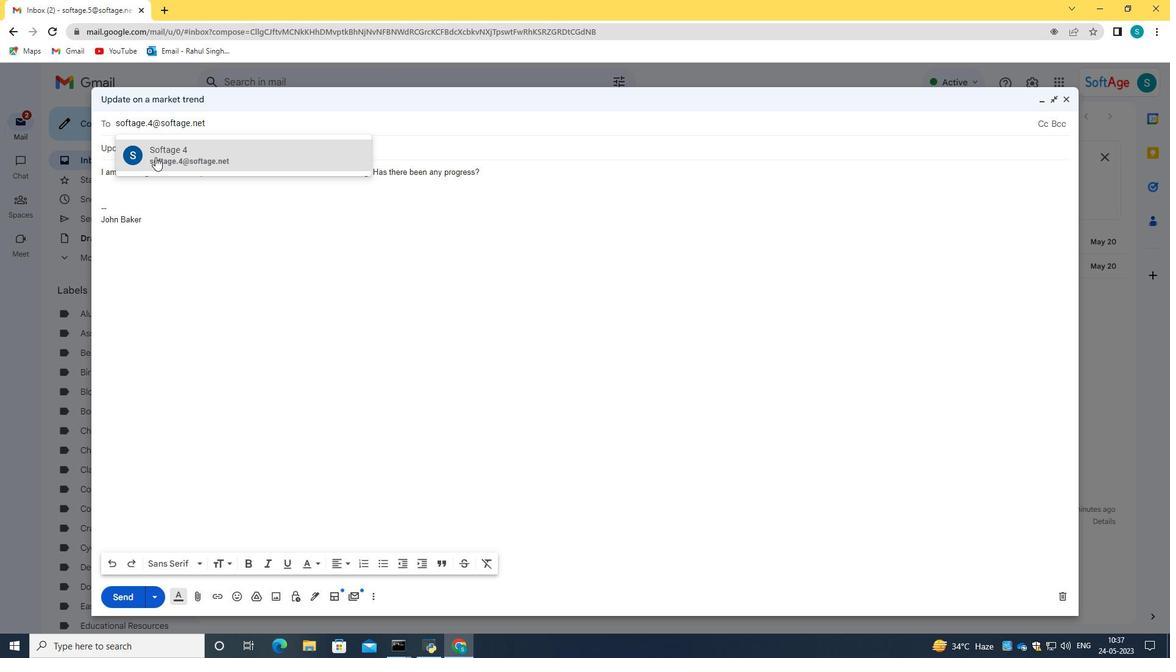 
Action: Mouse moved to (477, 187)
Screenshot: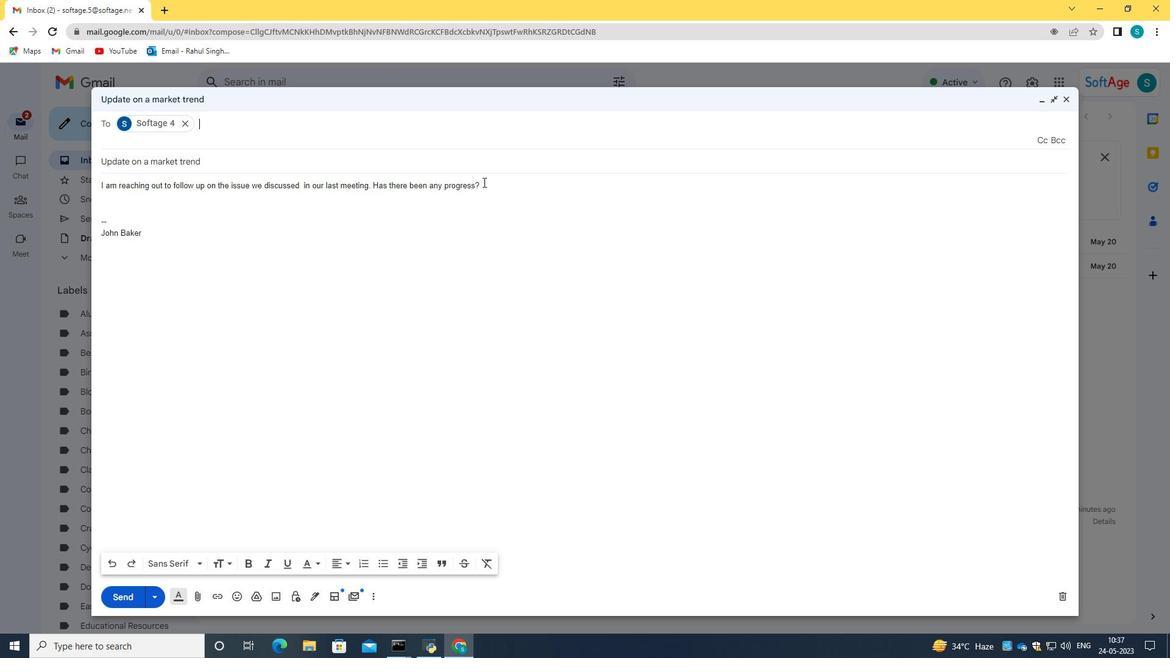 
Action: Mouse pressed left at (477, 187)
Screenshot: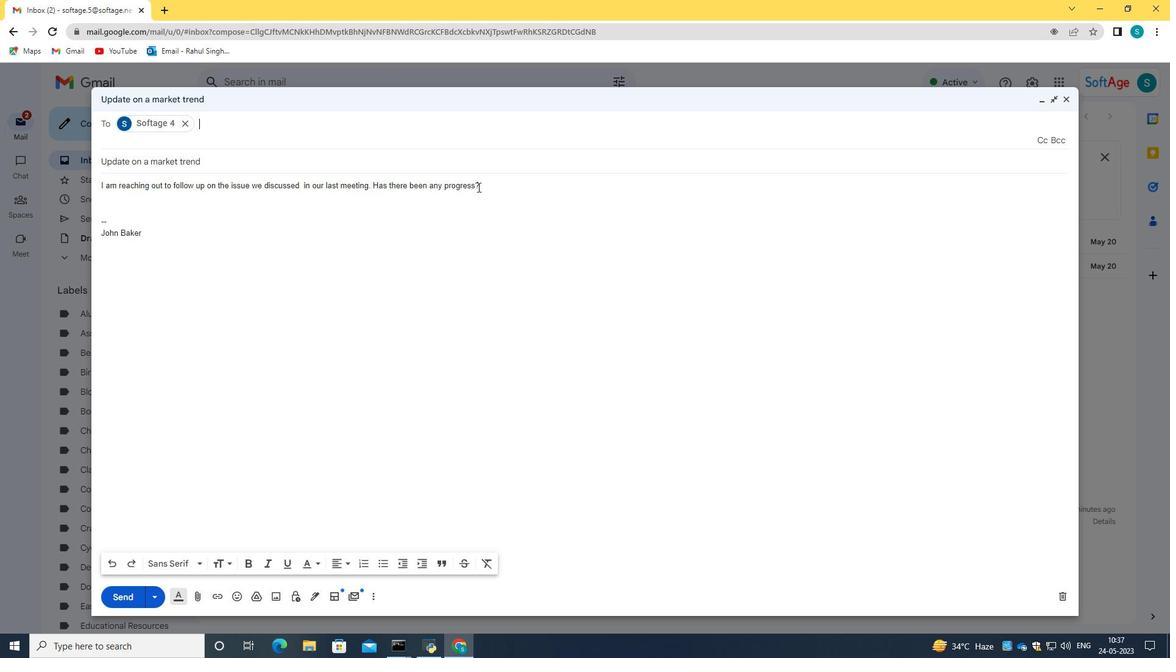 
Action: Mouse moved to (482, 171)
Screenshot: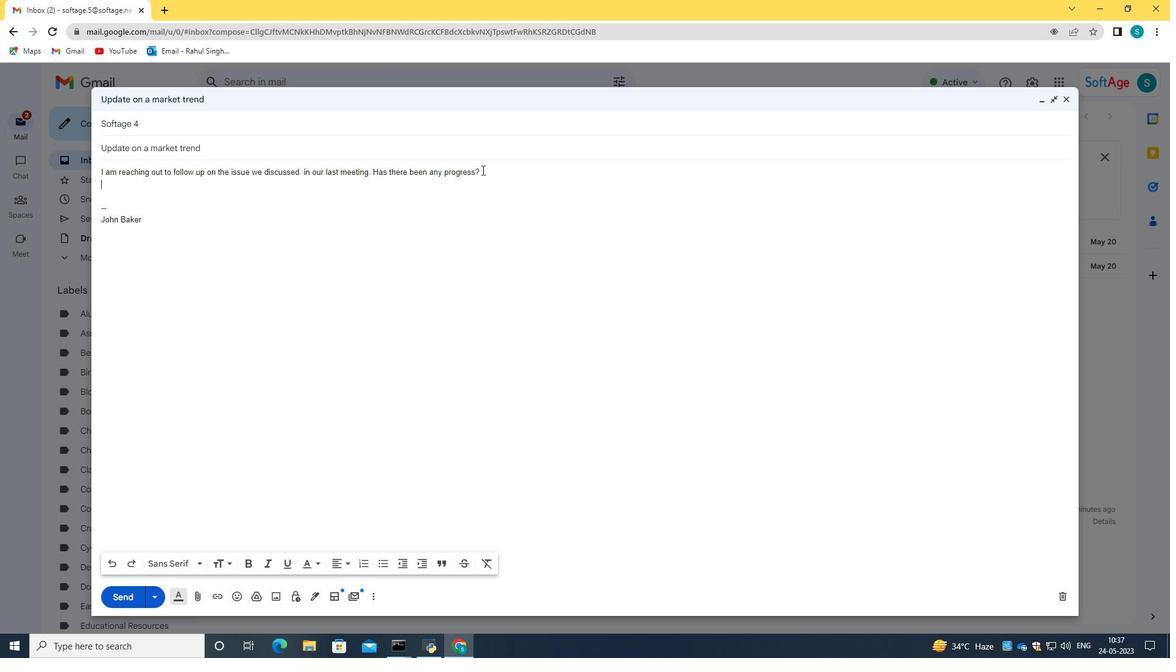 
Action: Mouse pressed left at (482, 171)
Screenshot: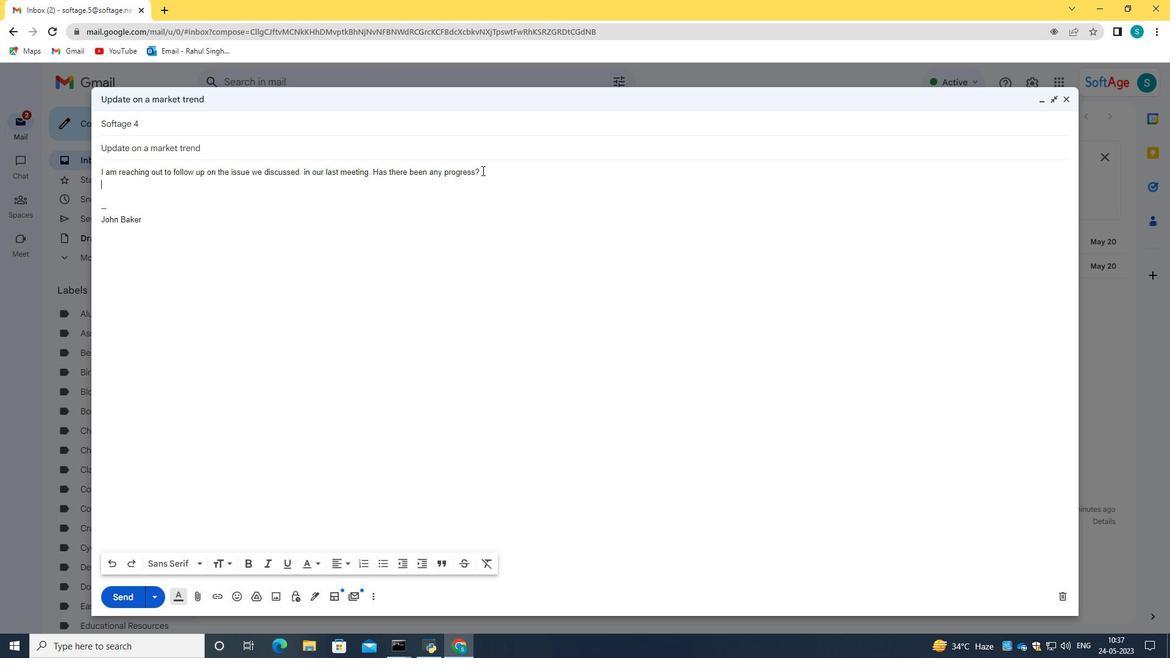 
Action: Mouse moved to (221, 563)
Screenshot: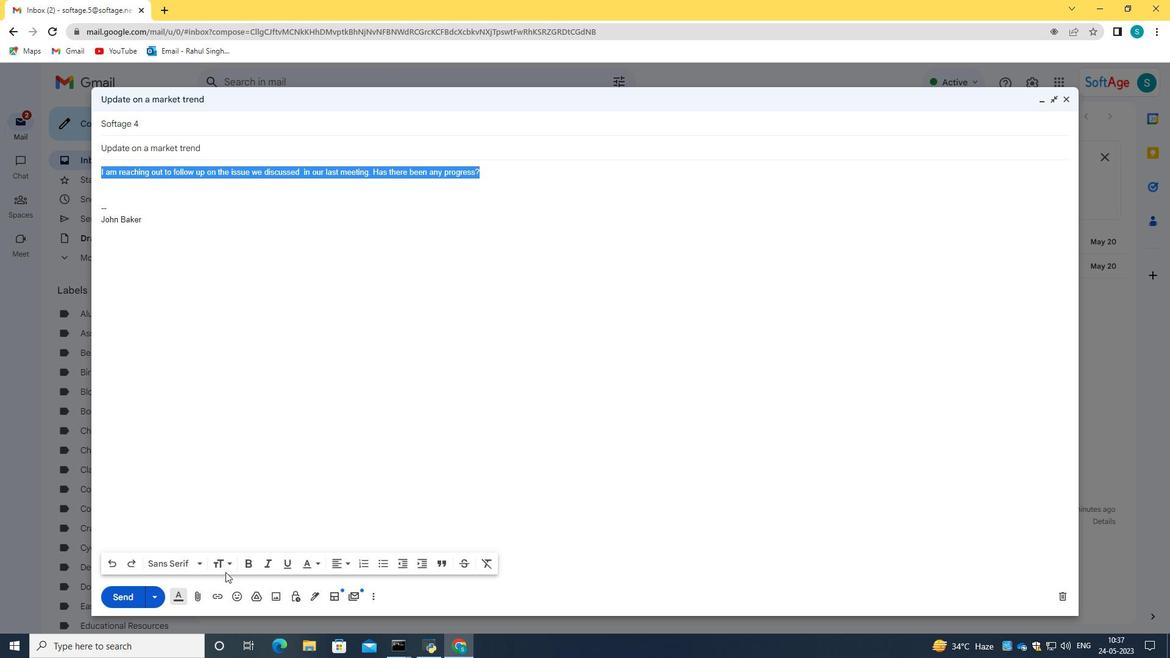 
Action: Mouse pressed left at (221, 563)
Screenshot: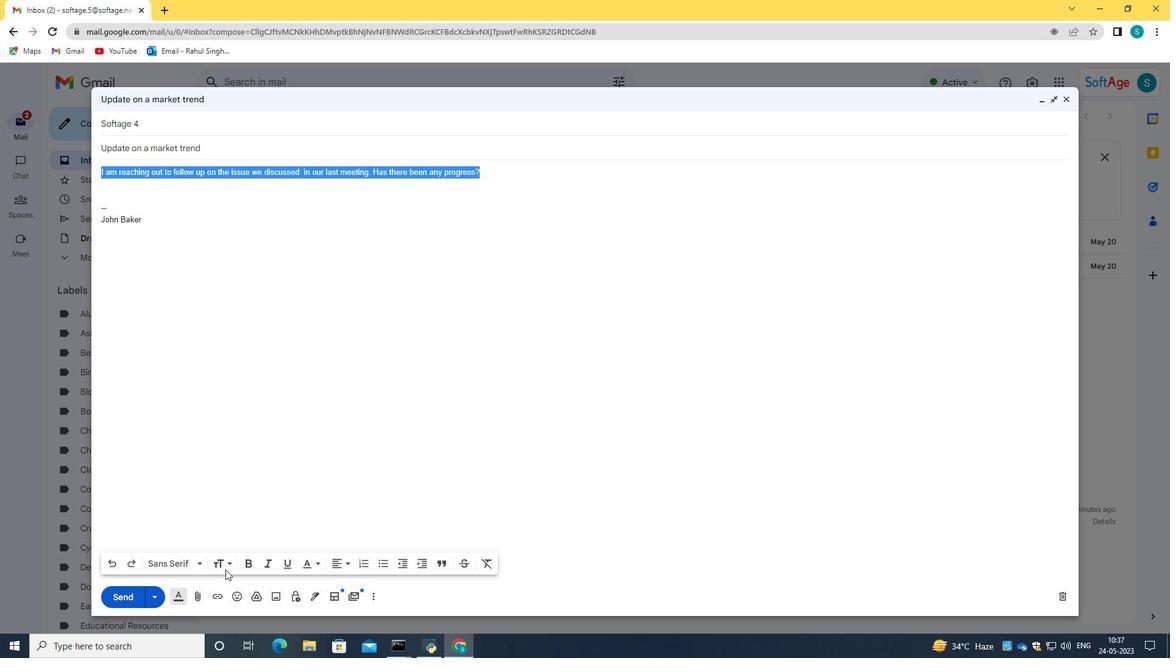 
Action: Mouse moved to (247, 488)
Screenshot: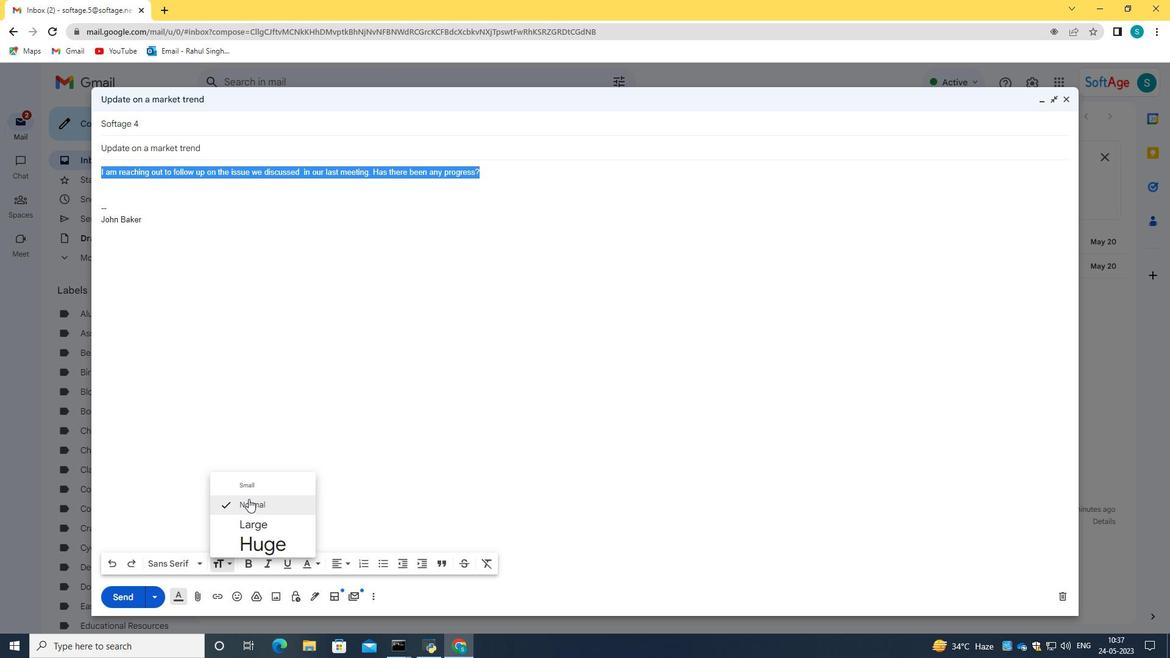 
Action: Mouse pressed left at (247, 488)
Screenshot: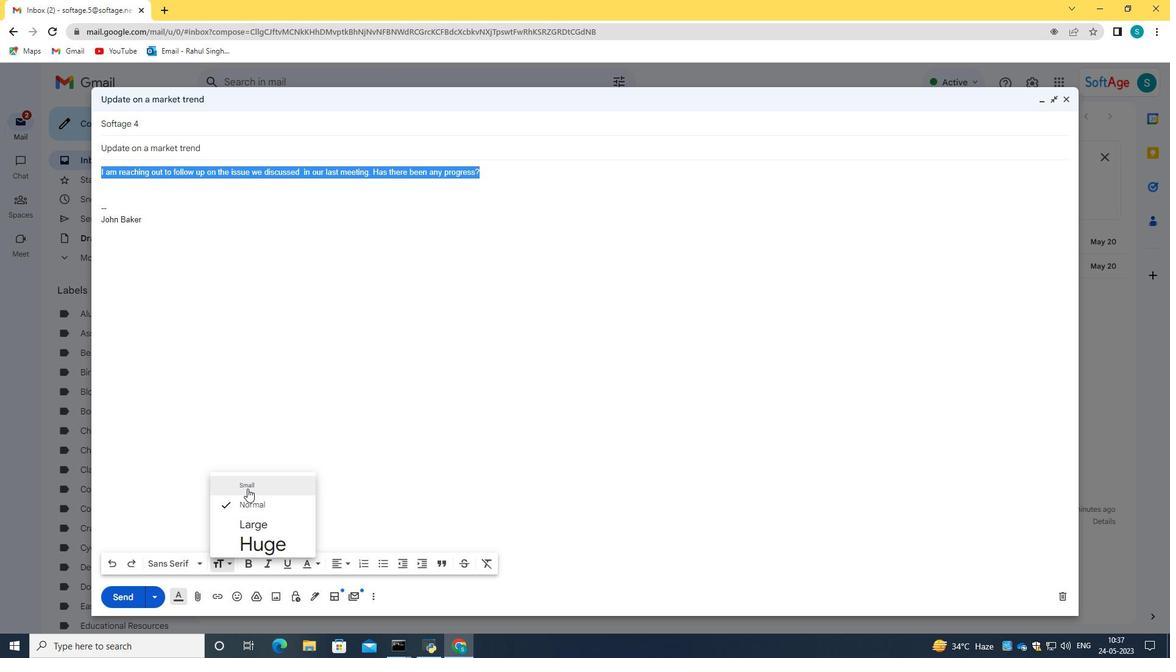 
Action: Mouse moved to (222, 260)
Screenshot: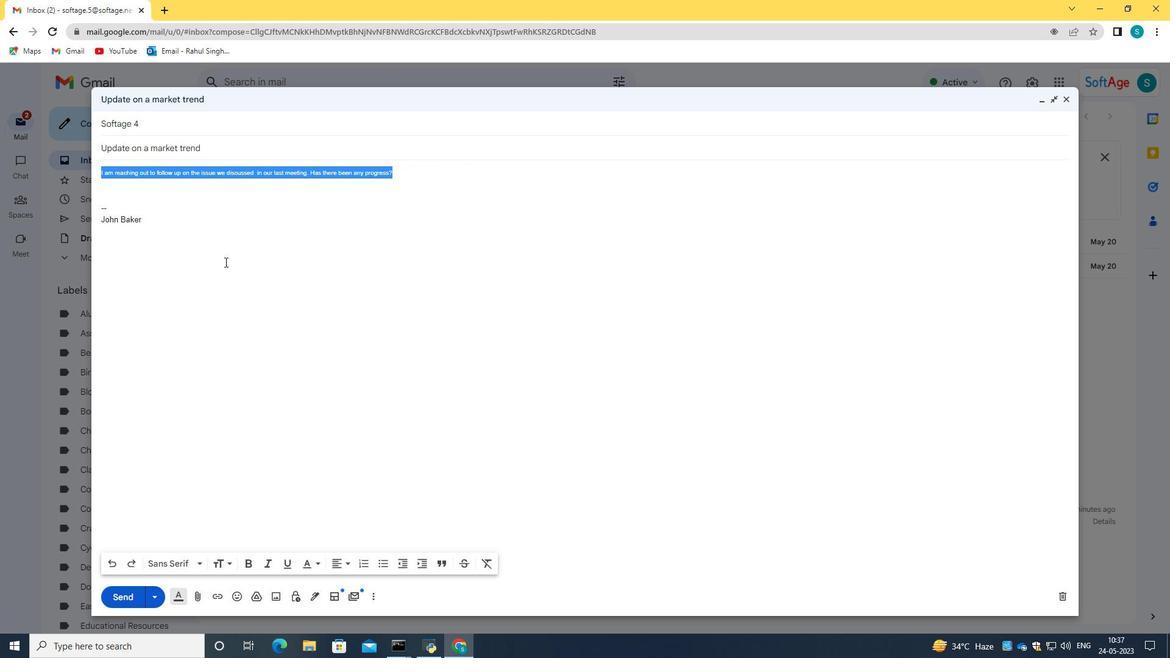 
Action: Mouse pressed left at (222, 260)
Screenshot: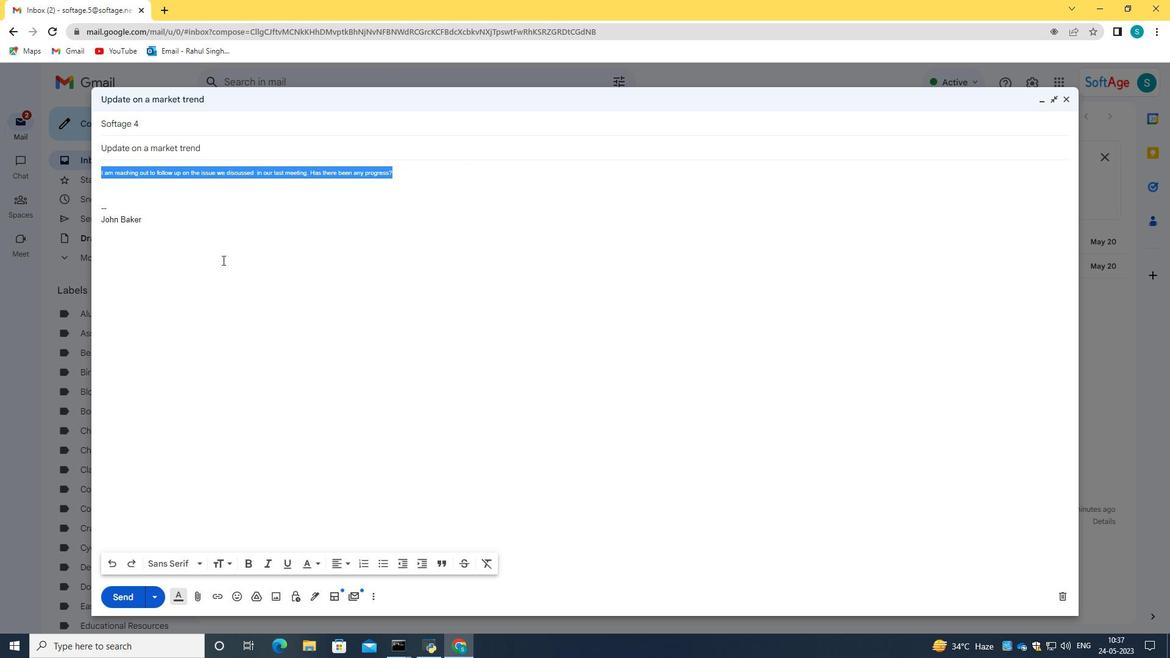 
Action: Mouse moved to (394, 172)
Screenshot: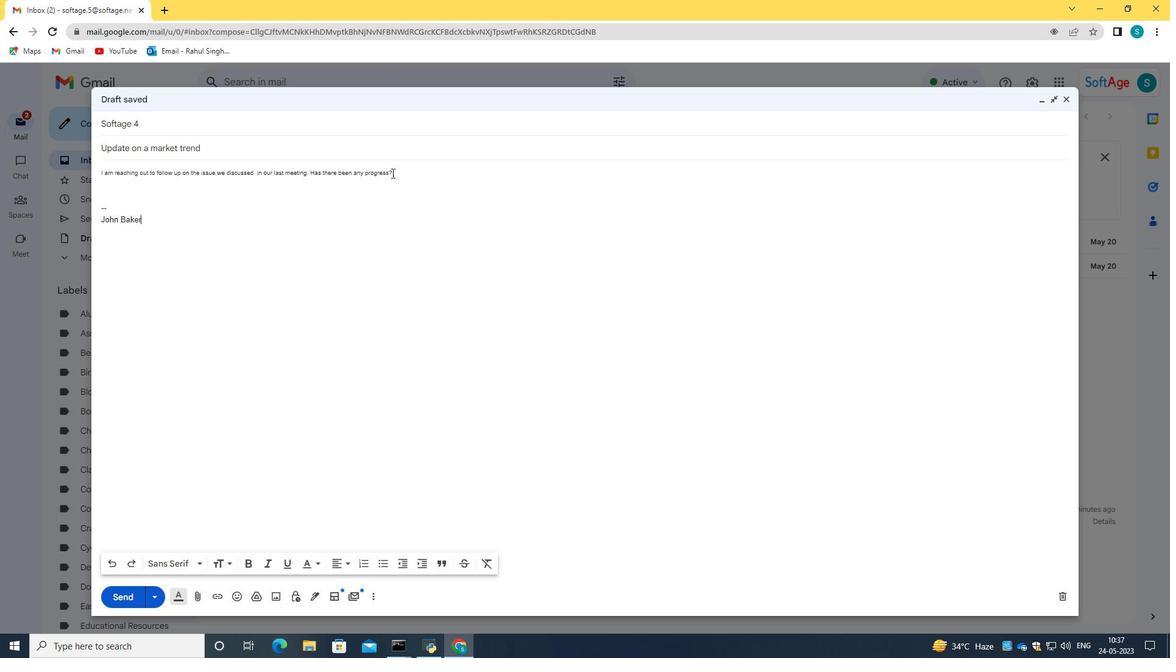 
Action: Mouse pressed left at (394, 172)
Screenshot: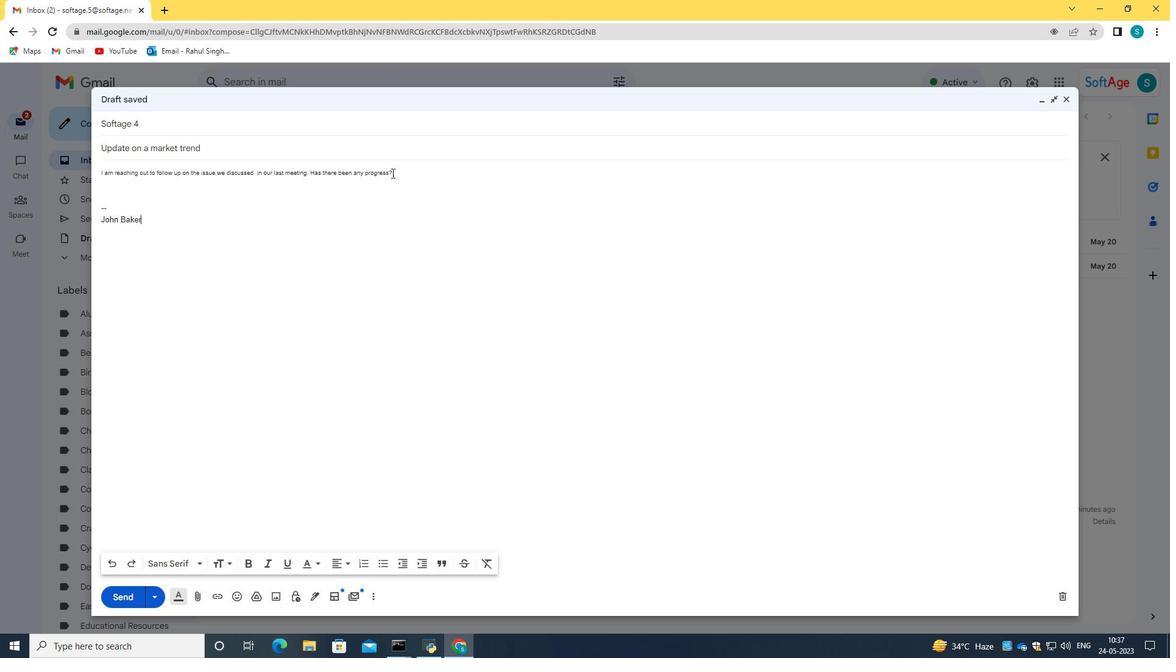 
Action: Mouse moved to (337, 564)
Screenshot: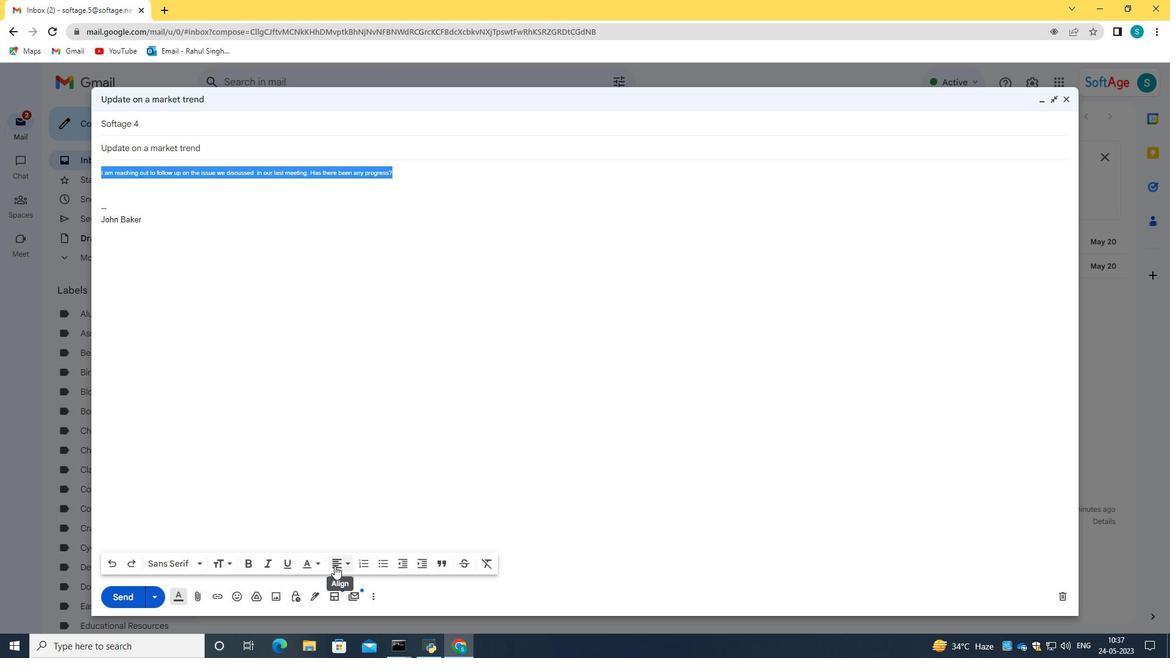 
Action: Mouse pressed left at (337, 564)
Screenshot: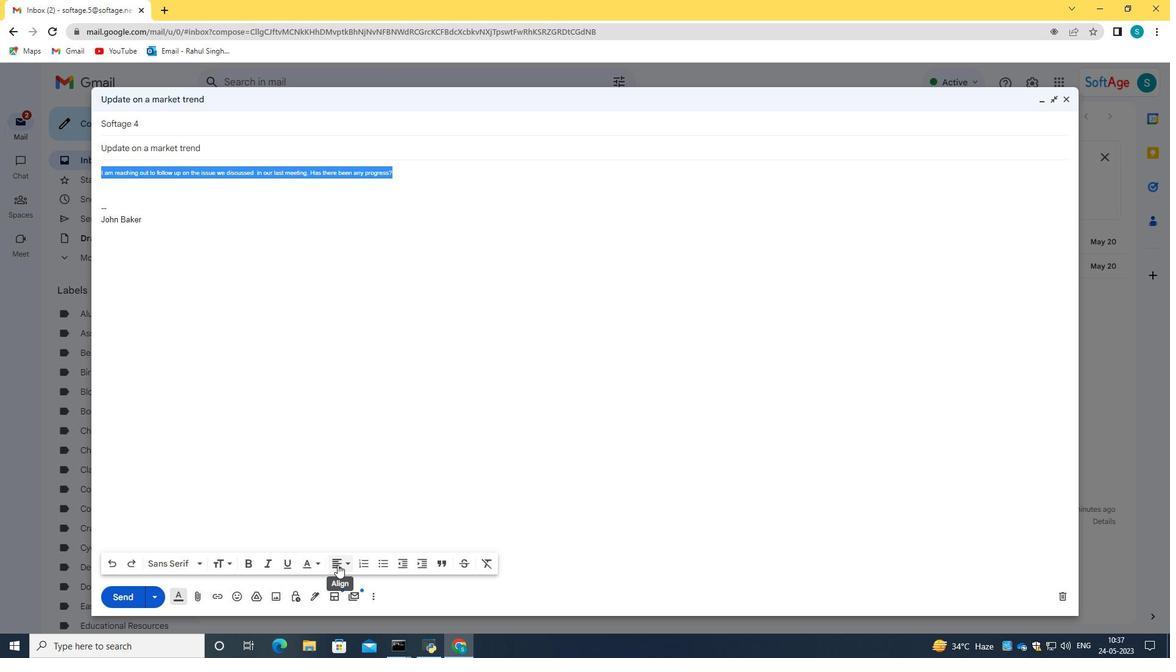 
Action: Mouse moved to (338, 517)
Screenshot: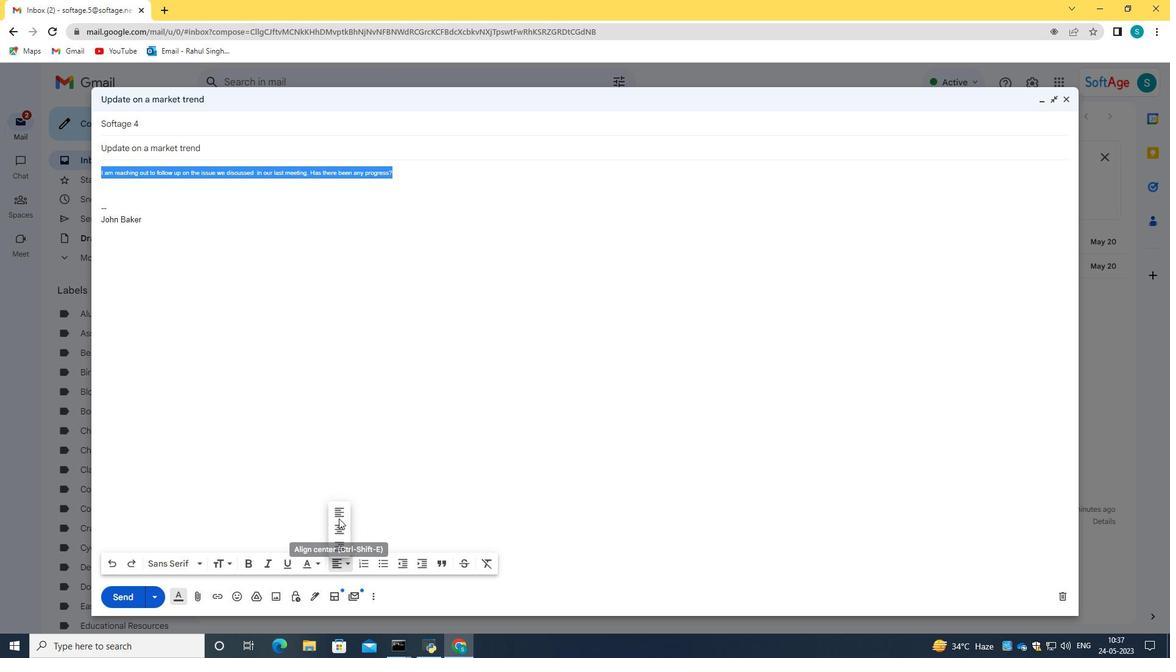 
Action: Mouse pressed left at (338, 517)
Screenshot: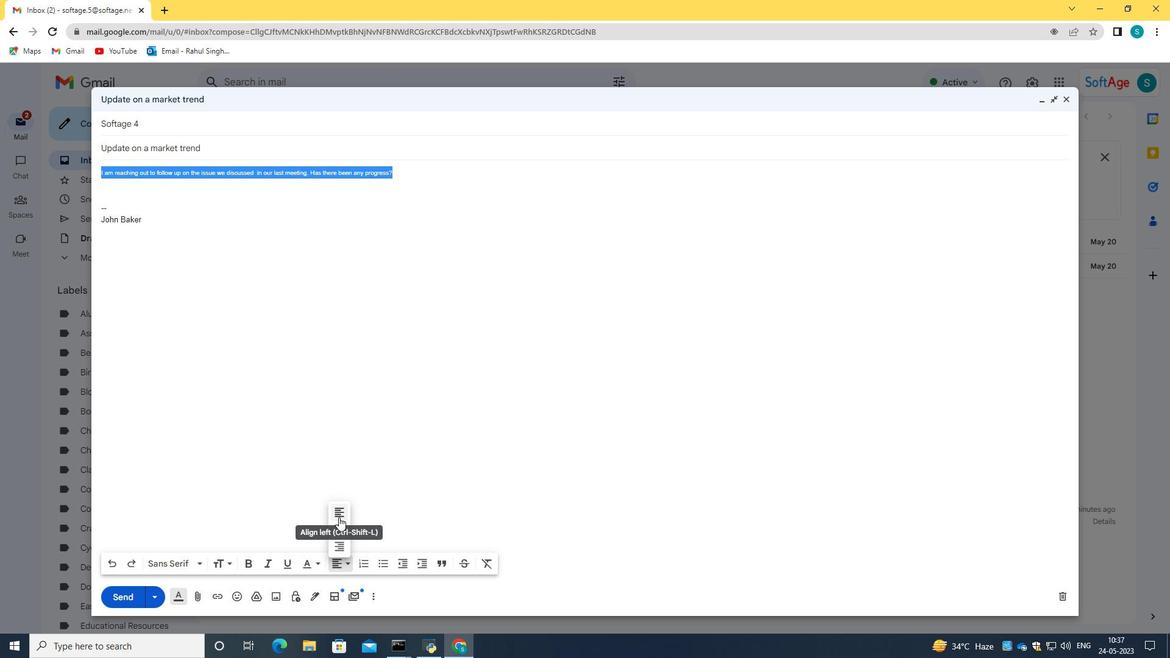 
Action: Mouse moved to (271, 321)
Screenshot: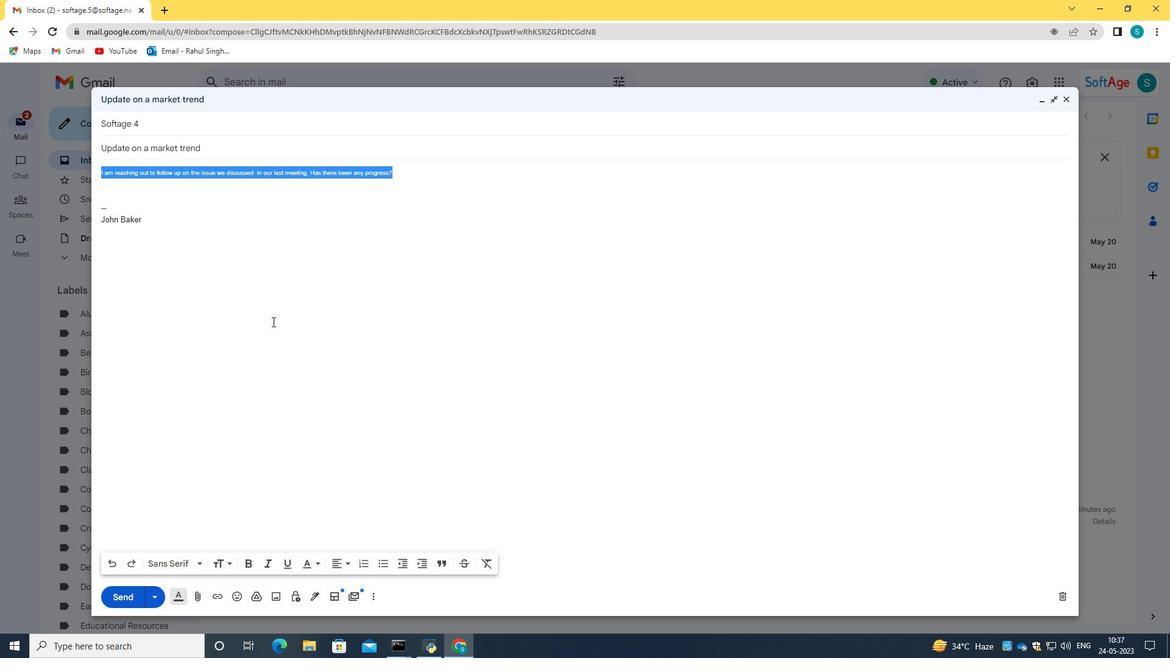 
Action: Mouse pressed left at (271, 321)
Screenshot: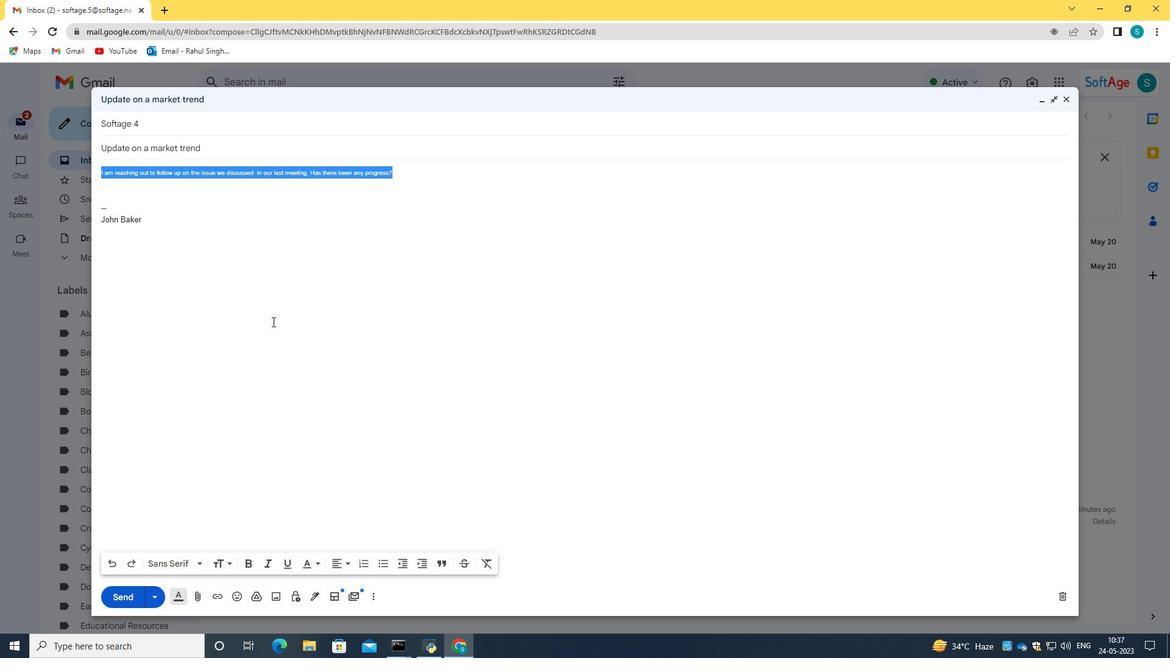 
Action: Mouse moved to (129, 602)
Screenshot: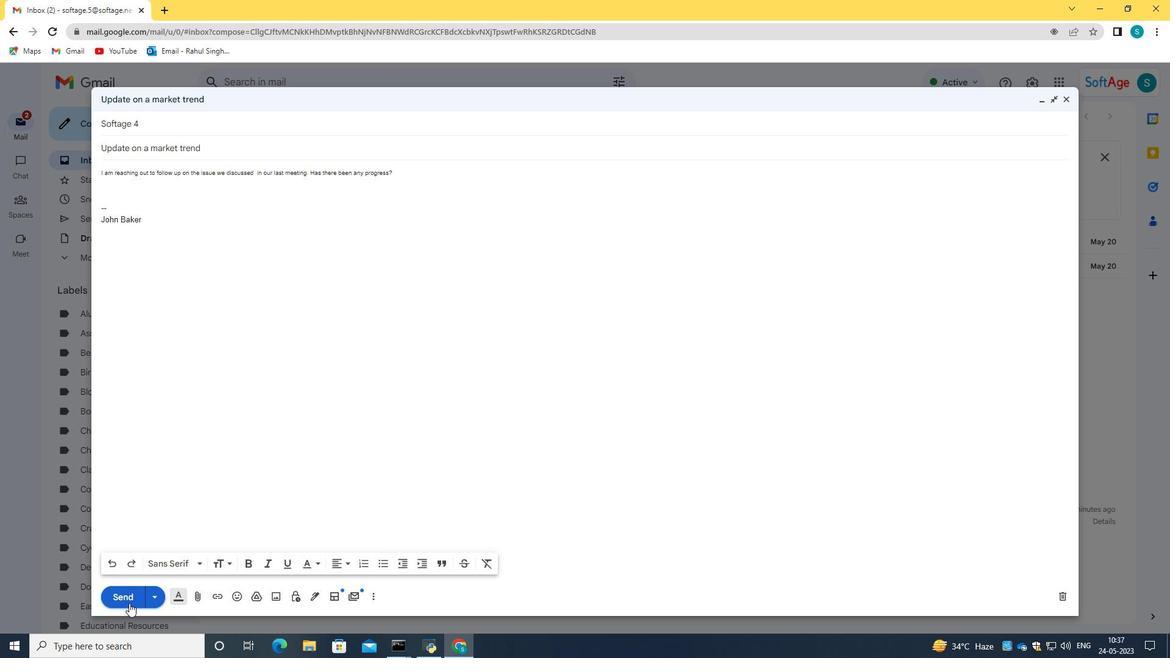 
Action: Mouse pressed left at (129, 602)
Screenshot: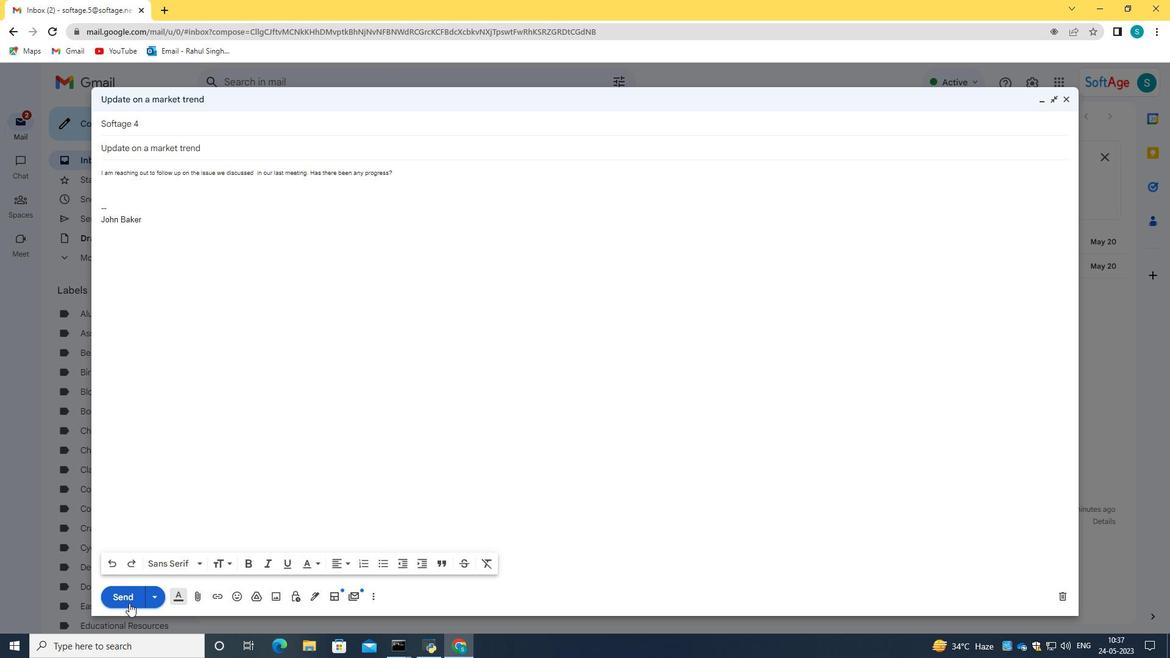 
Action: Mouse moved to (147, 219)
Screenshot: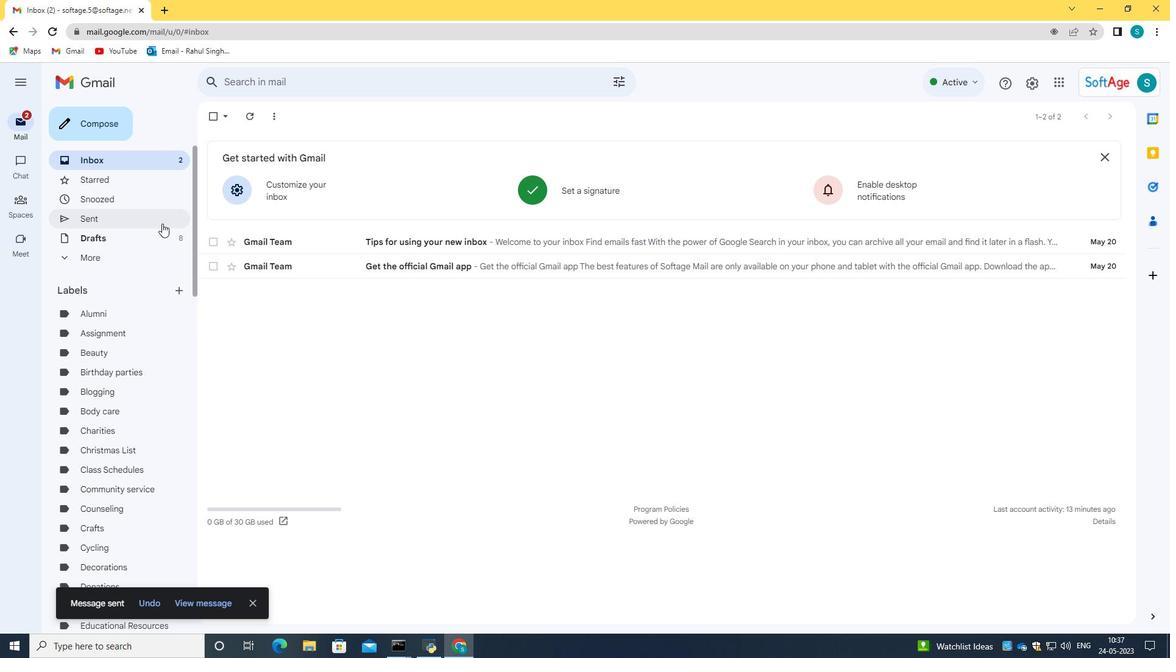 
Action: Mouse pressed left at (147, 219)
Screenshot: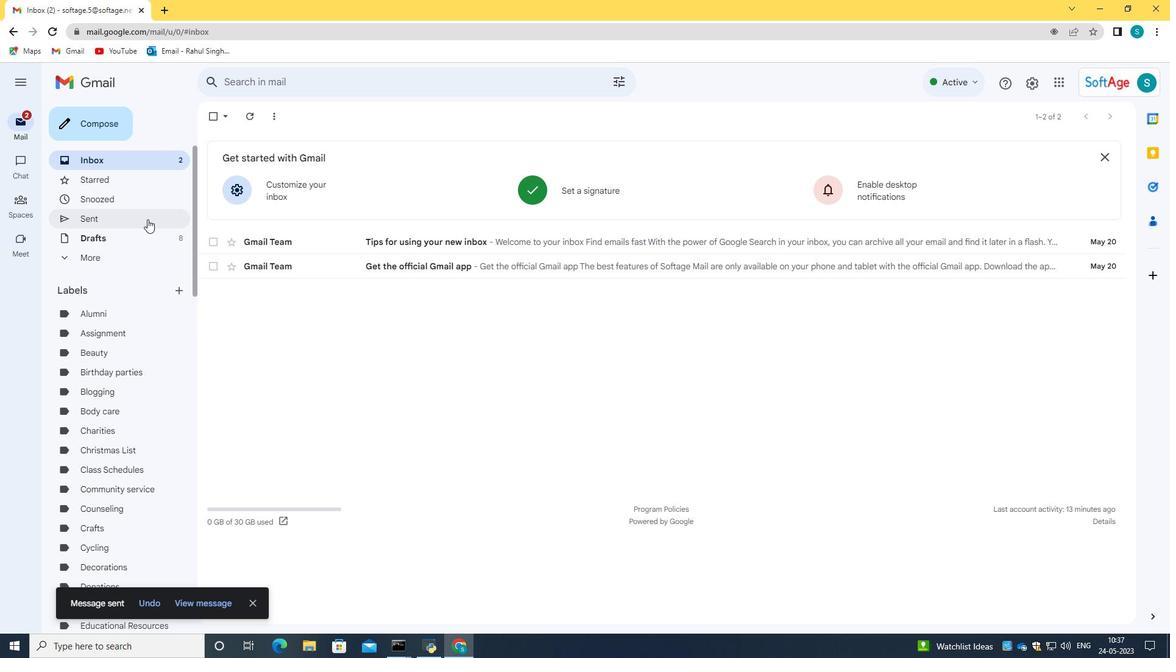 
Action: Mouse moved to (215, 177)
Screenshot: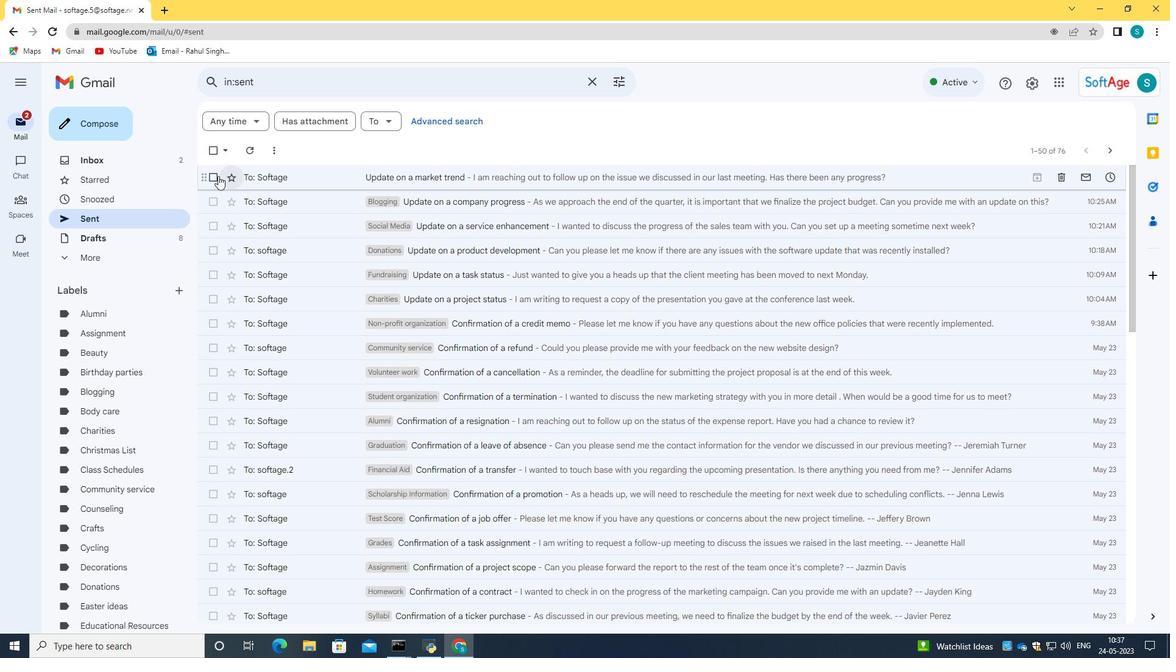 
Action: Mouse pressed left at (215, 177)
Screenshot: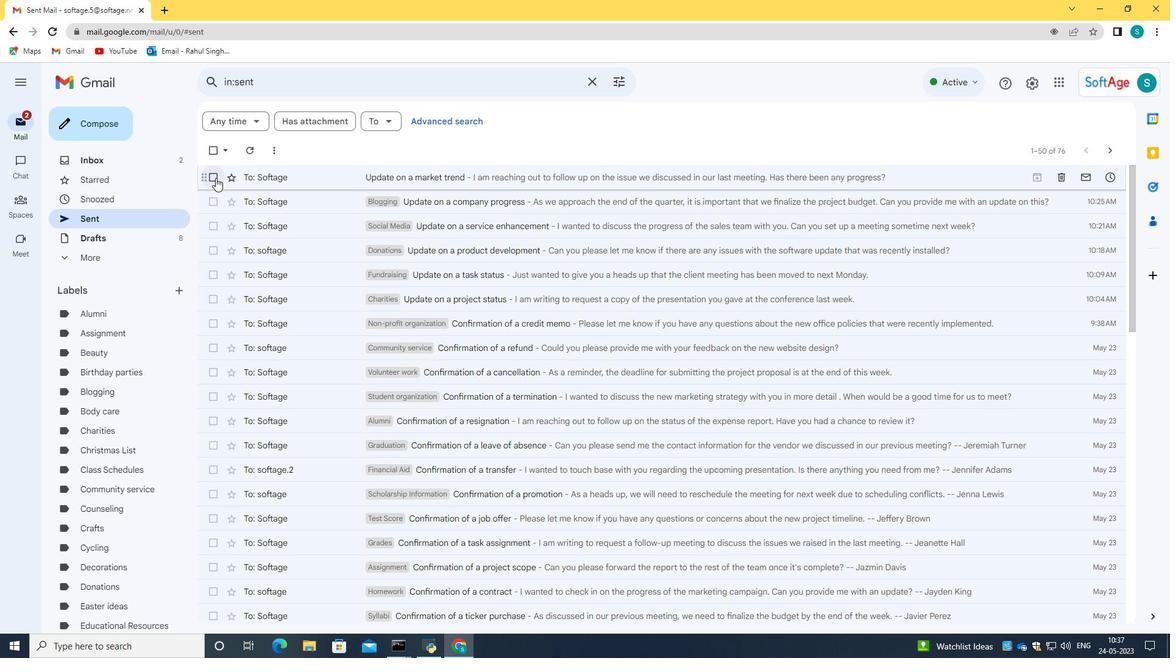 
Action: Mouse moved to (329, 179)
Screenshot: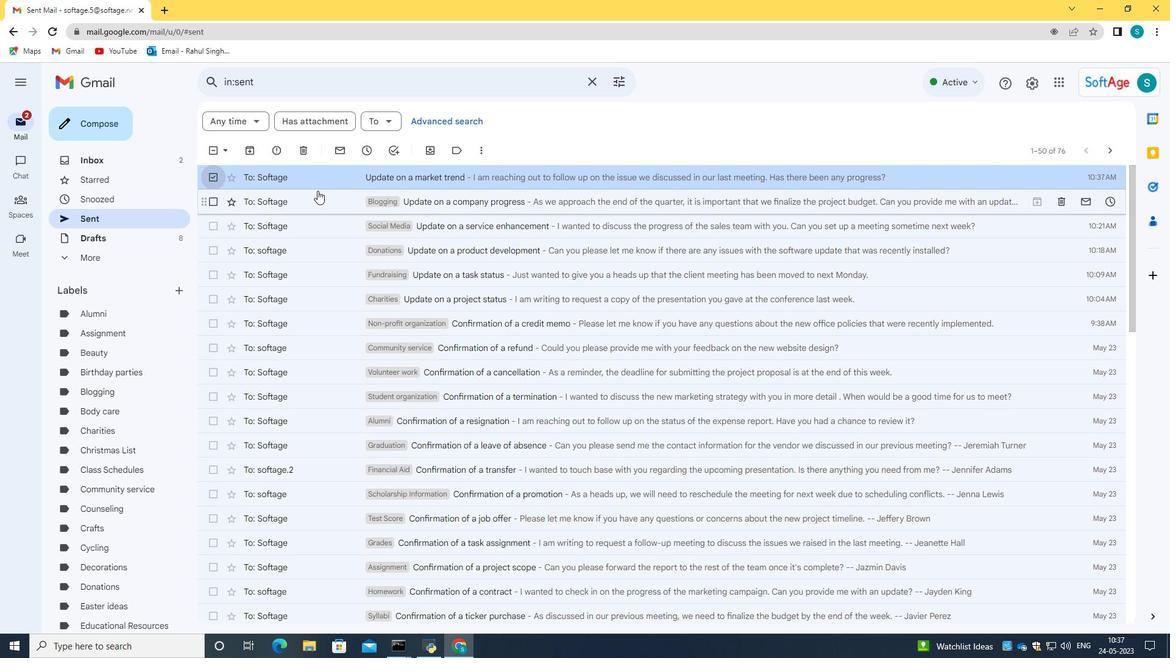 
Action: Mouse pressed right at (329, 179)
Screenshot: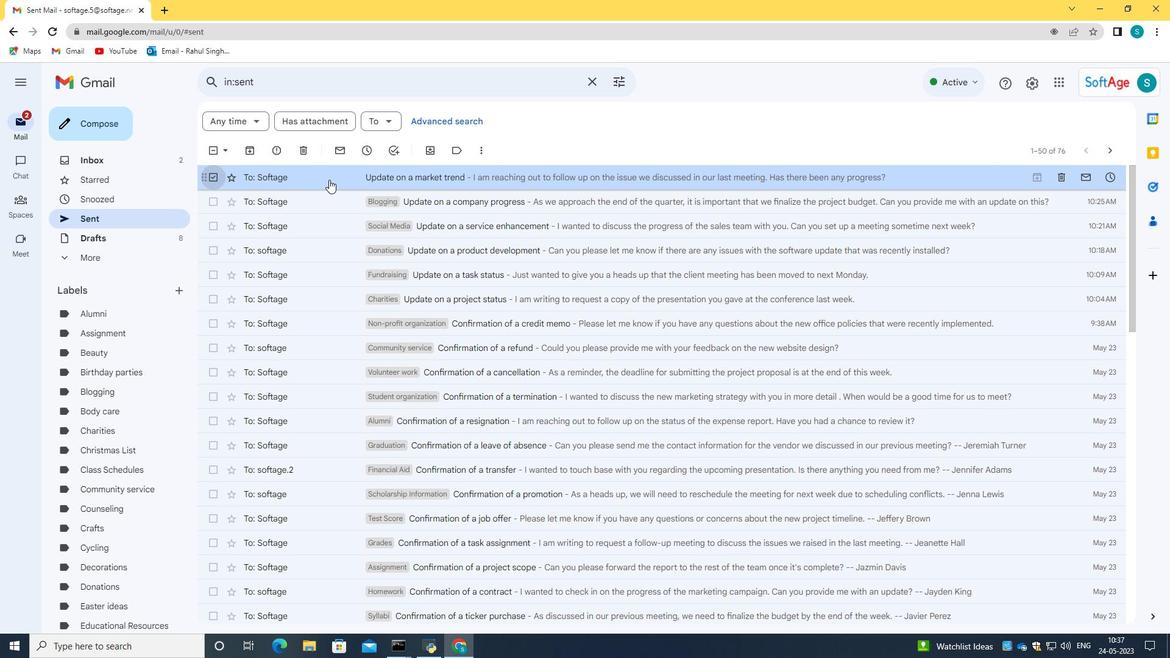 
Action: Mouse moved to (552, 360)
Screenshot: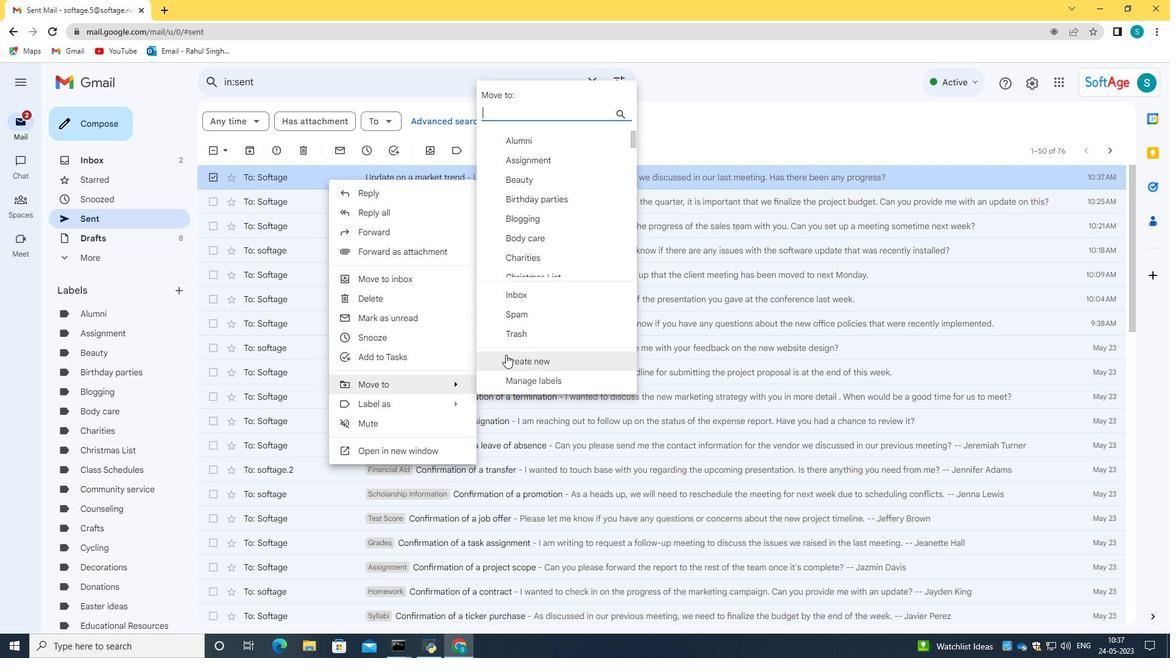 
Action: Mouse pressed left at (552, 360)
Screenshot: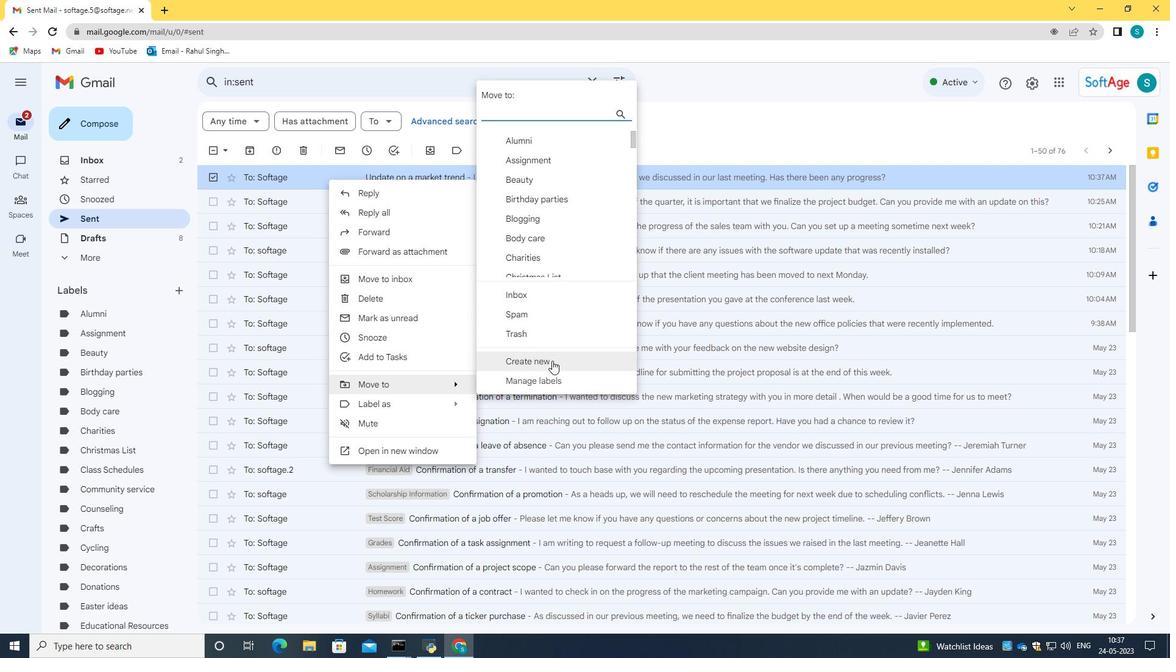 
Action: Key pressed <Key.caps_lock>I<Key.caps_lock>nfluencer<Key.space><Key.caps_lock><Key.caps_lock>our<Key.backspace>treach
Screenshot: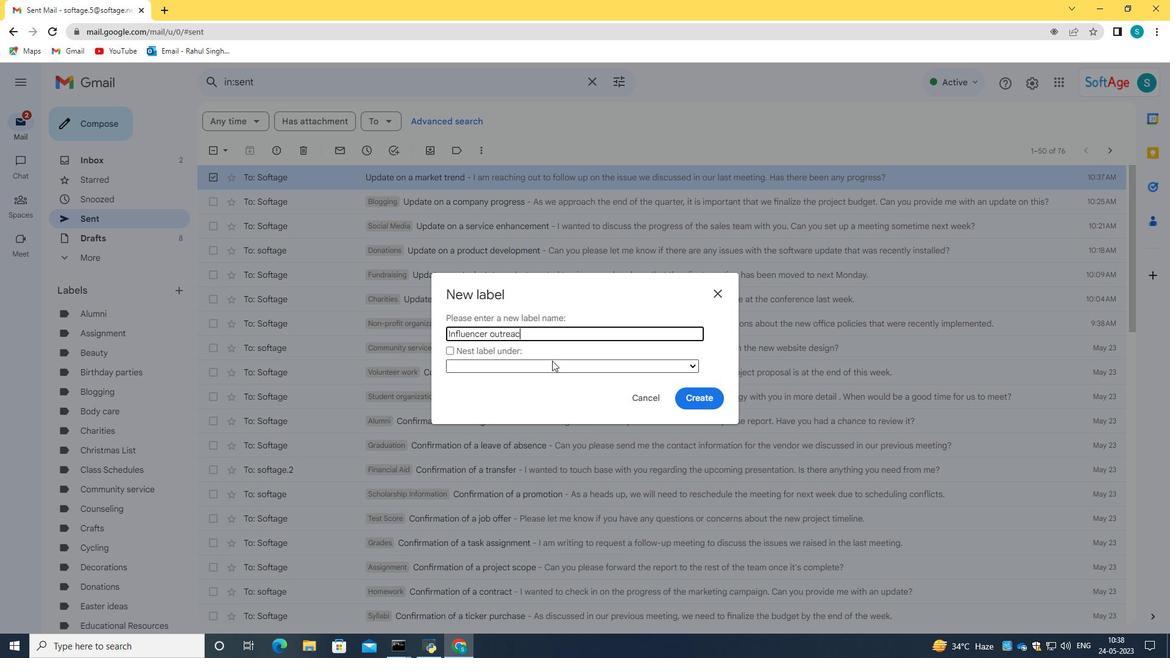 
Action: Mouse moved to (683, 396)
Screenshot: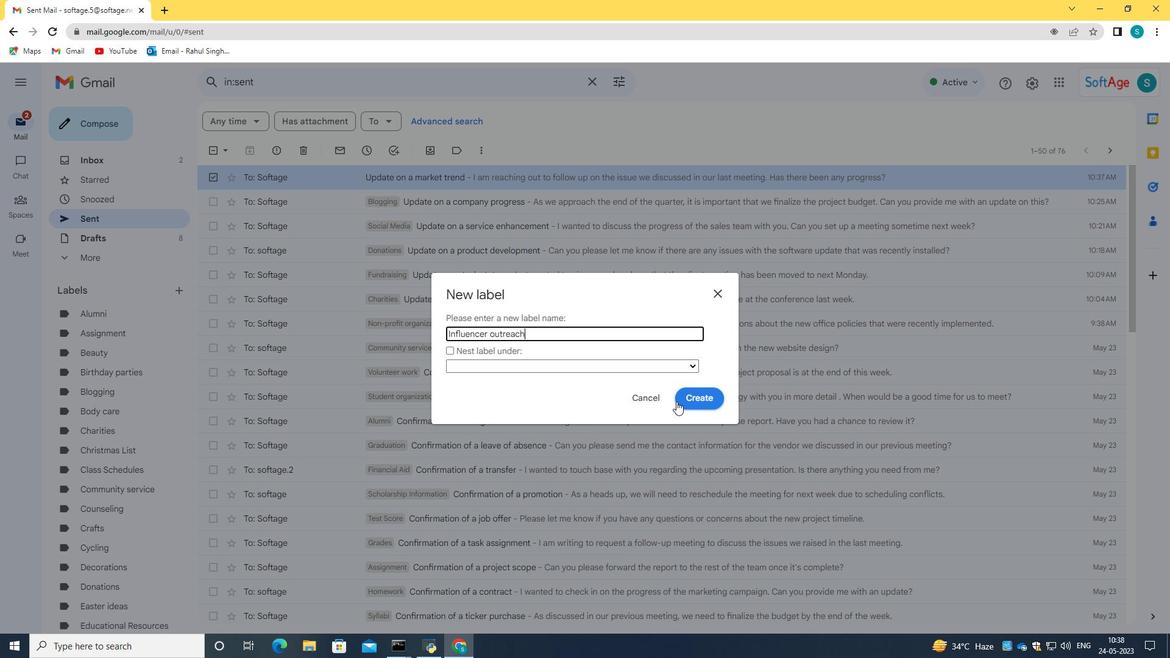 
Action: Mouse pressed left at (683, 396)
Screenshot: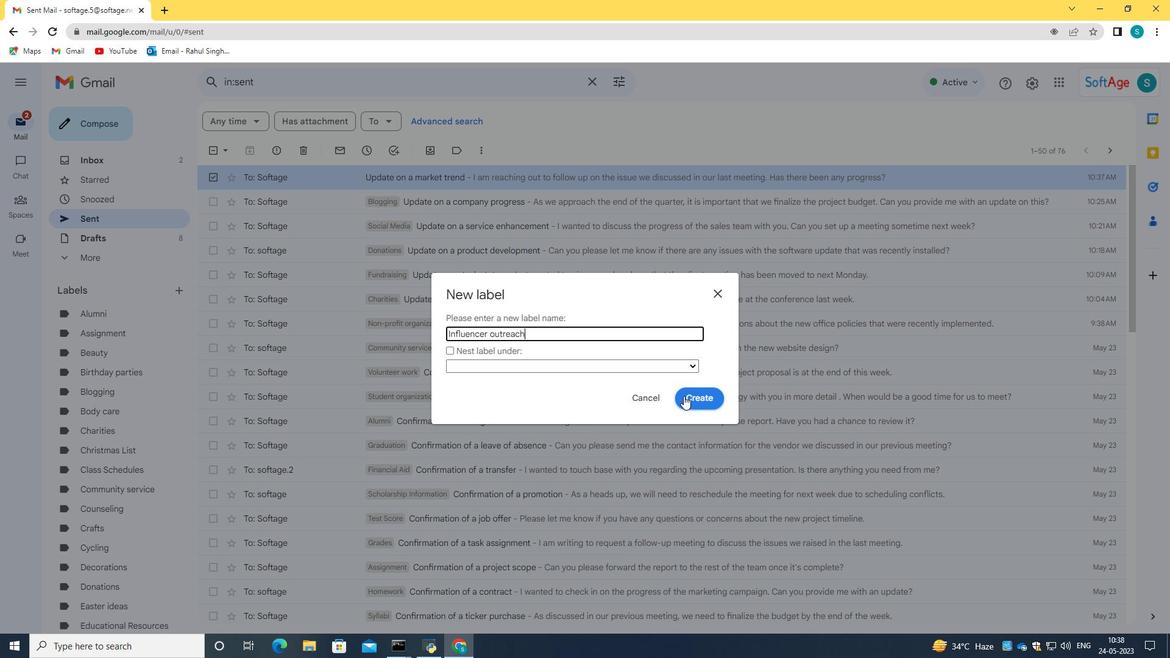 
Action: Mouse moved to (456, 157)
Screenshot: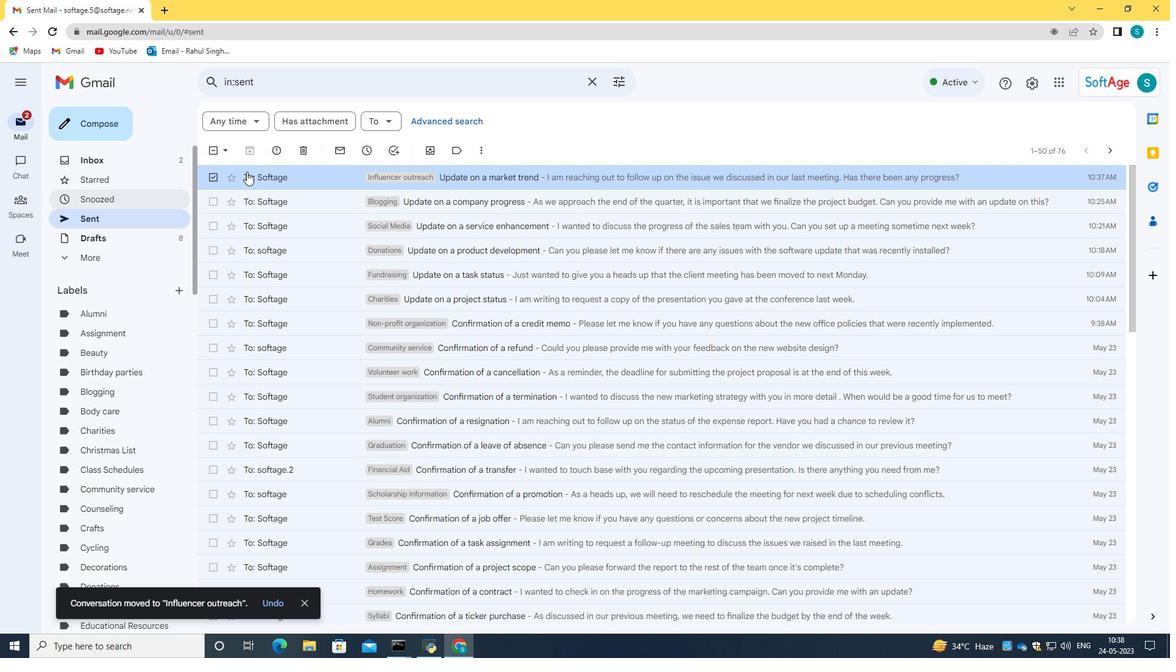 
